Task: Look for space in Duncan, United States from 12th July, 2023 to 16th July, 2023 for 8 adults in price range Rs.10000 to Rs.16000. Place can be private room with 8 bedrooms having 8 beds and 8 bathrooms. Property type can be house, flat, guest house. Amenities needed are: wifi, TV, free parkinig on premises, gym, breakfast. Booking option can be shelf check-in. Required host language is English.
Action: Mouse moved to (601, 146)
Screenshot: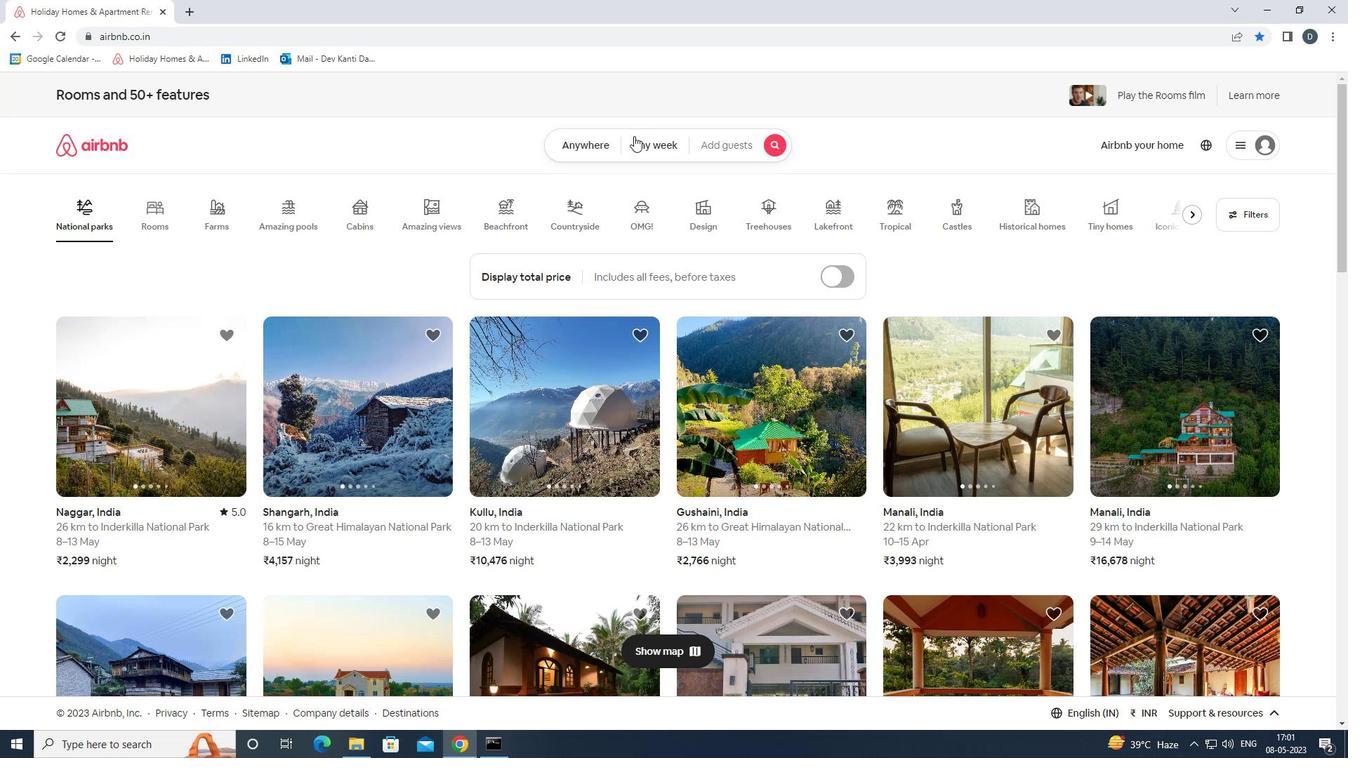 
Action: Mouse pressed left at (601, 146)
Screenshot: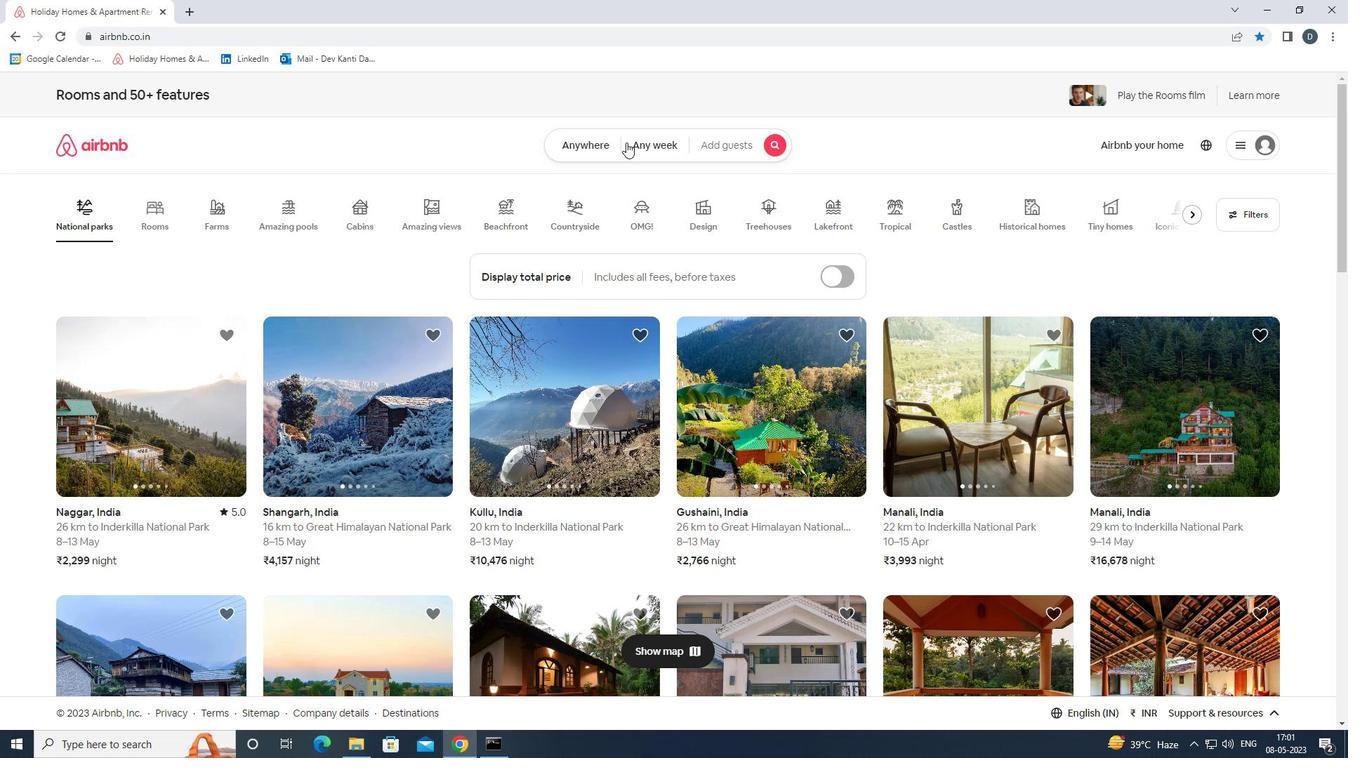 
Action: Mouse moved to (424, 200)
Screenshot: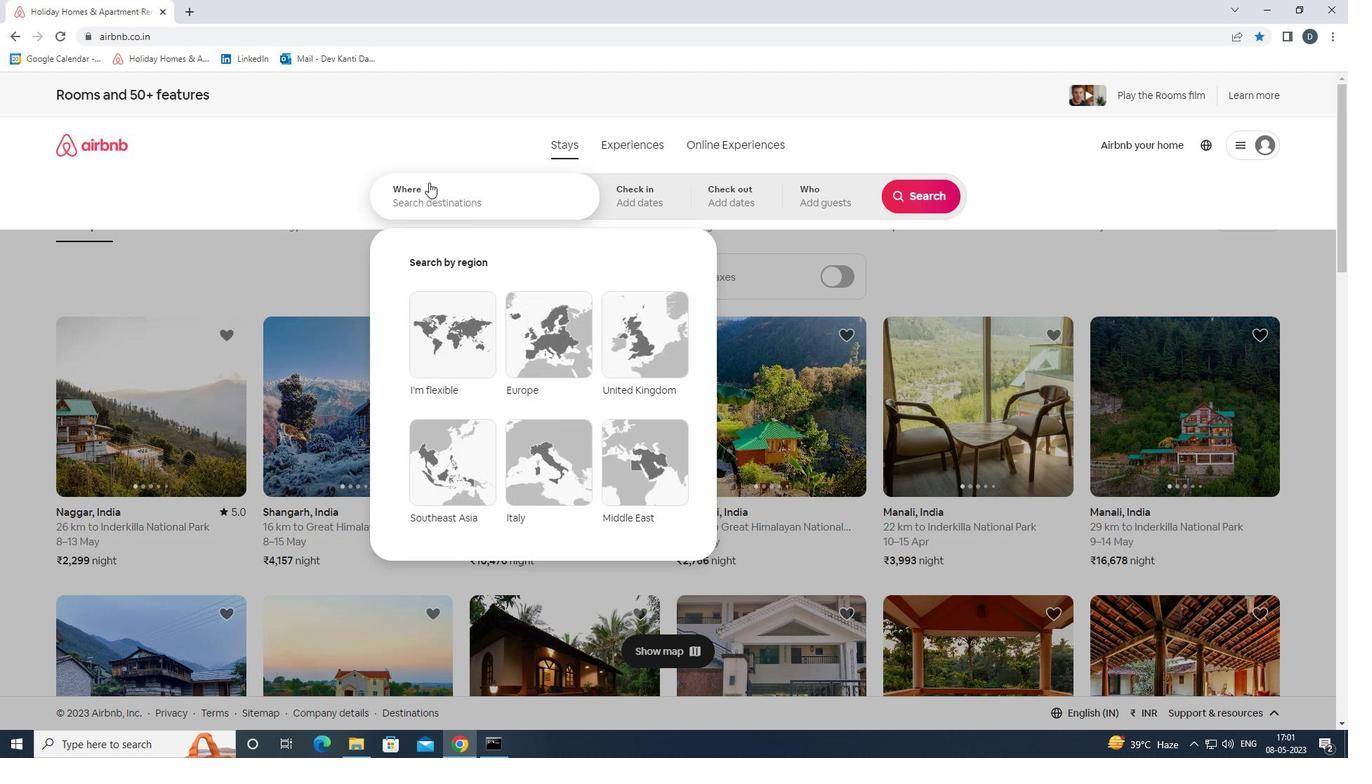 
Action: Mouse pressed left at (424, 200)
Screenshot: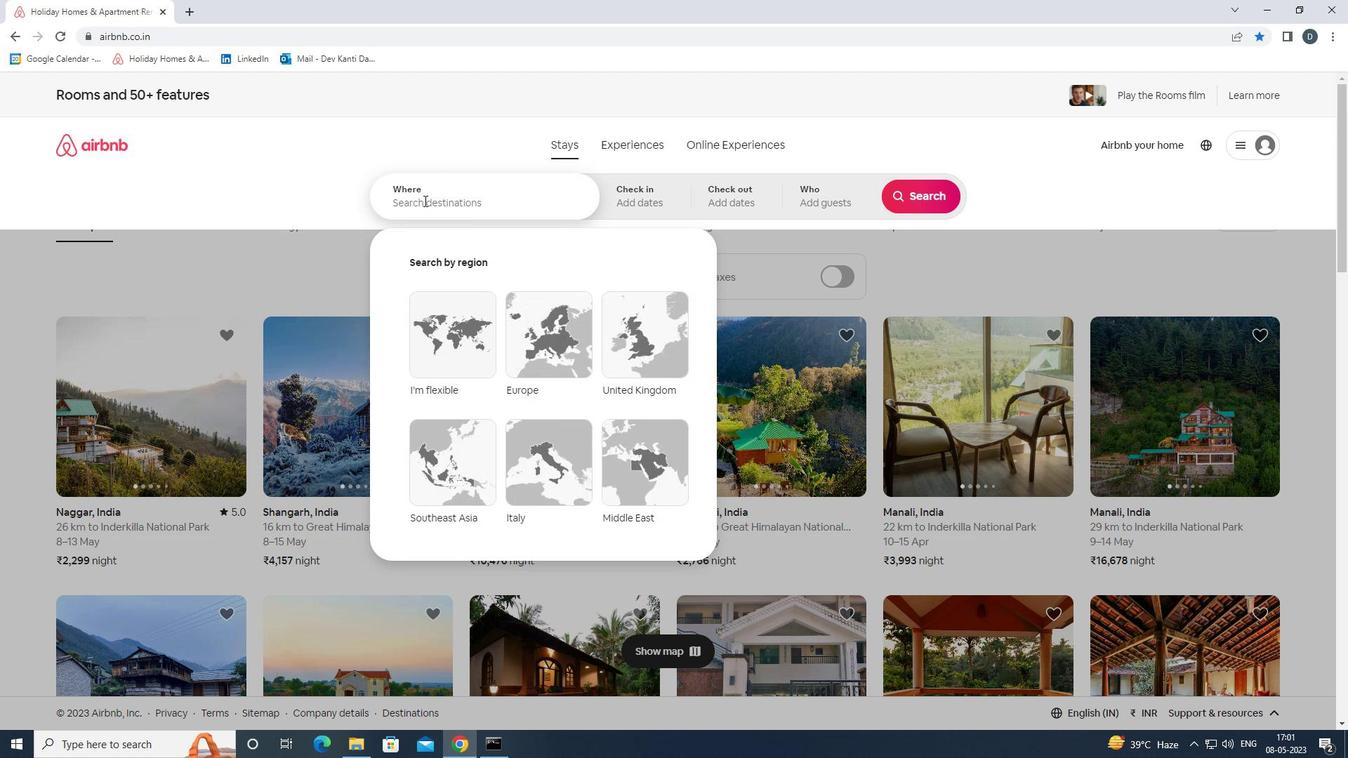 
Action: Mouse moved to (424, 201)
Screenshot: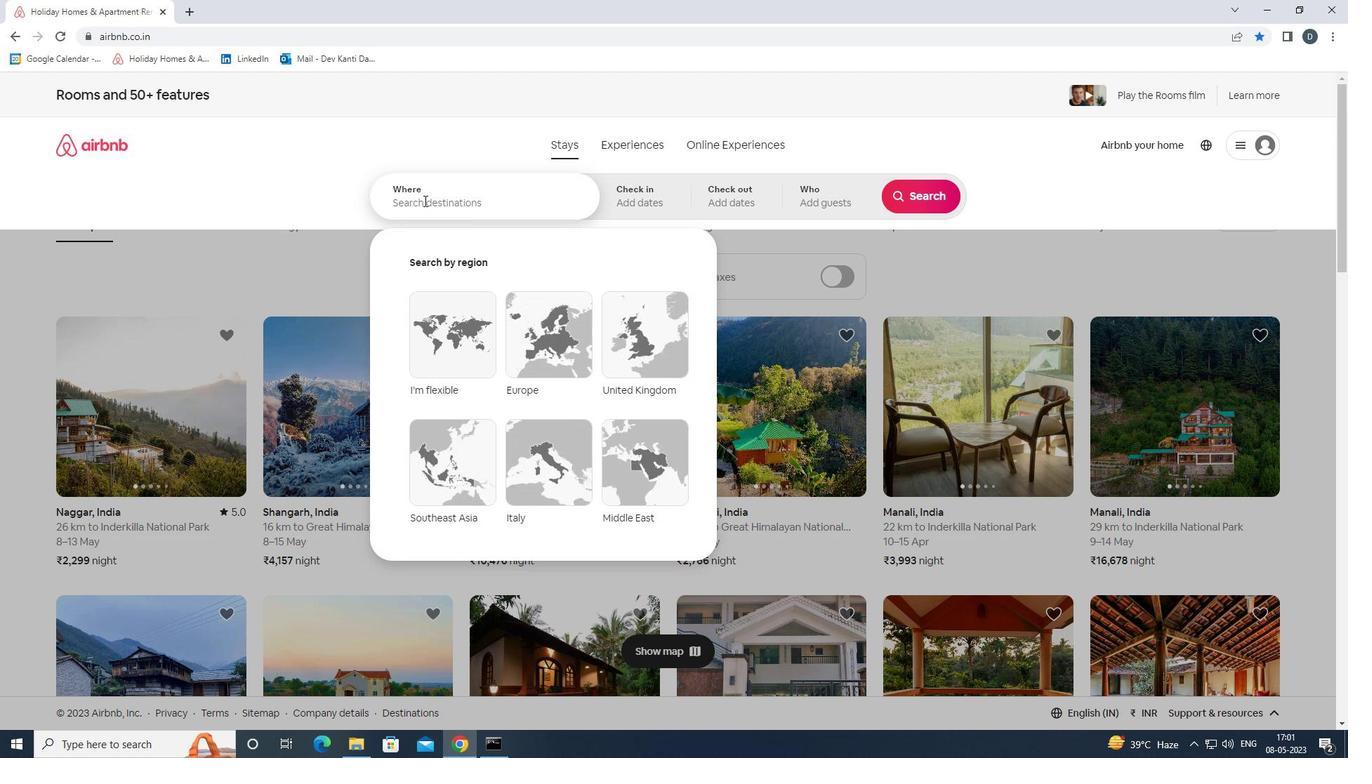 
Action: Key pressed <Key.shift>
Screenshot: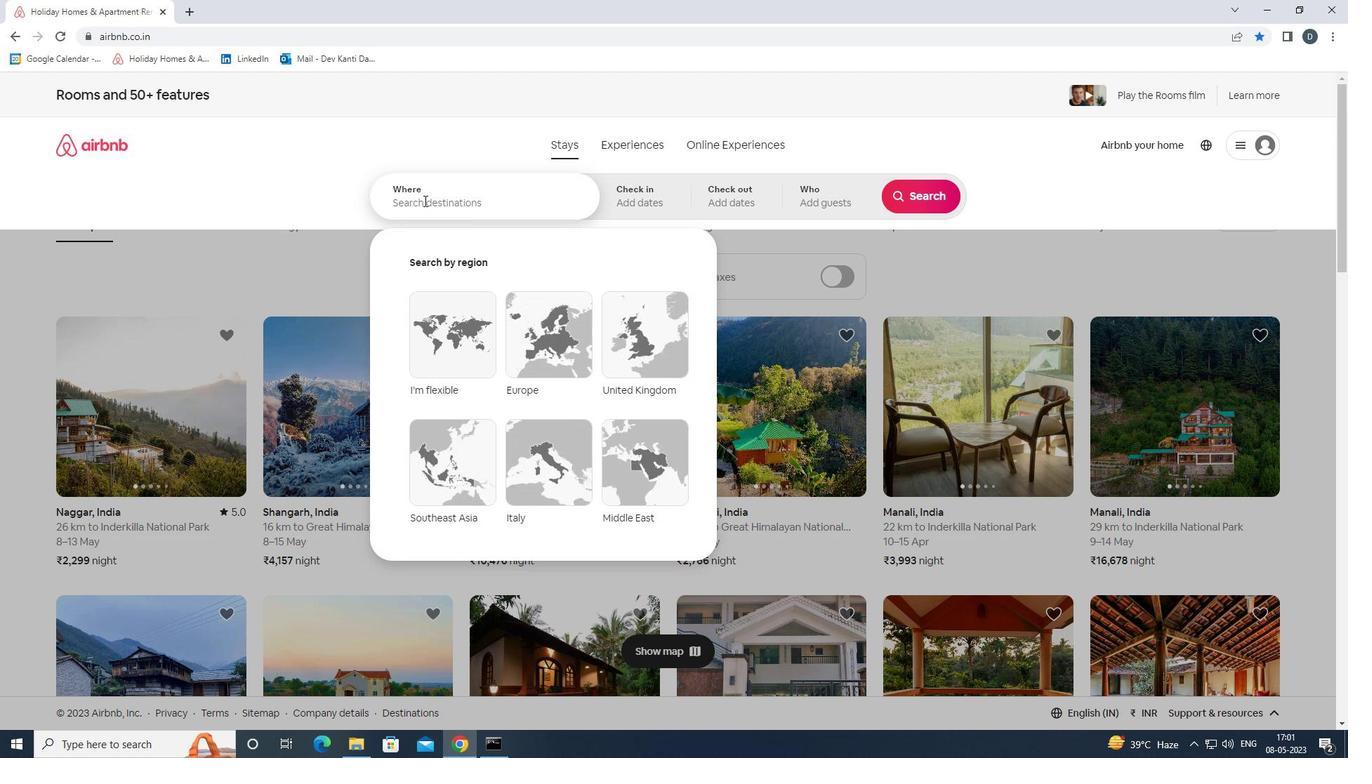 
Action: Mouse moved to (420, 200)
Screenshot: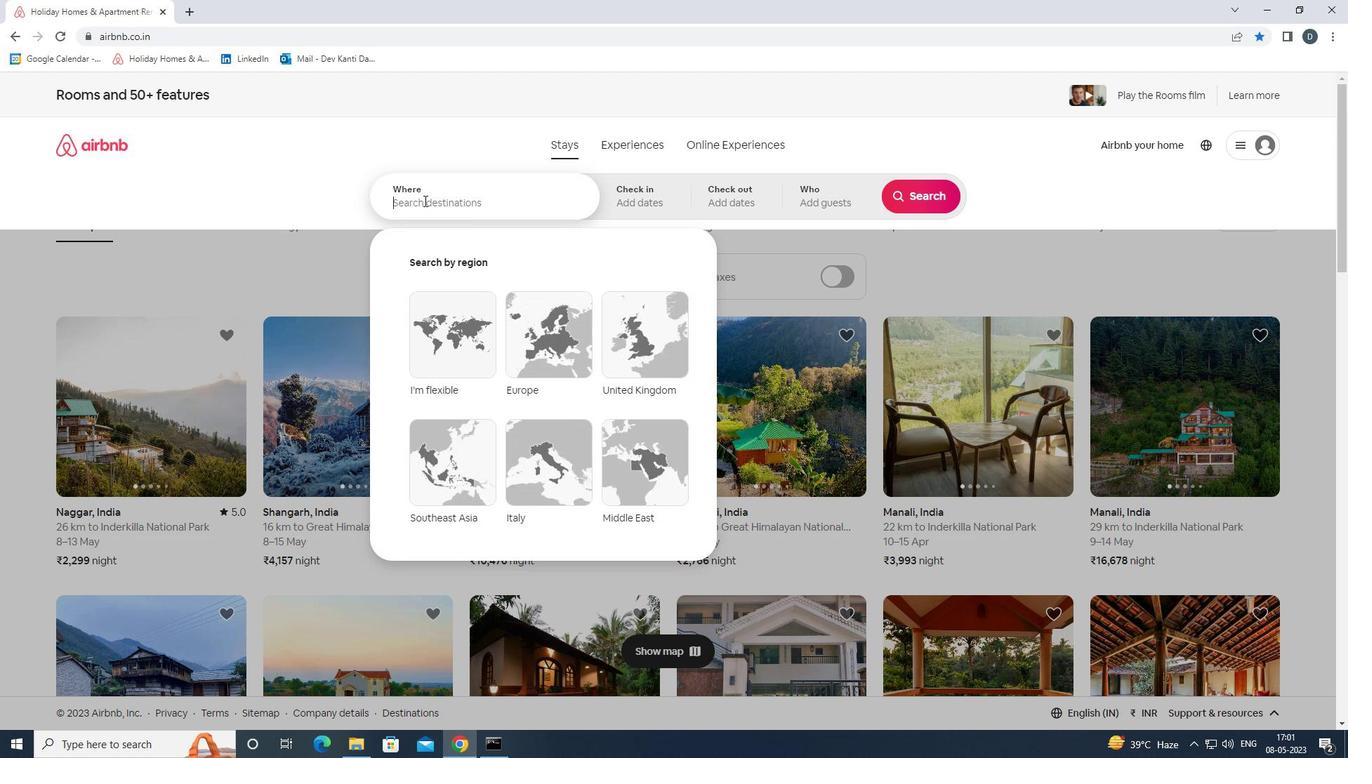 
Action: Key pressed <Key.shift>DUNCAN,<Key.shift>UNITED<Key.space><Key.shift>STATES<Key.enter>
Screenshot: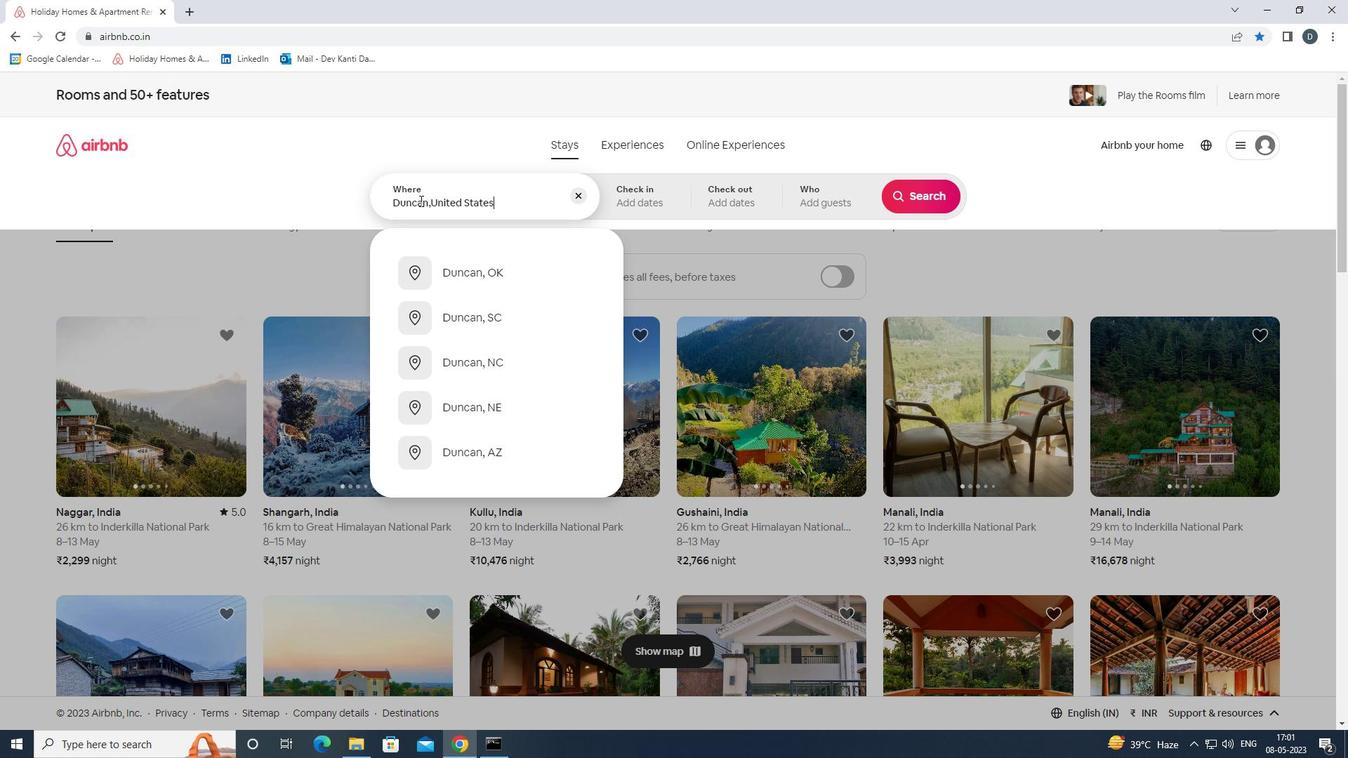 
Action: Mouse moved to (921, 309)
Screenshot: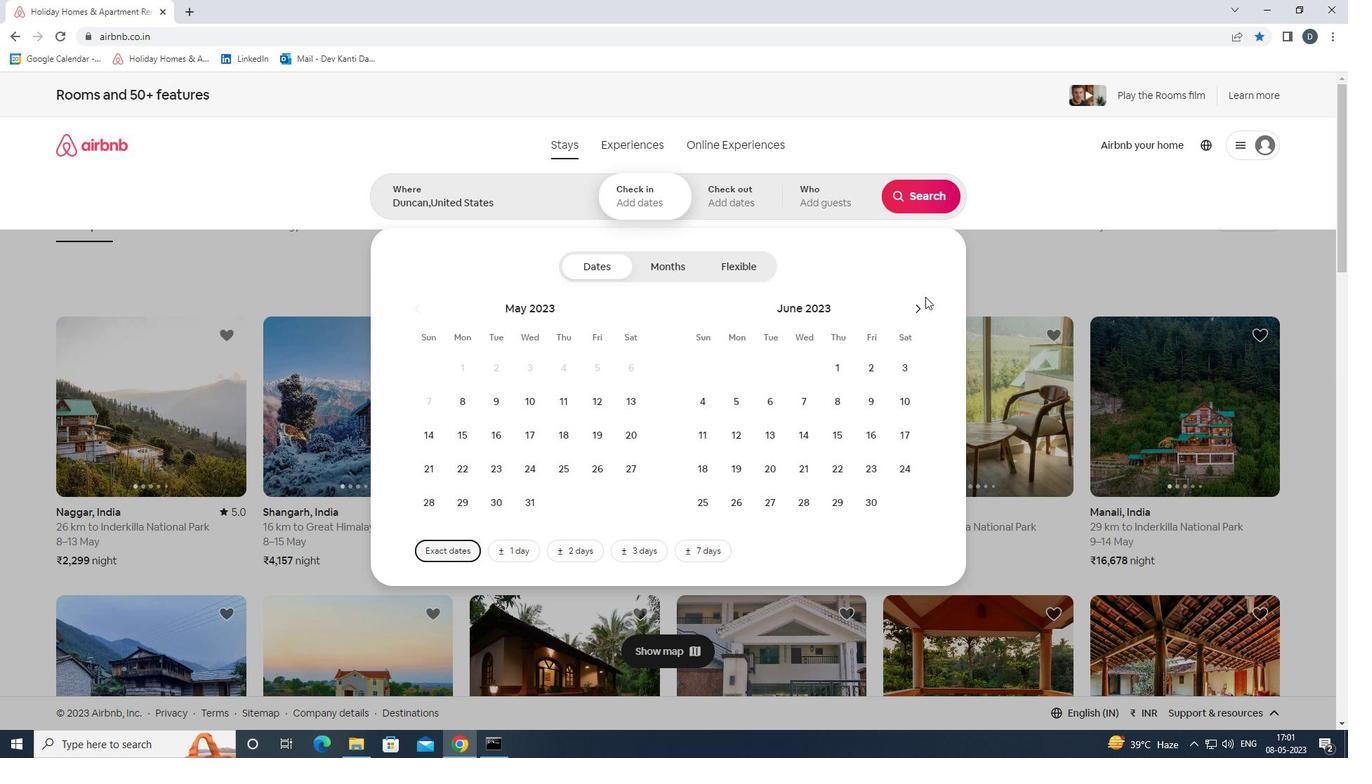 
Action: Mouse pressed left at (921, 309)
Screenshot: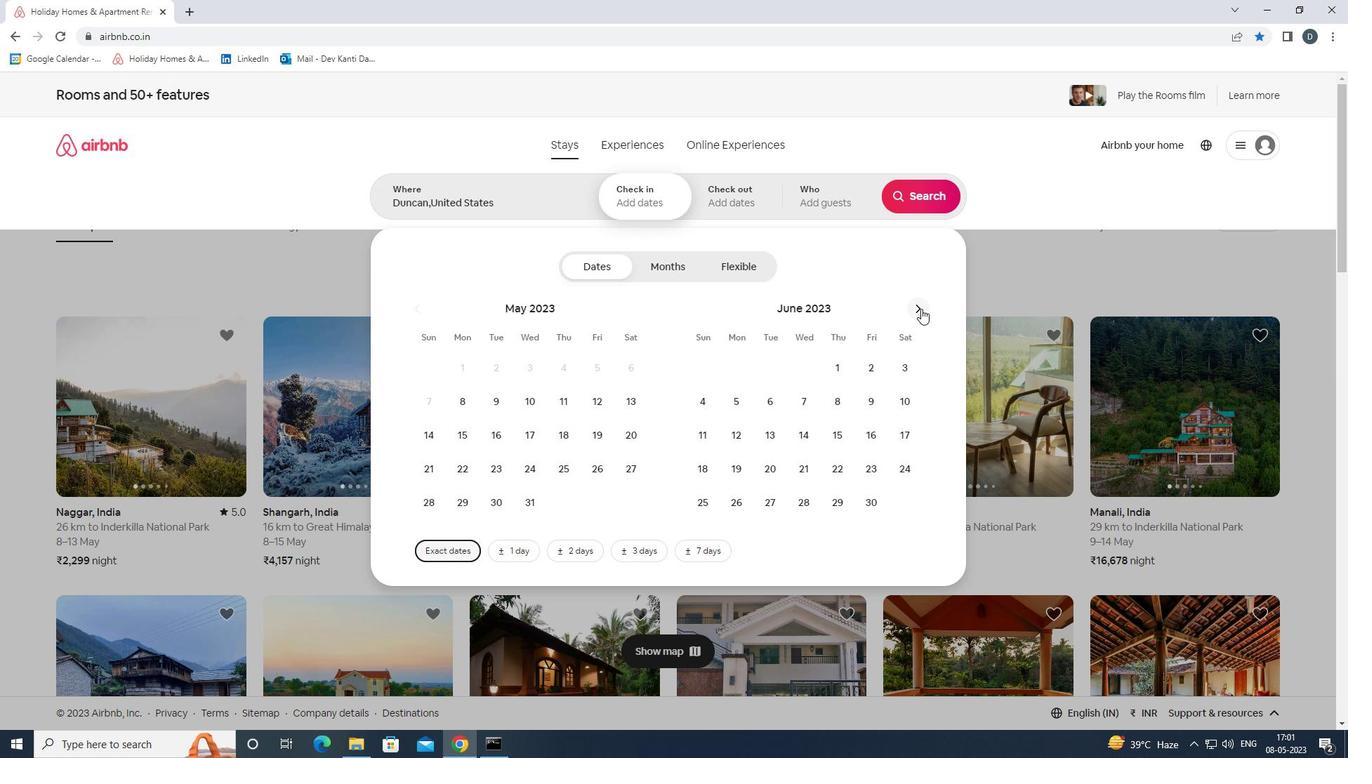 
Action: Mouse pressed left at (921, 309)
Screenshot: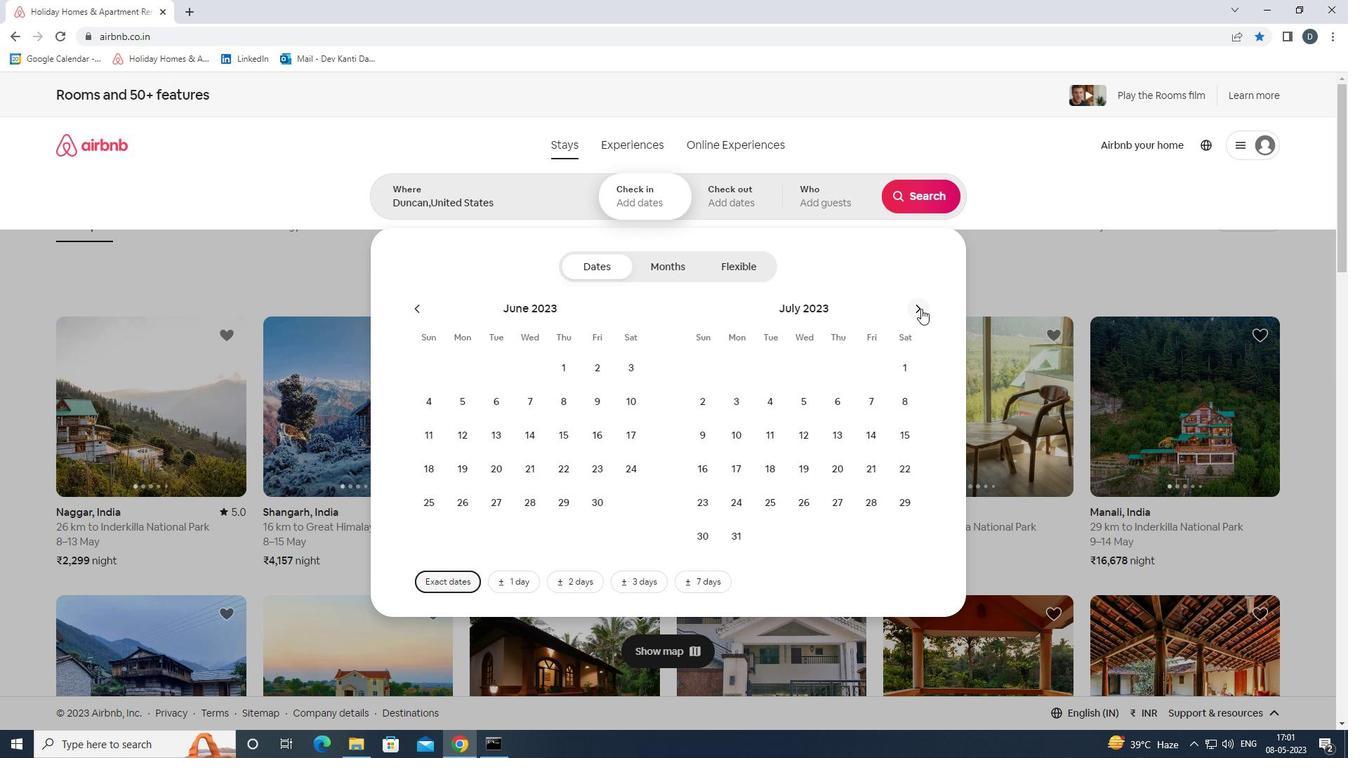 
Action: Mouse moved to (534, 436)
Screenshot: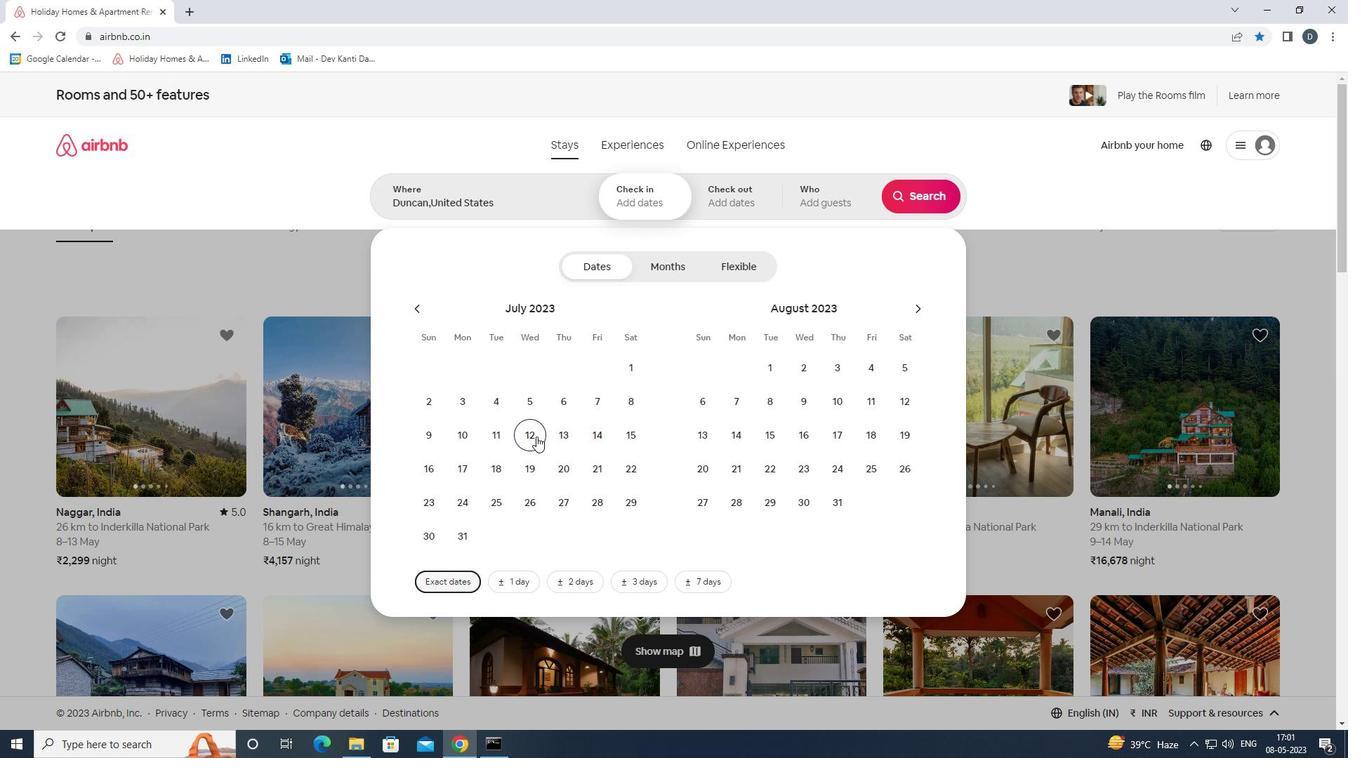 
Action: Mouse pressed left at (534, 436)
Screenshot: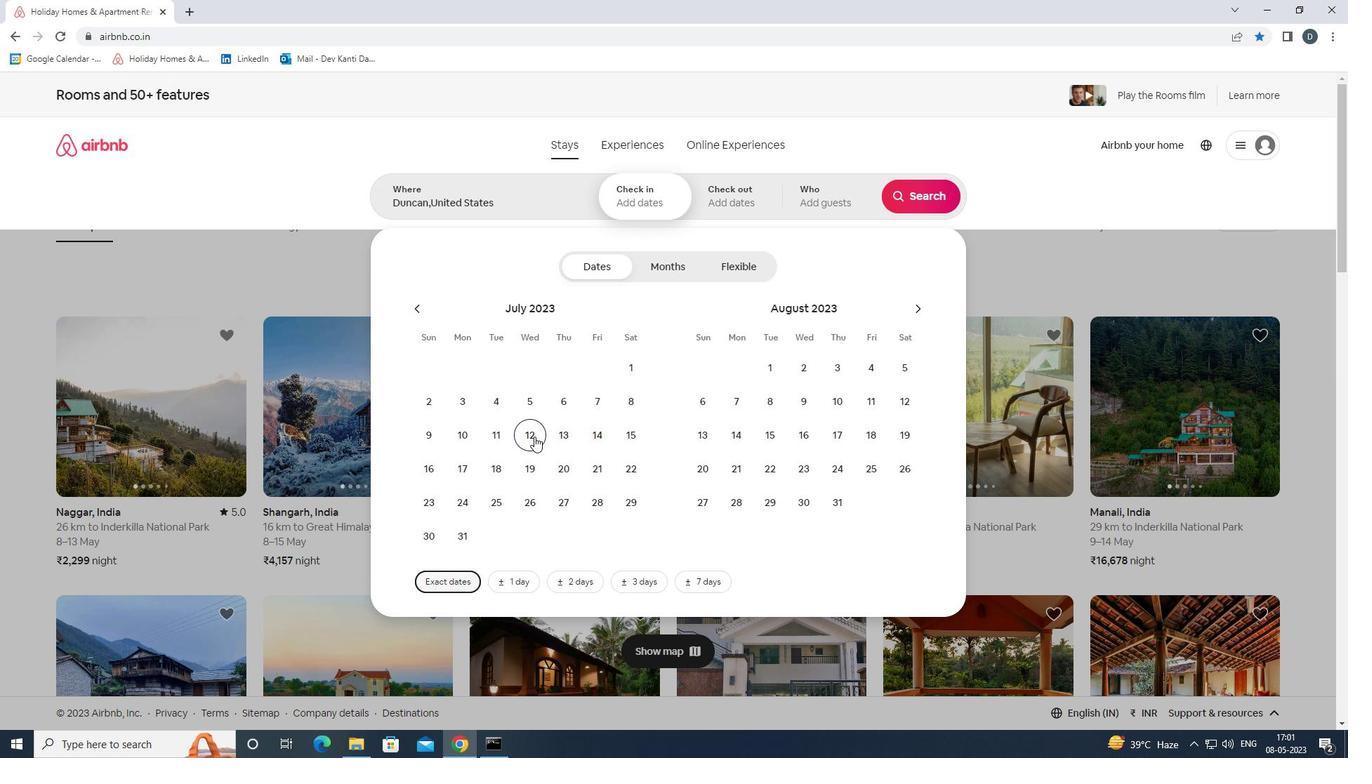 
Action: Mouse moved to (428, 471)
Screenshot: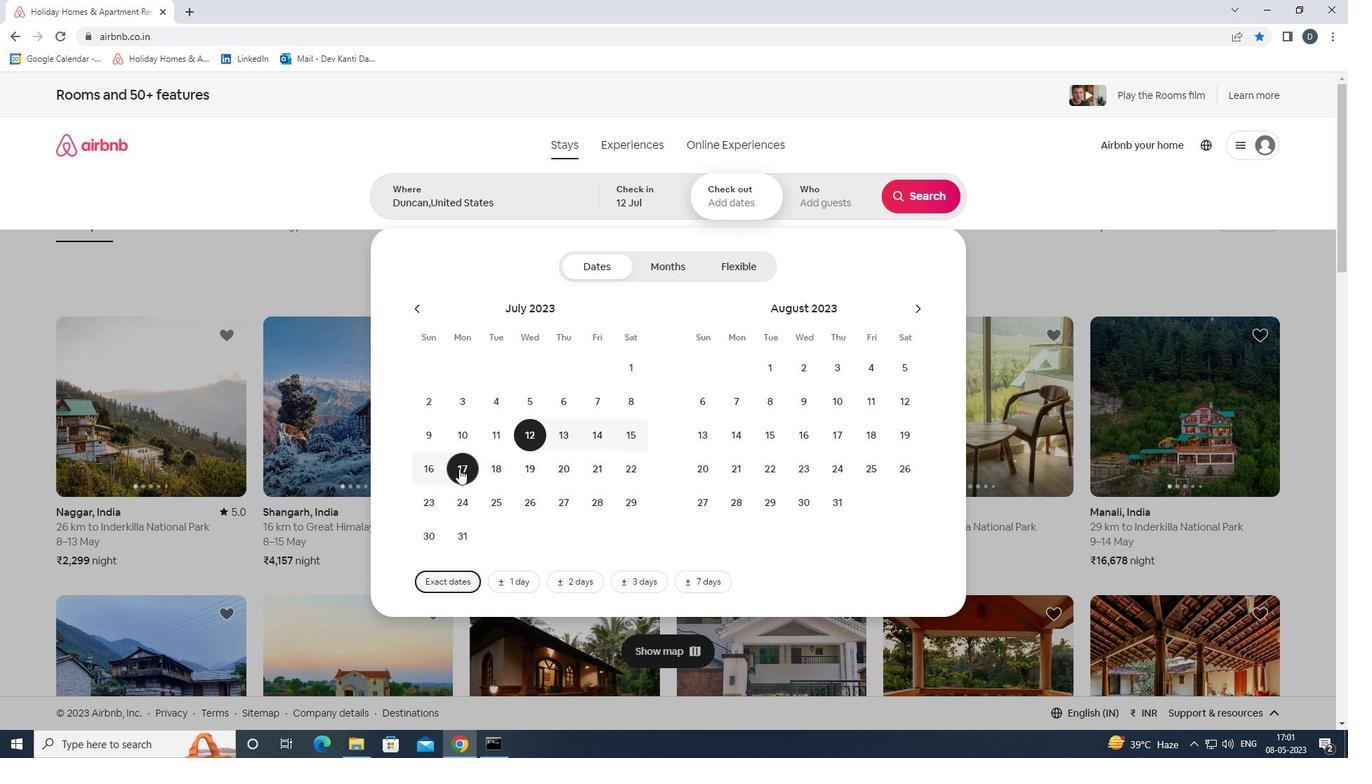 
Action: Mouse pressed left at (428, 471)
Screenshot: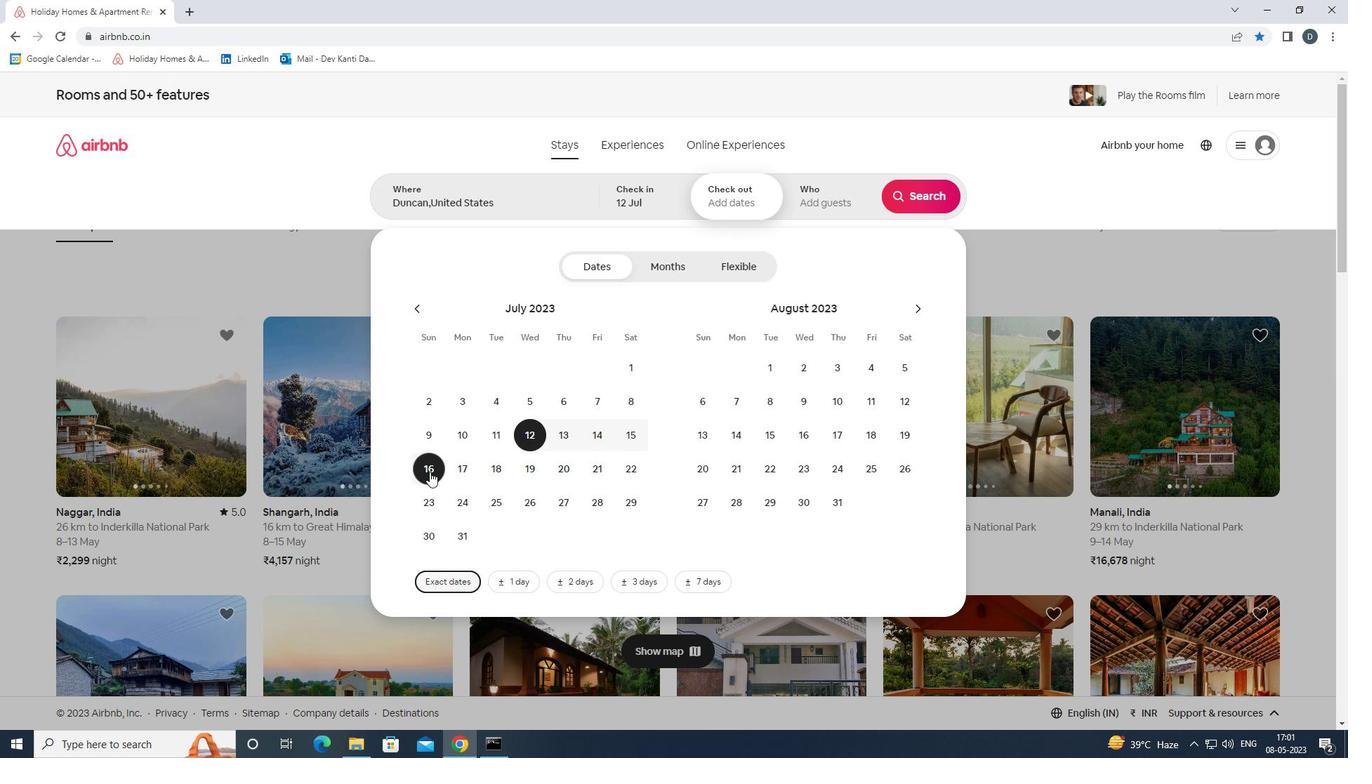 
Action: Mouse moved to (820, 196)
Screenshot: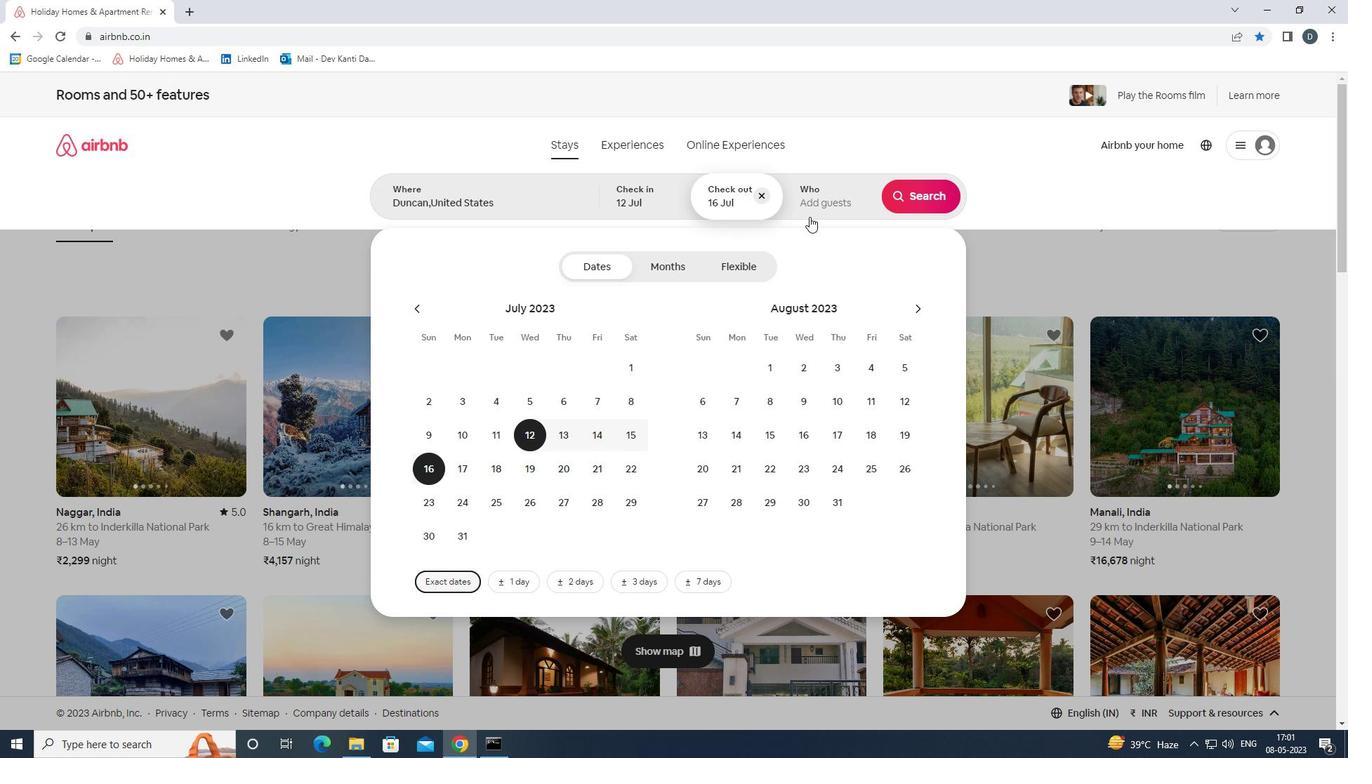 
Action: Mouse pressed left at (820, 196)
Screenshot: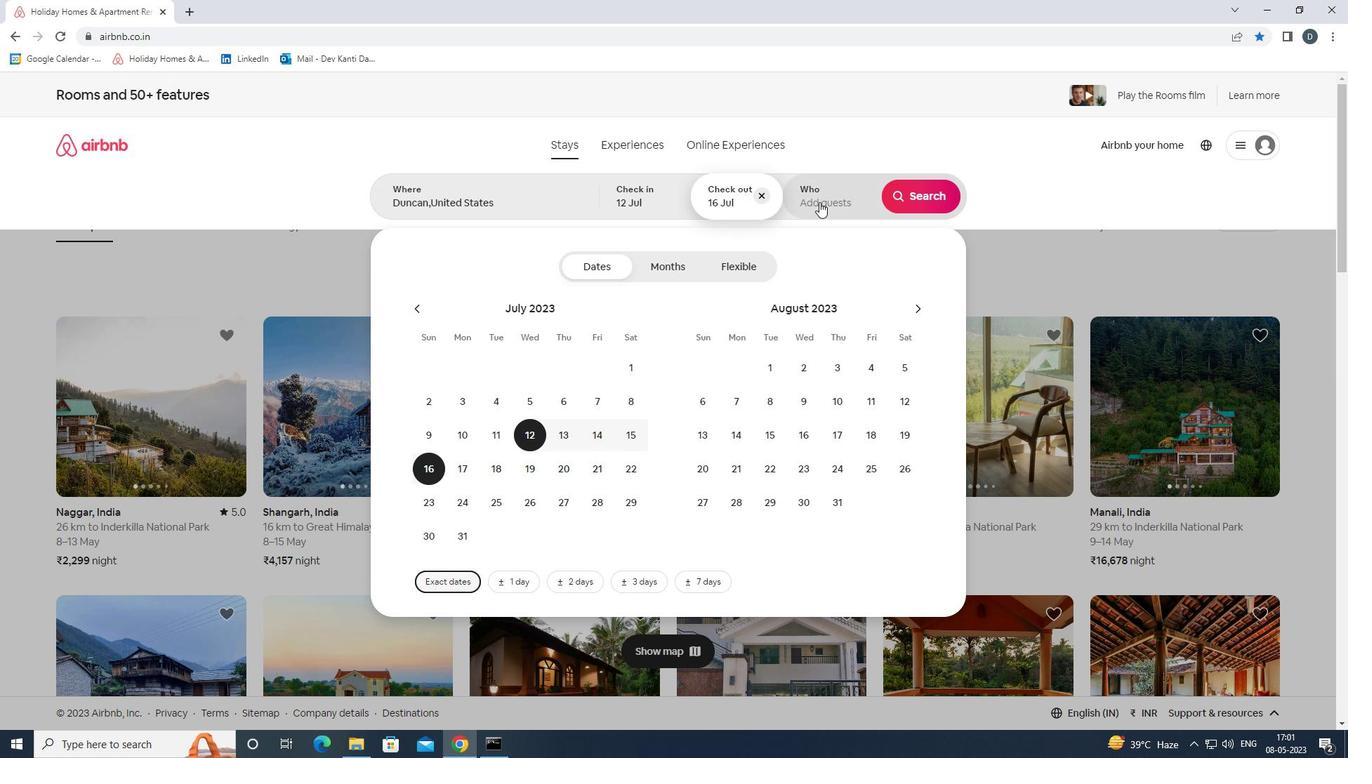 
Action: Mouse moved to (920, 275)
Screenshot: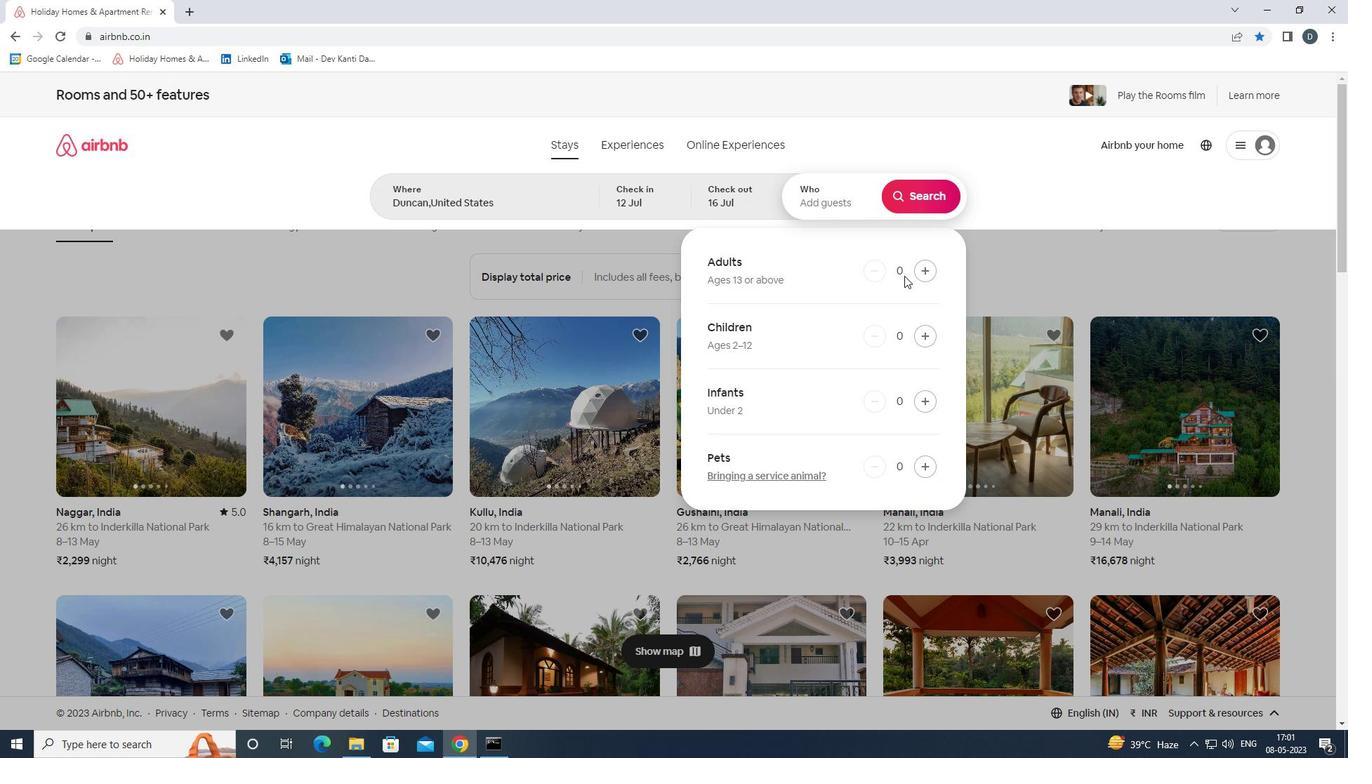 
Action: Mouse pressed left at (920, 275)
Screenshot: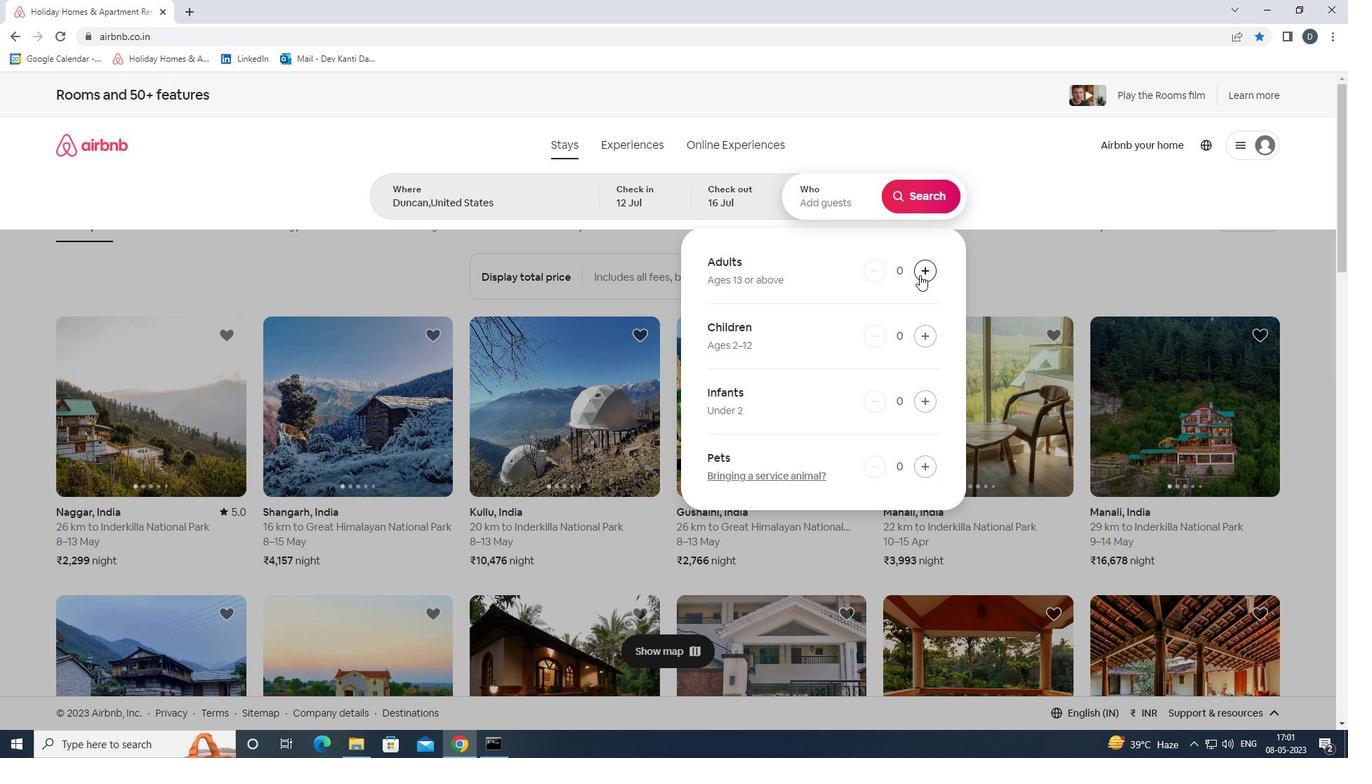 
Action: Mouse moved to (920, 276)
Screenshot: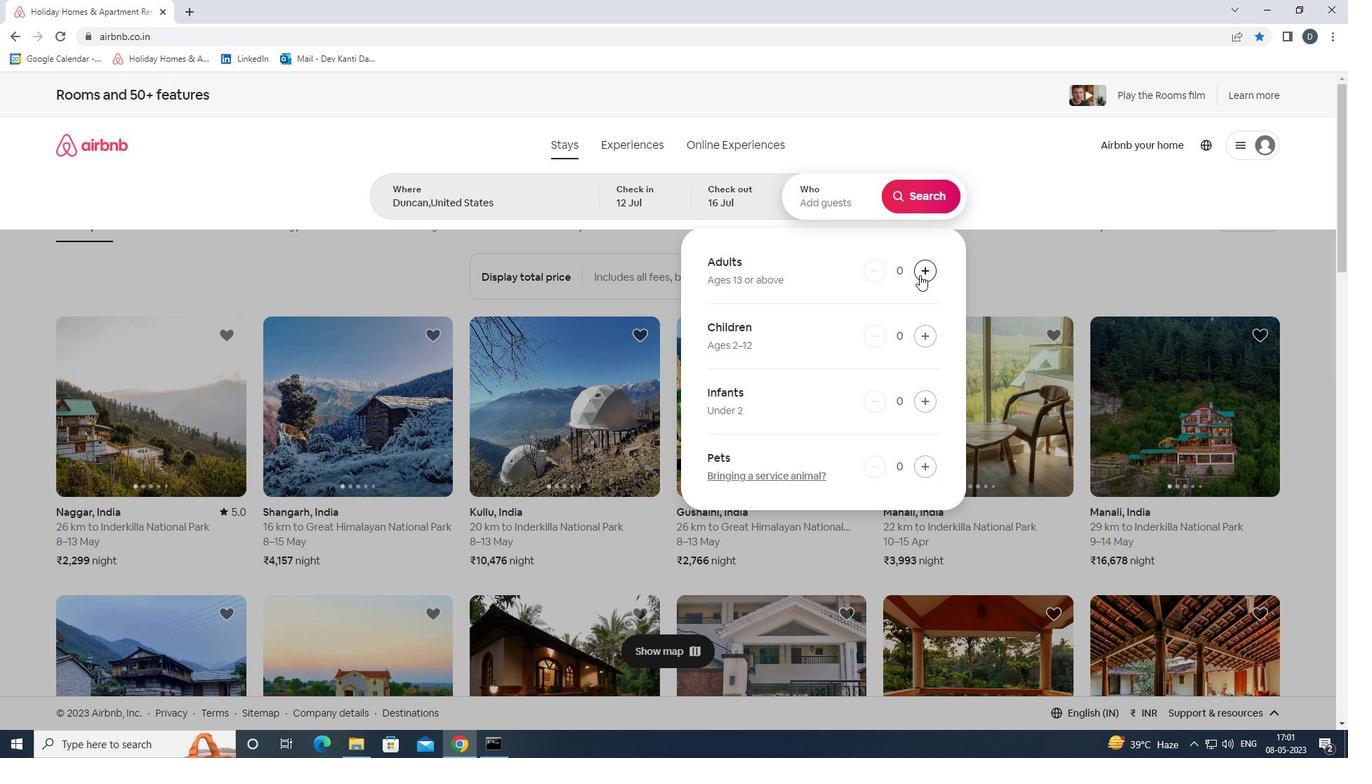 
Action: Mouse pressed left at (920, 276)
Screenshot: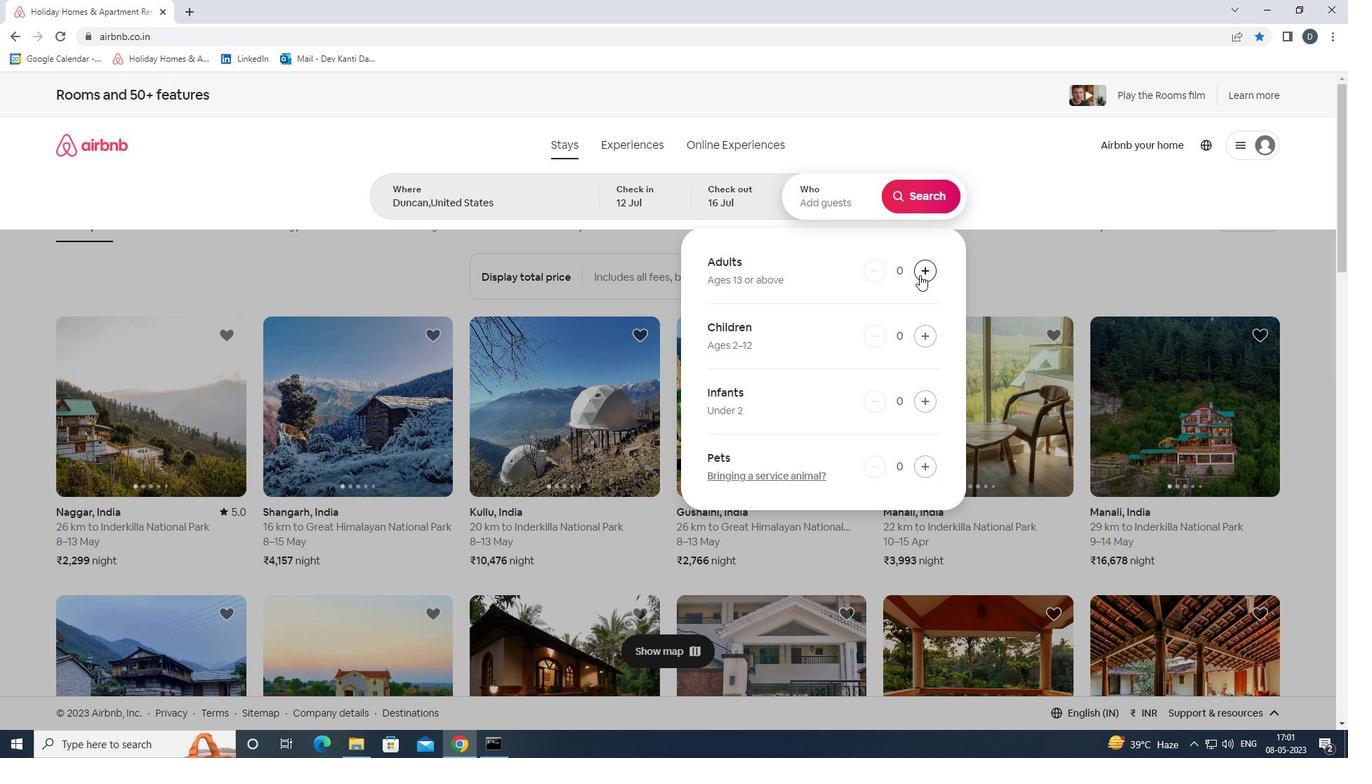 
Action: Mouse pressed left at (920, 276)
Screenshot: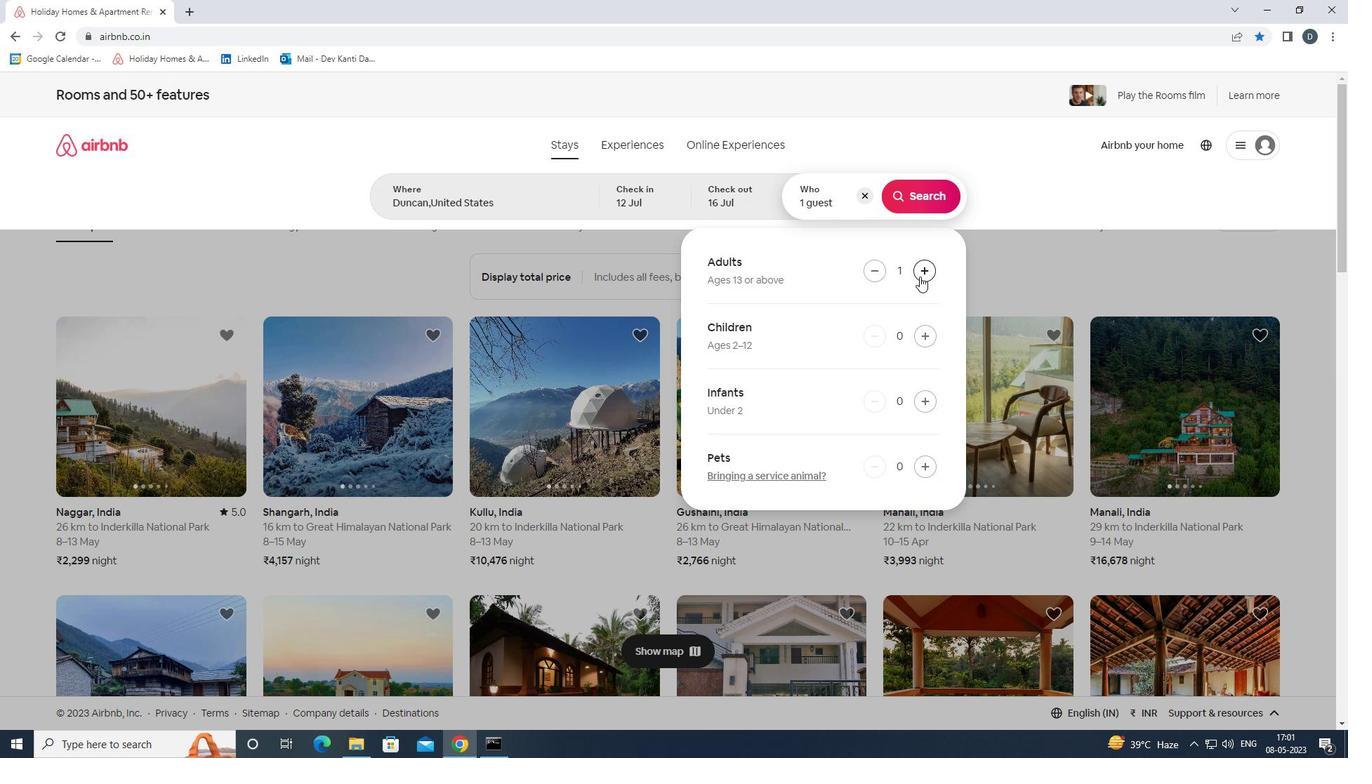 
Action: Mouse pressed left at (920, 276)
Screenshot: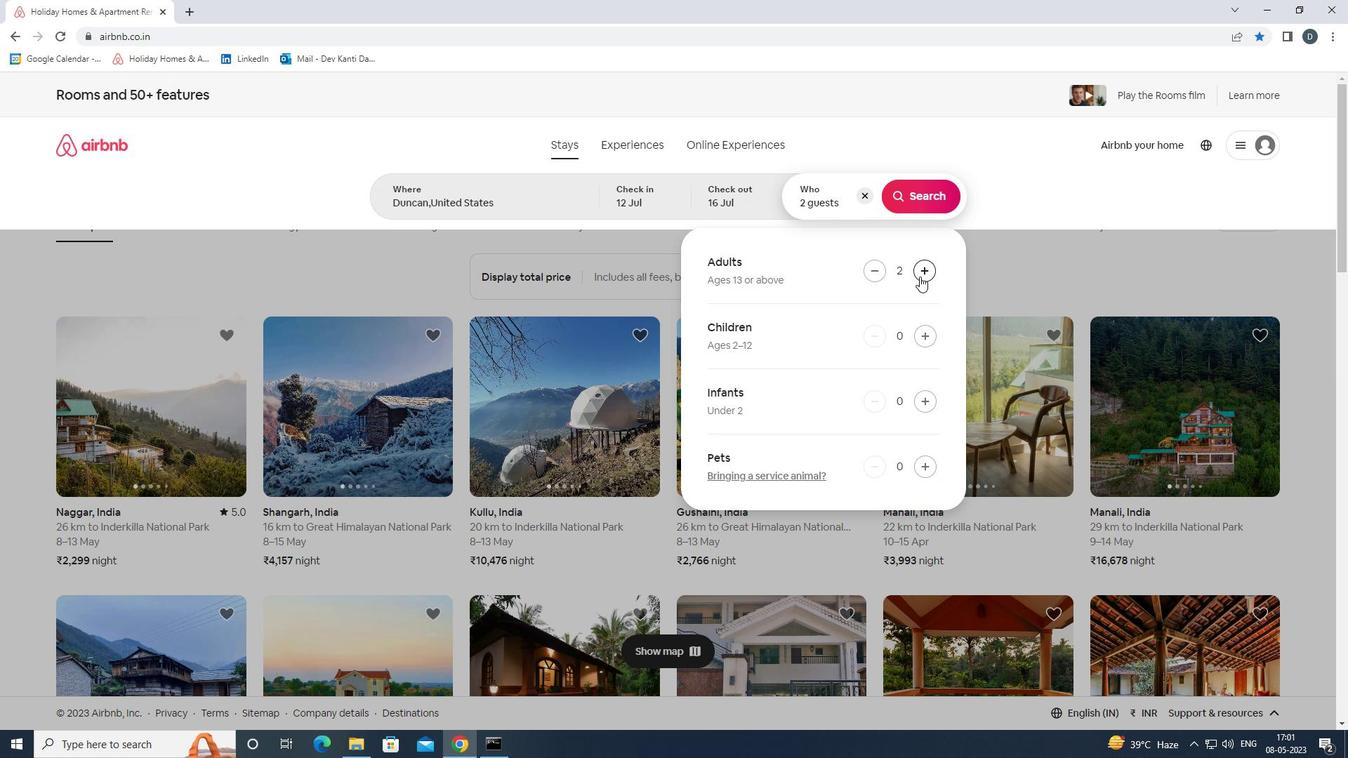 
Action: Mouse pressed left at (920, 276)
Screenshot: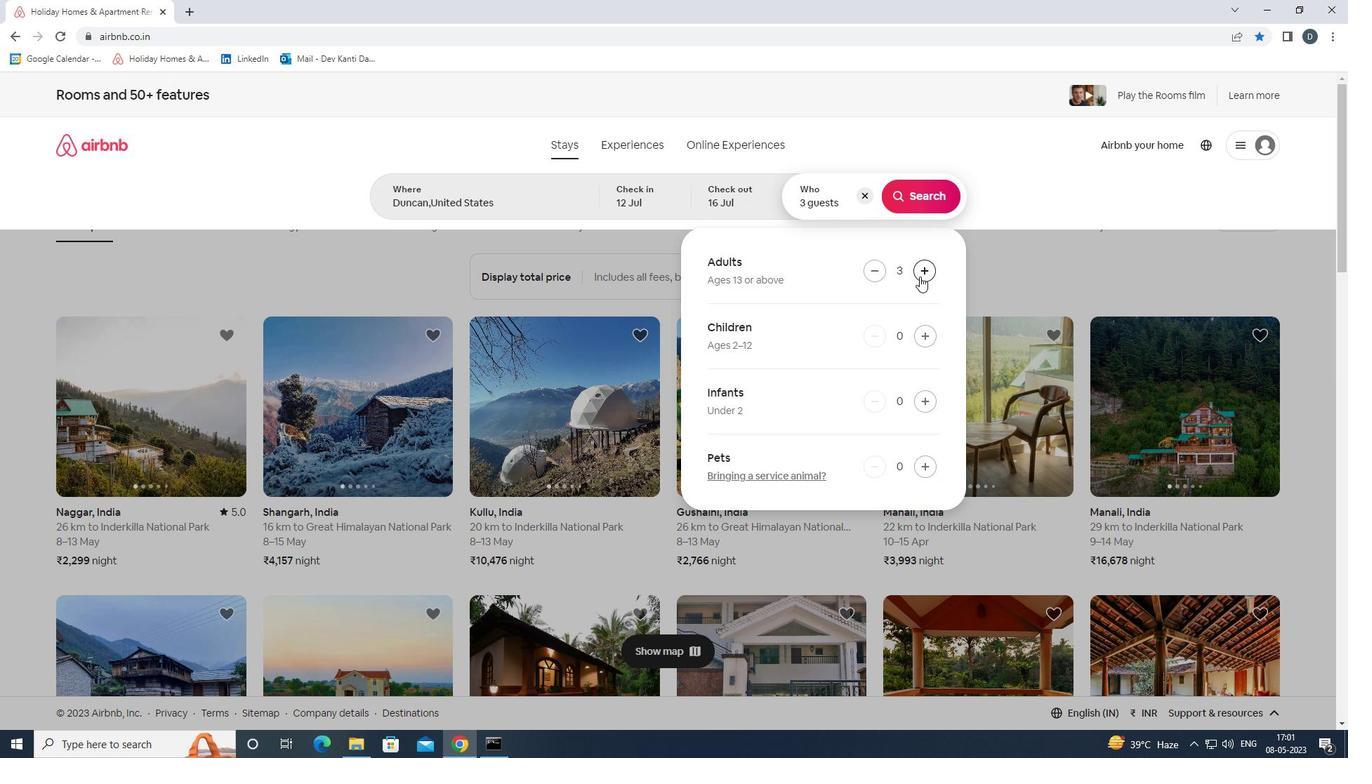 
Action: Mouse pressed left at (920, 276)
Screenshot: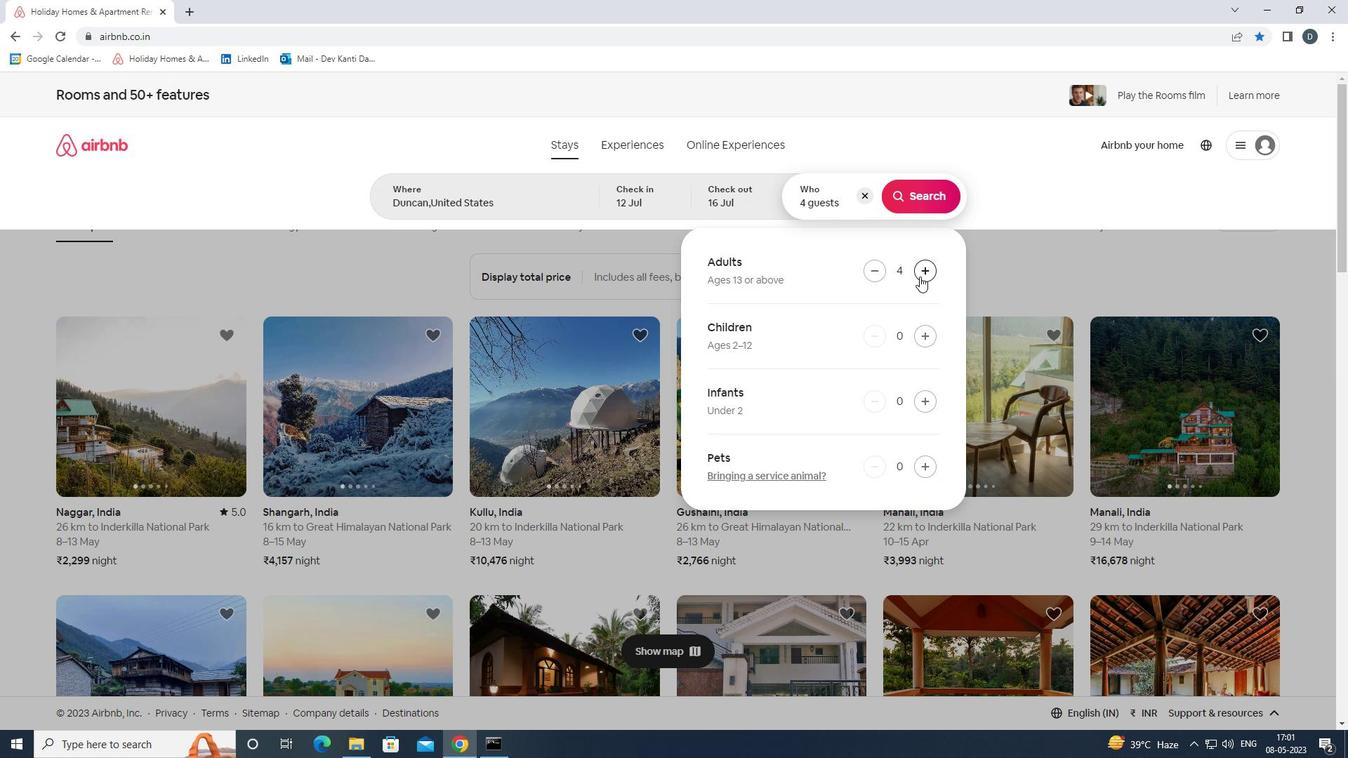 
Action: Mouse pressed left at (920, 276)
Screenshot: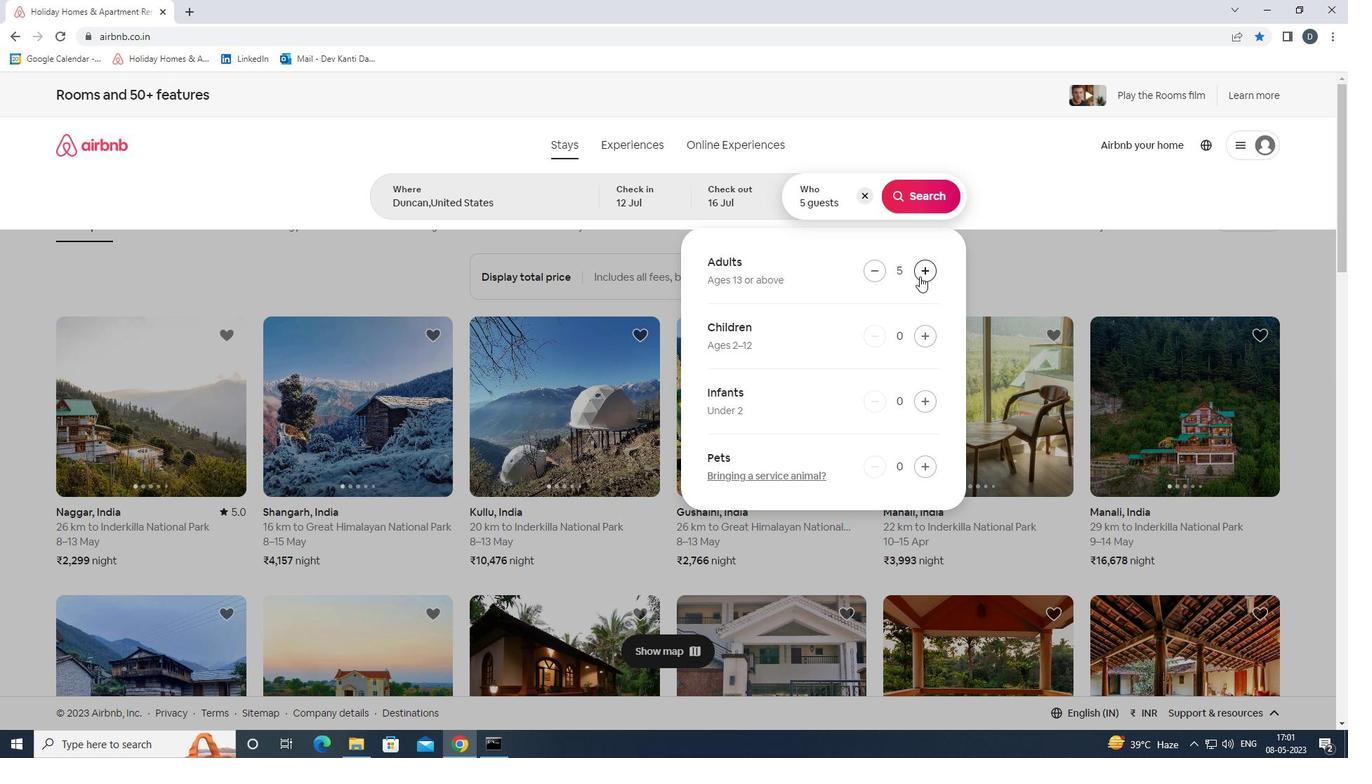 
Action: Mouse pressed left at (920, 276)
Screenshot: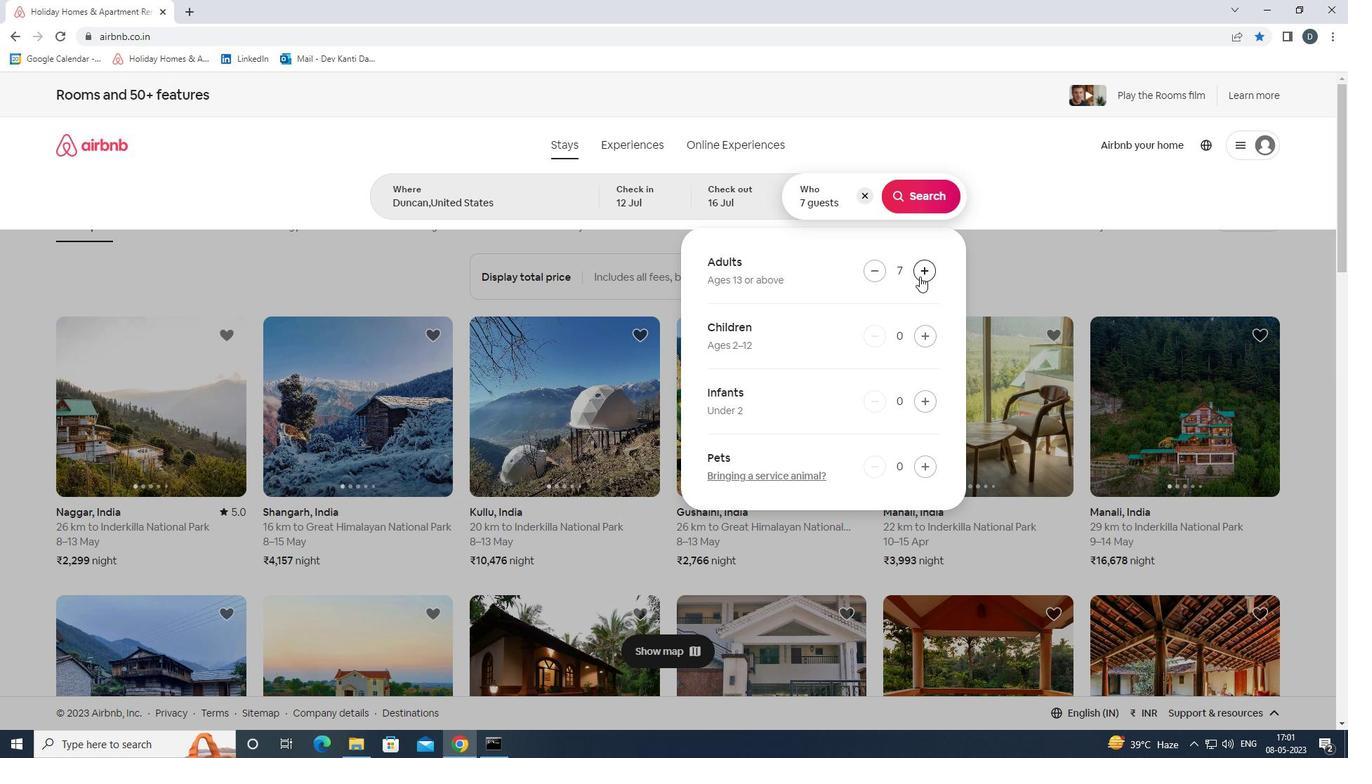 
Action: Mouse moved to (928, 202)
Screenshot: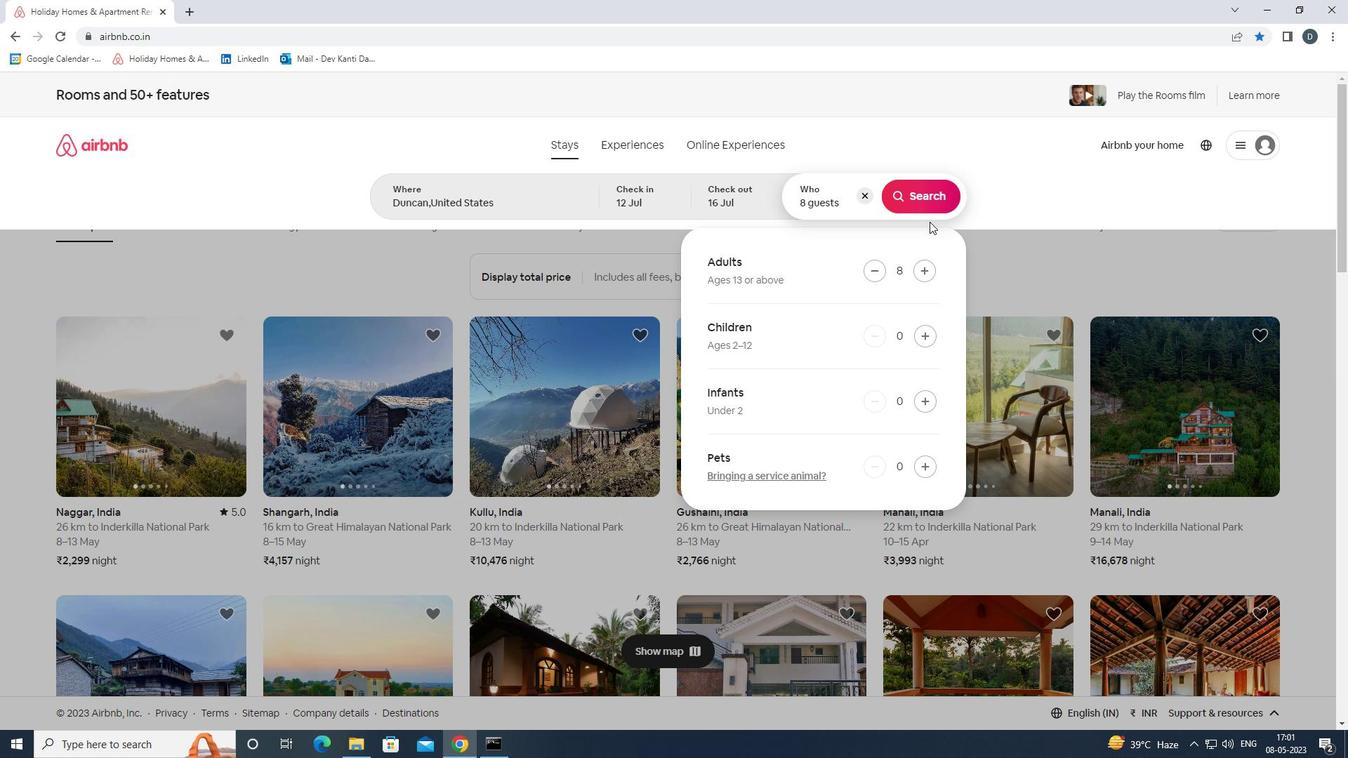 
Action: Mouse pressed left at (928, 202)
Screenshot: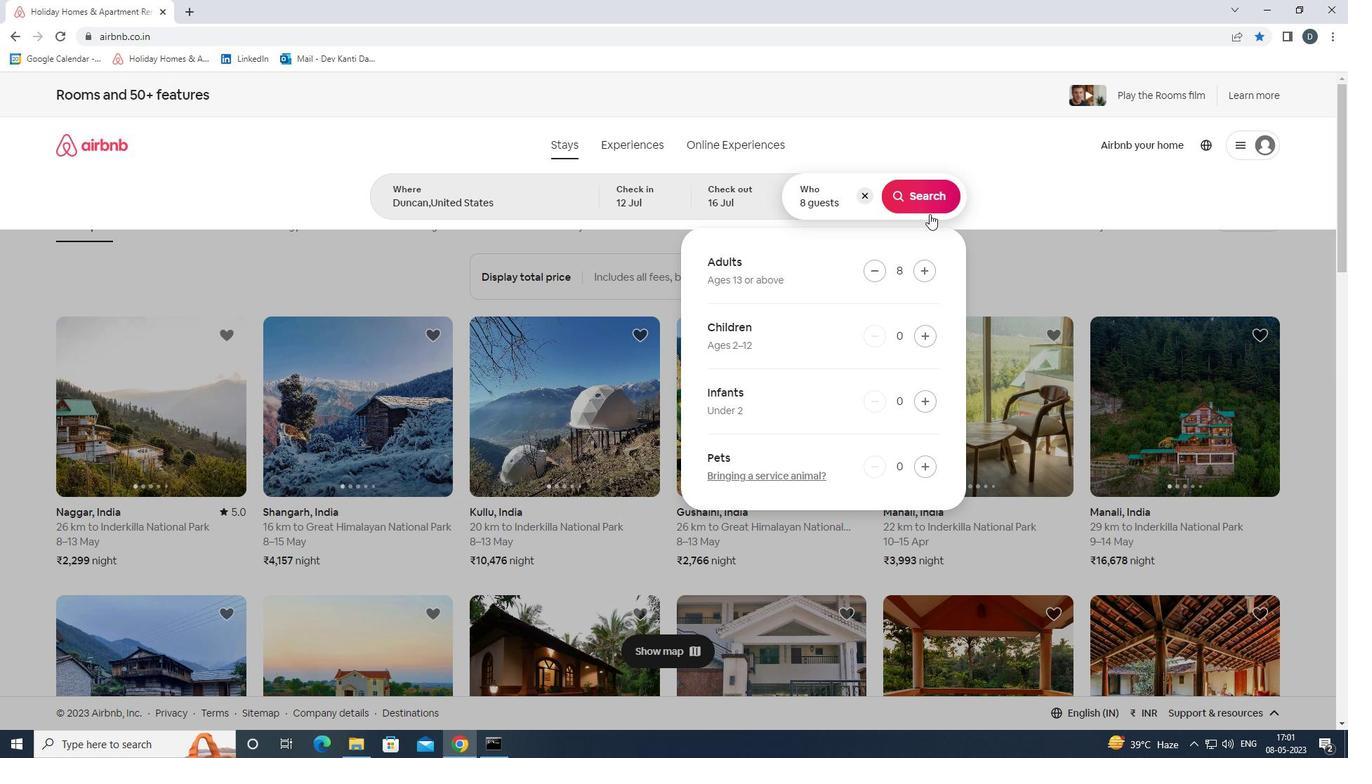 
Action: Mouse moved to (1300, 155)
Screenshot: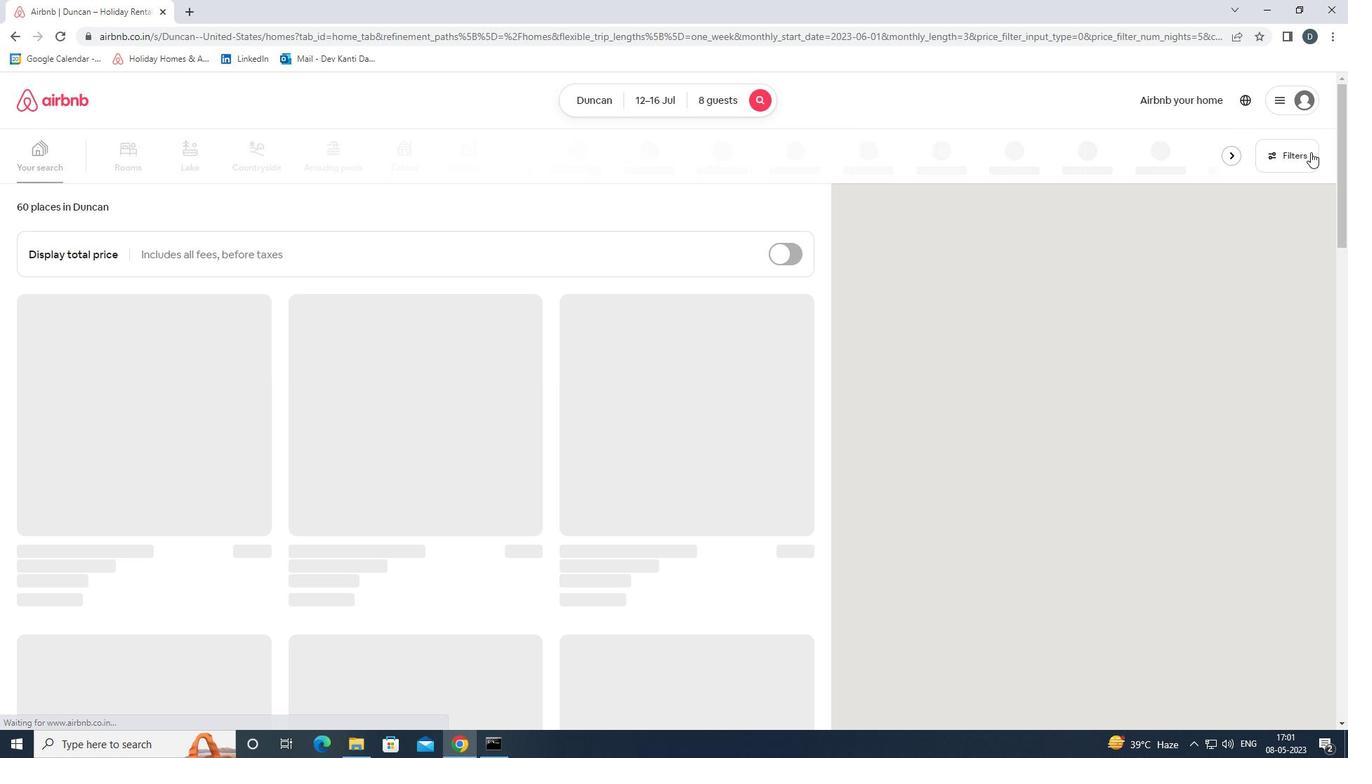 
Action: Mouse pressed left at (1300, 155)
Screenshot: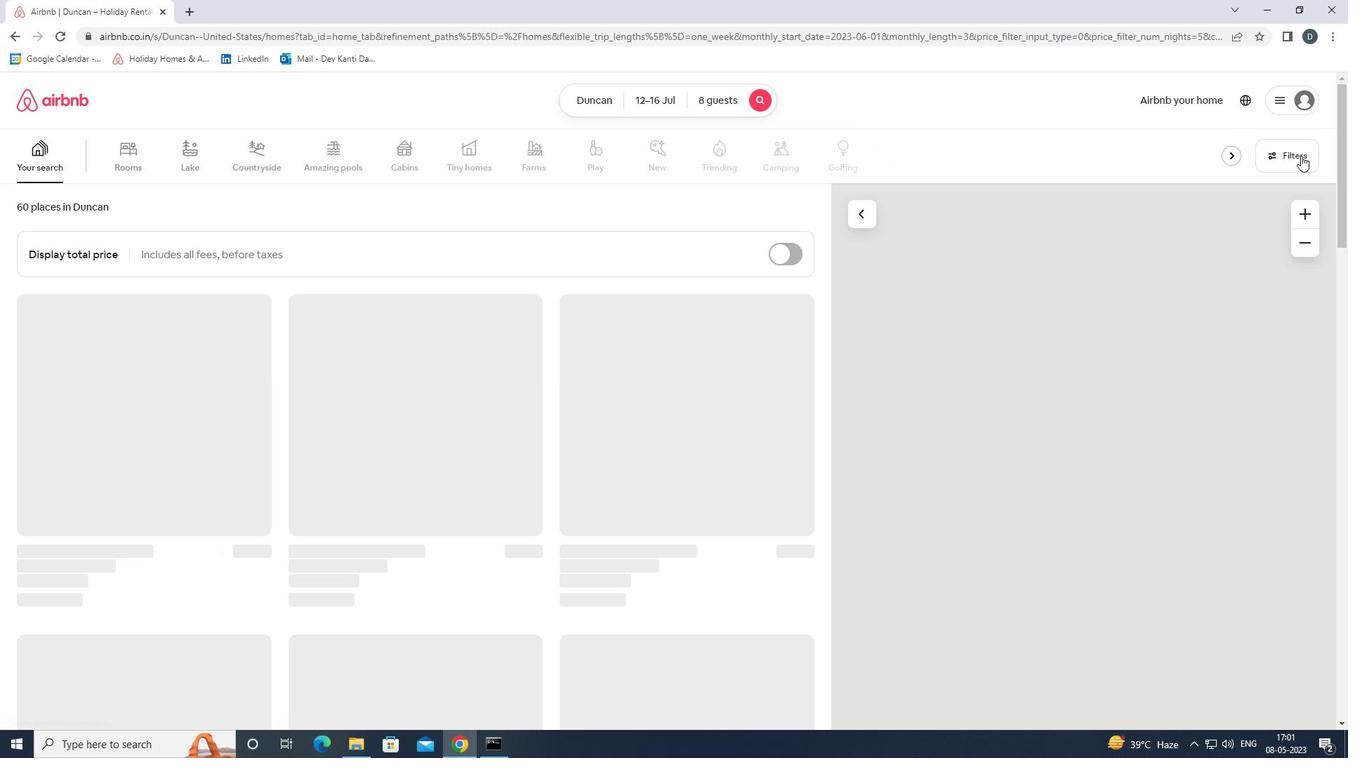 
Action: Mouse moved to (509, 503)
Screenshot: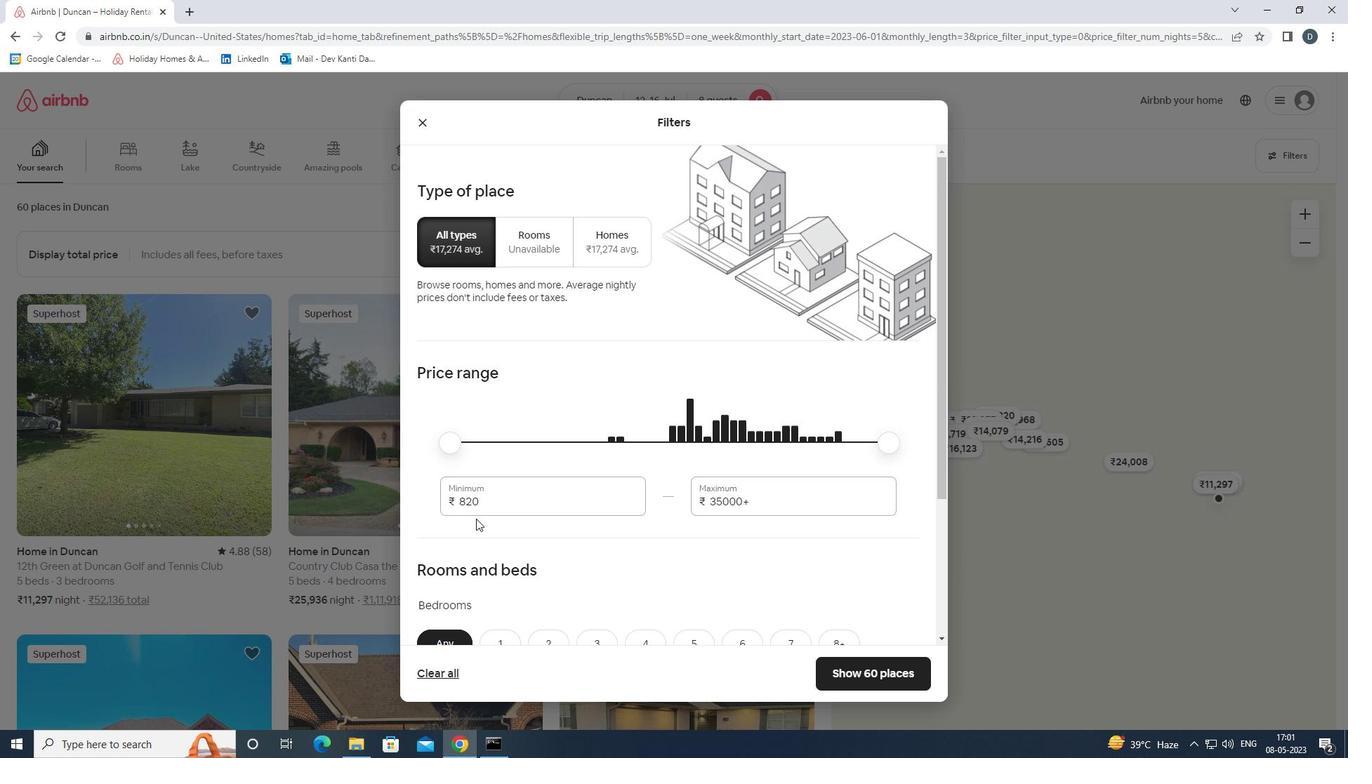 
Action: Mouse pressed left at (509, 503)
Screenshot: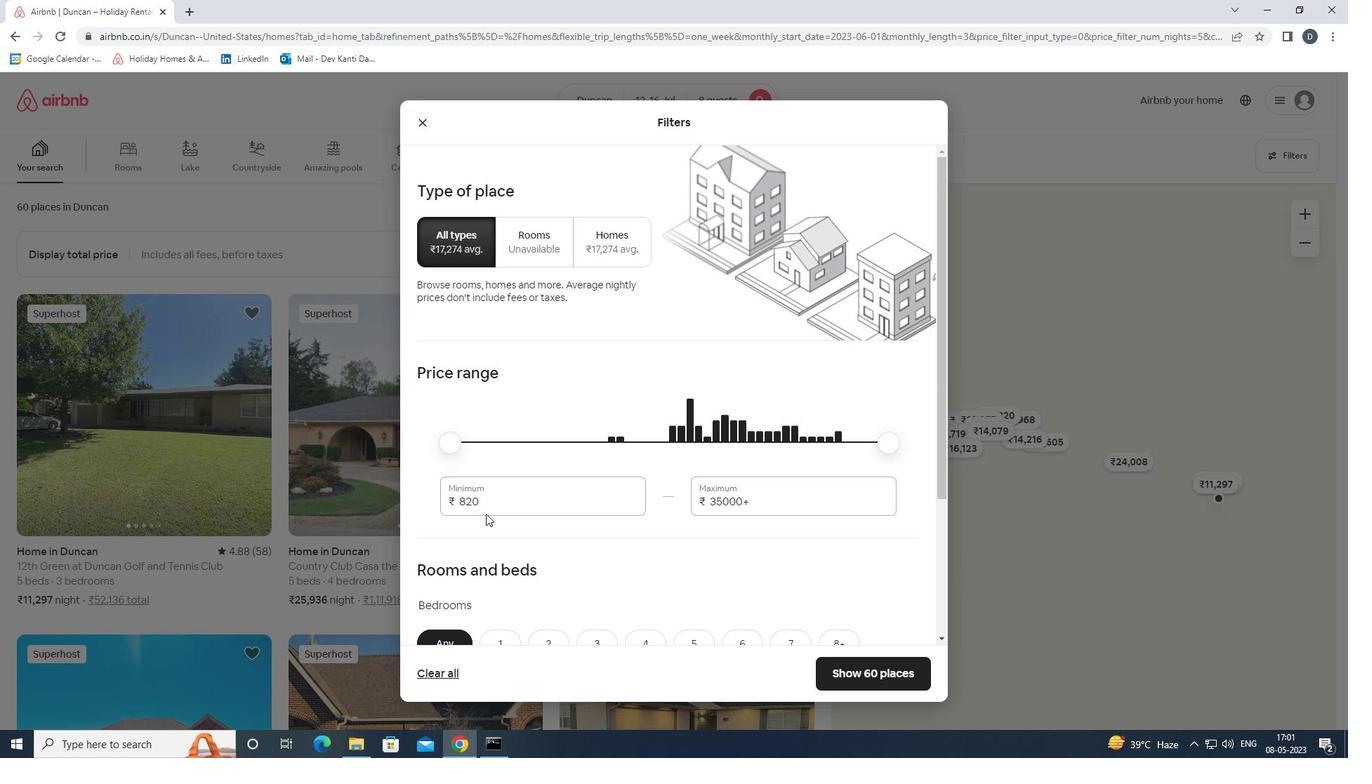 
Action: Mouse pressed left at (509, 503)
Screenshot: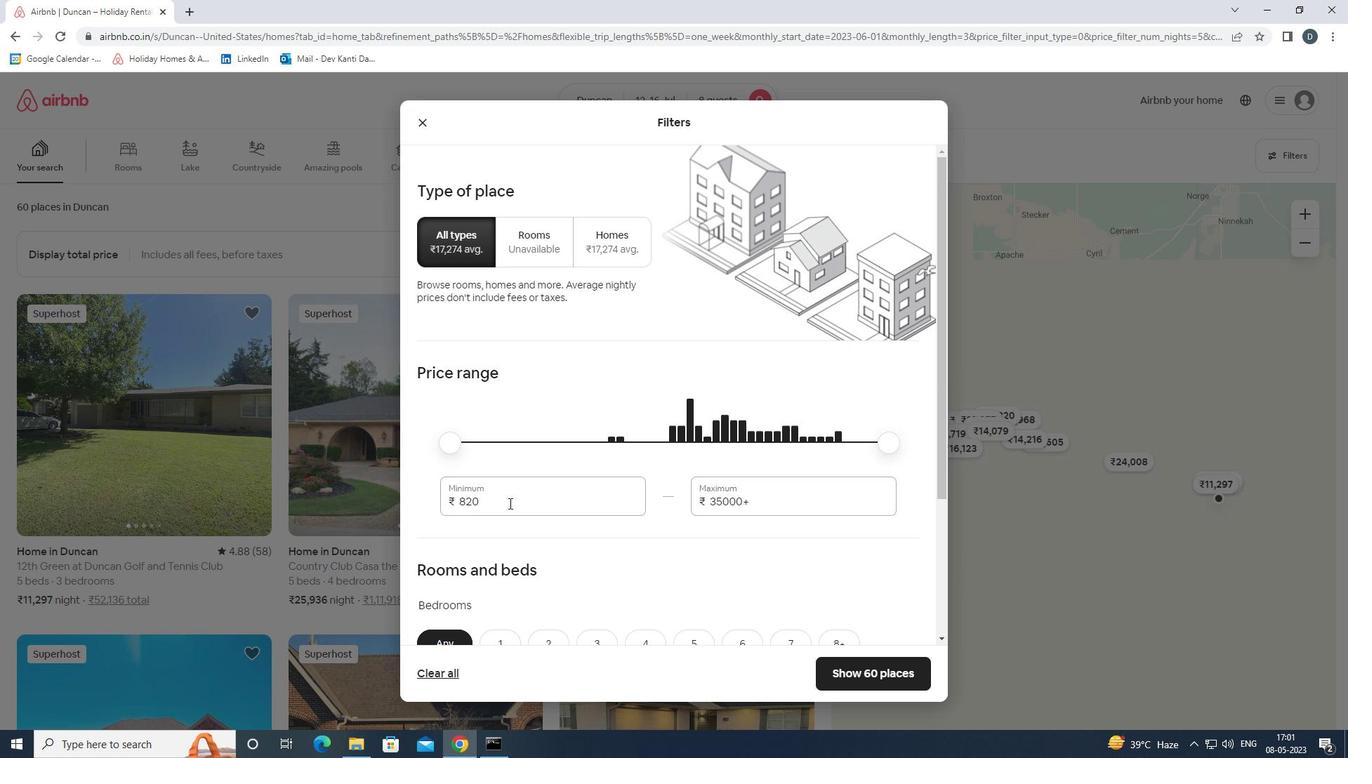 
Action: Mouse moved to (509, 502)
Screenshot: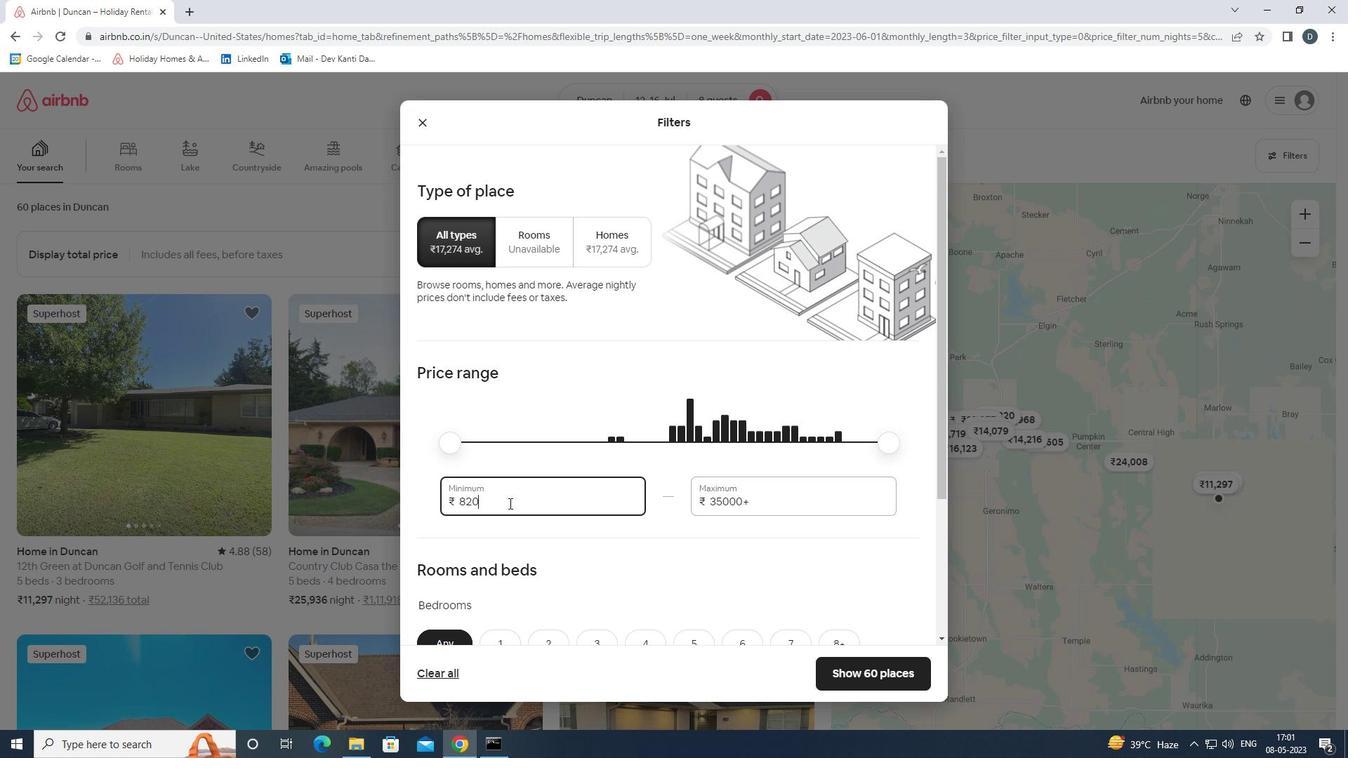 
Action: Key pressed 10000<Key.tab>16000
Screenshot: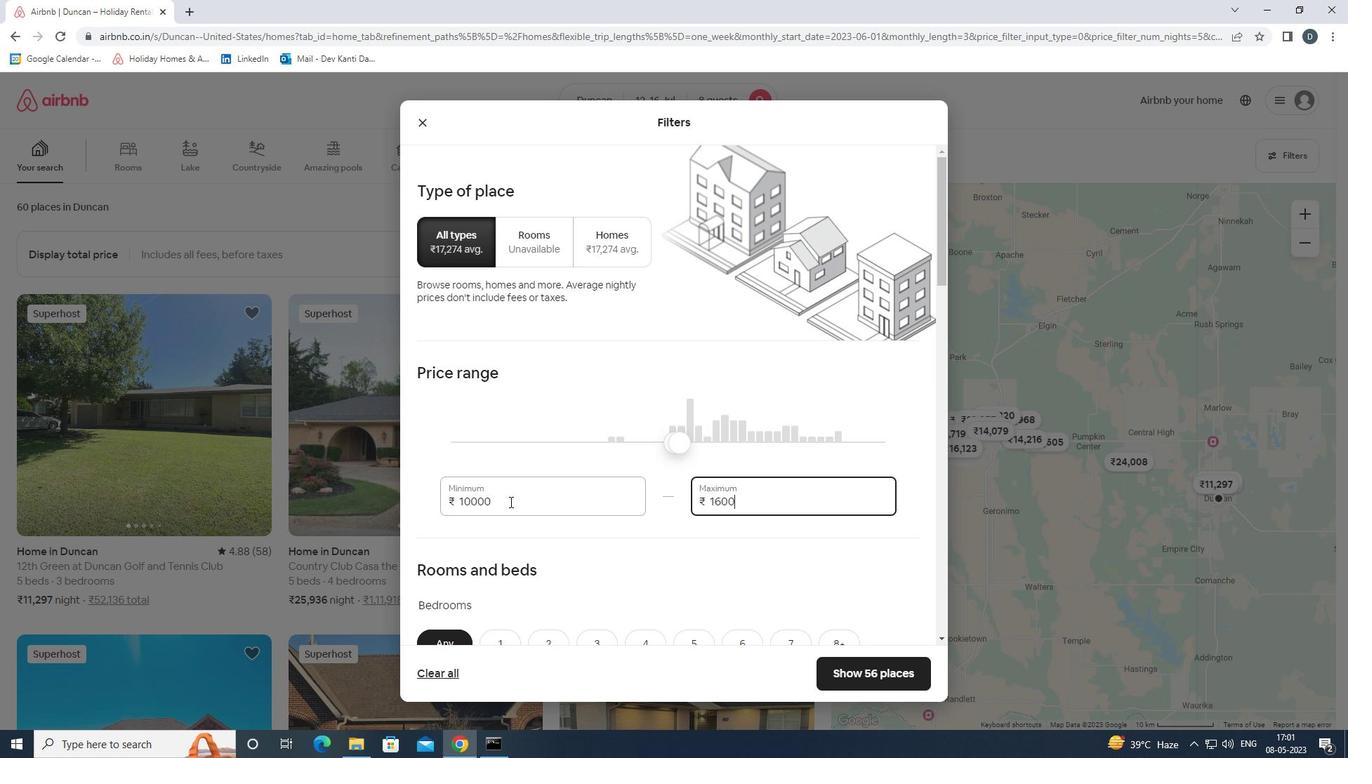 
Action: Mouse moved to (516, 503)
Screenshot: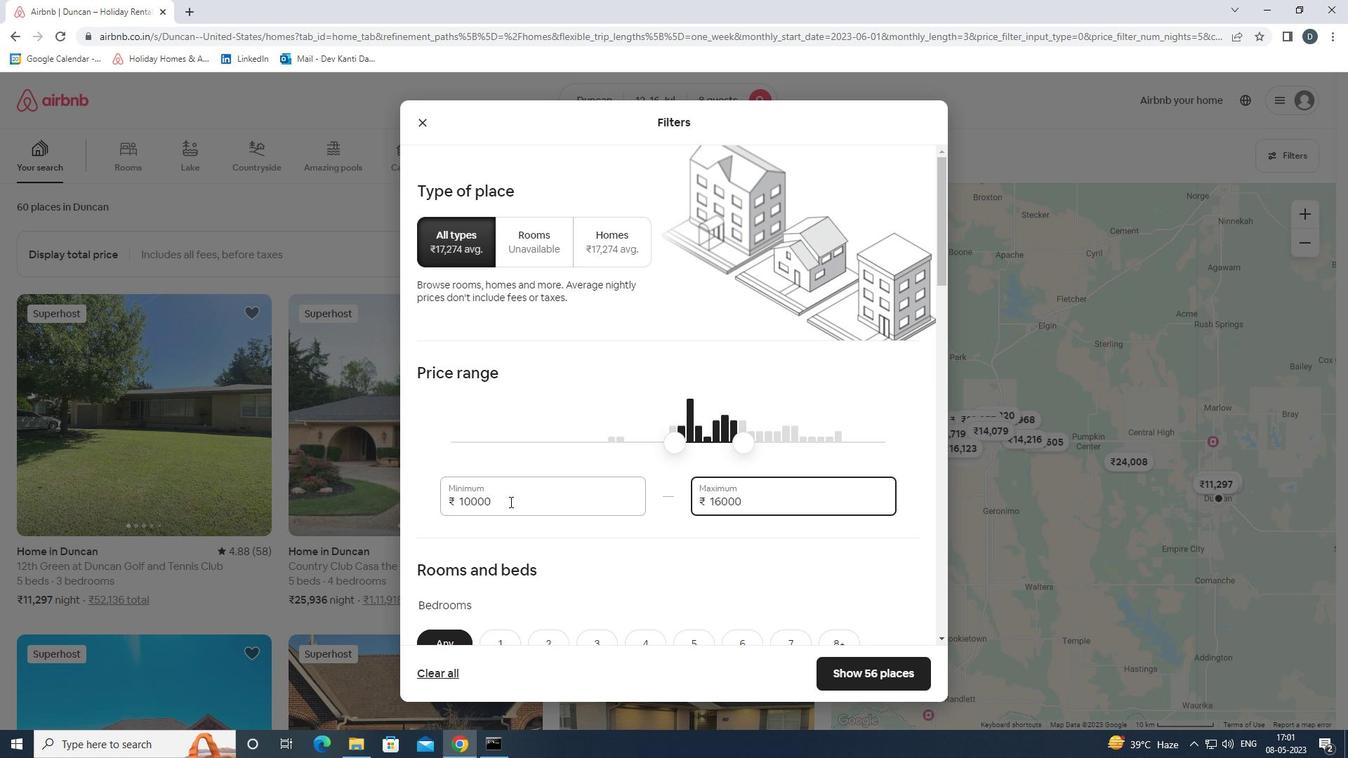 
Action: Mouse scrolled (516, 502) with delta (0, 0)
Screenshot: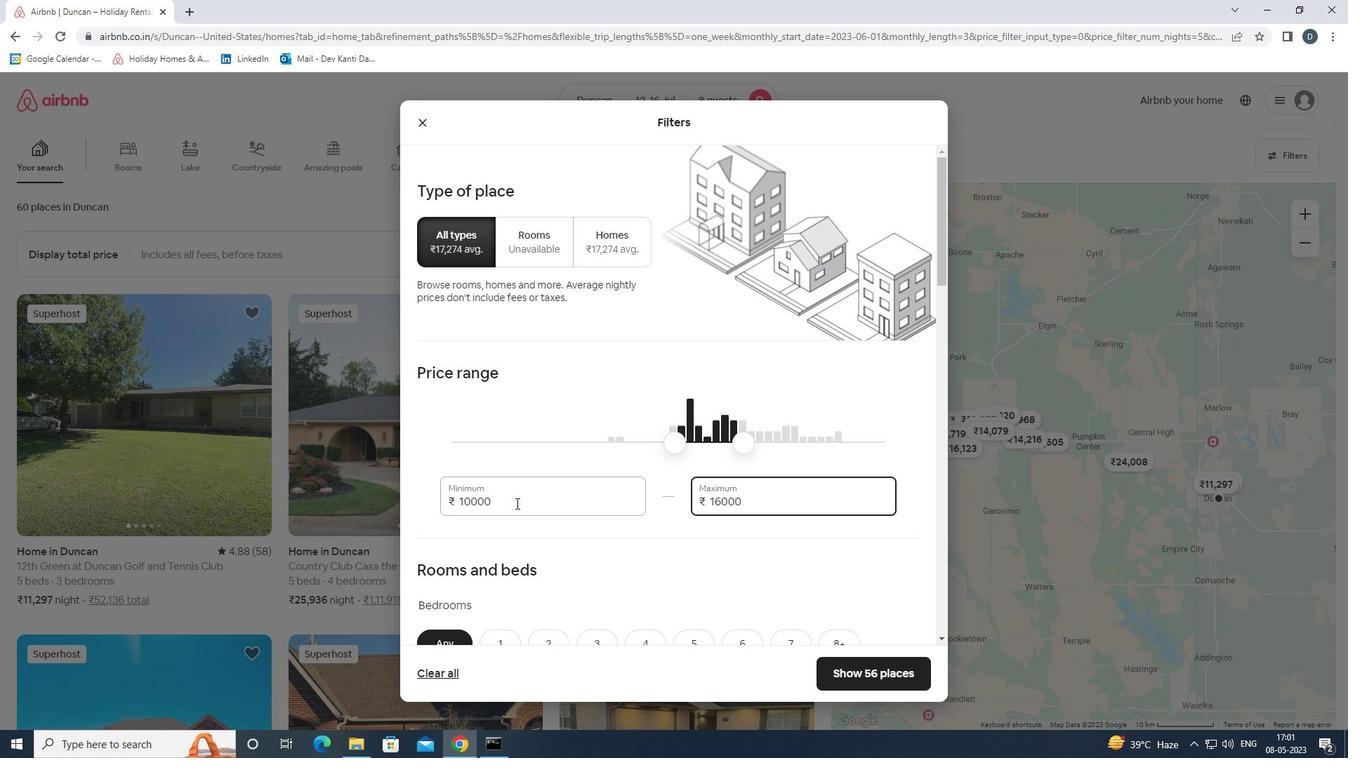 
Action: Mouse scrolled (516, 502) with delta (0, 0)
Screenshot: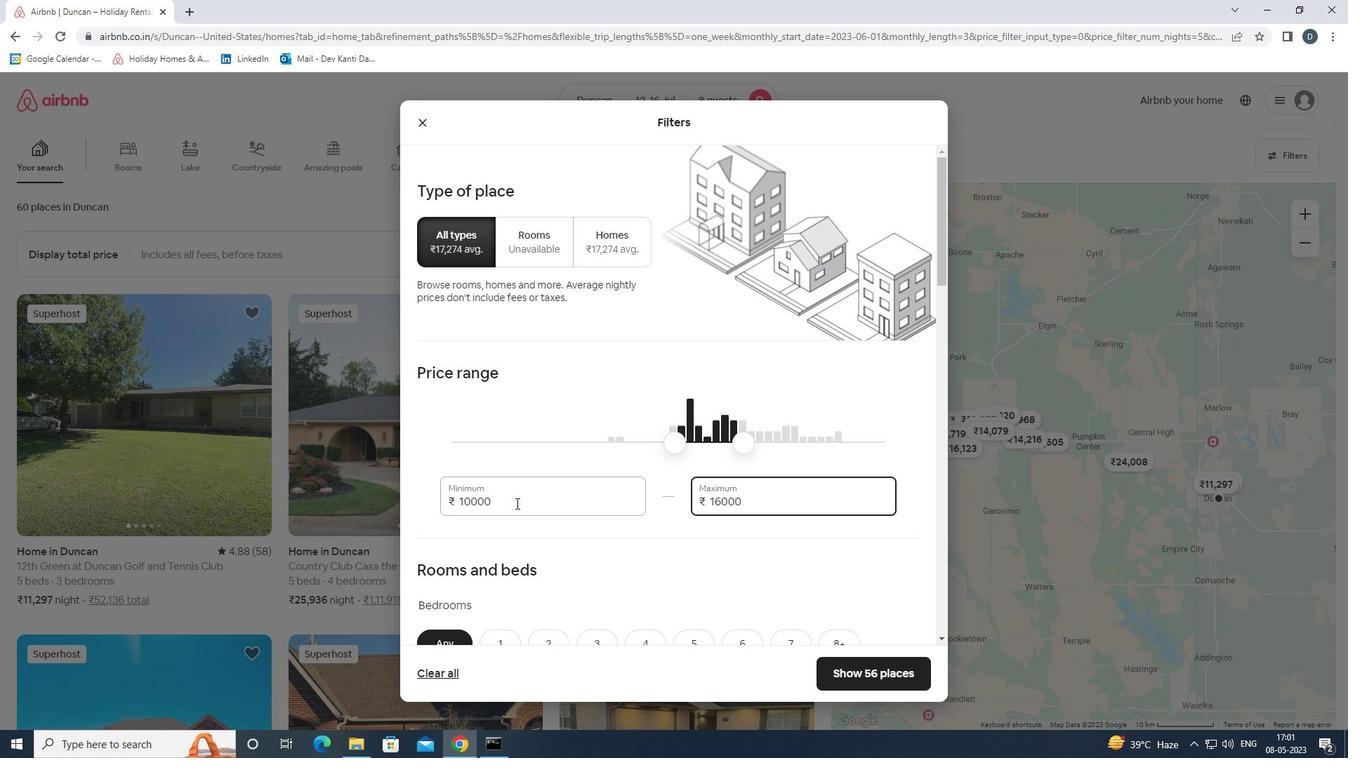 
Action: Mouse scrolled (516, 502) with delta (0, 0)
Screenshot: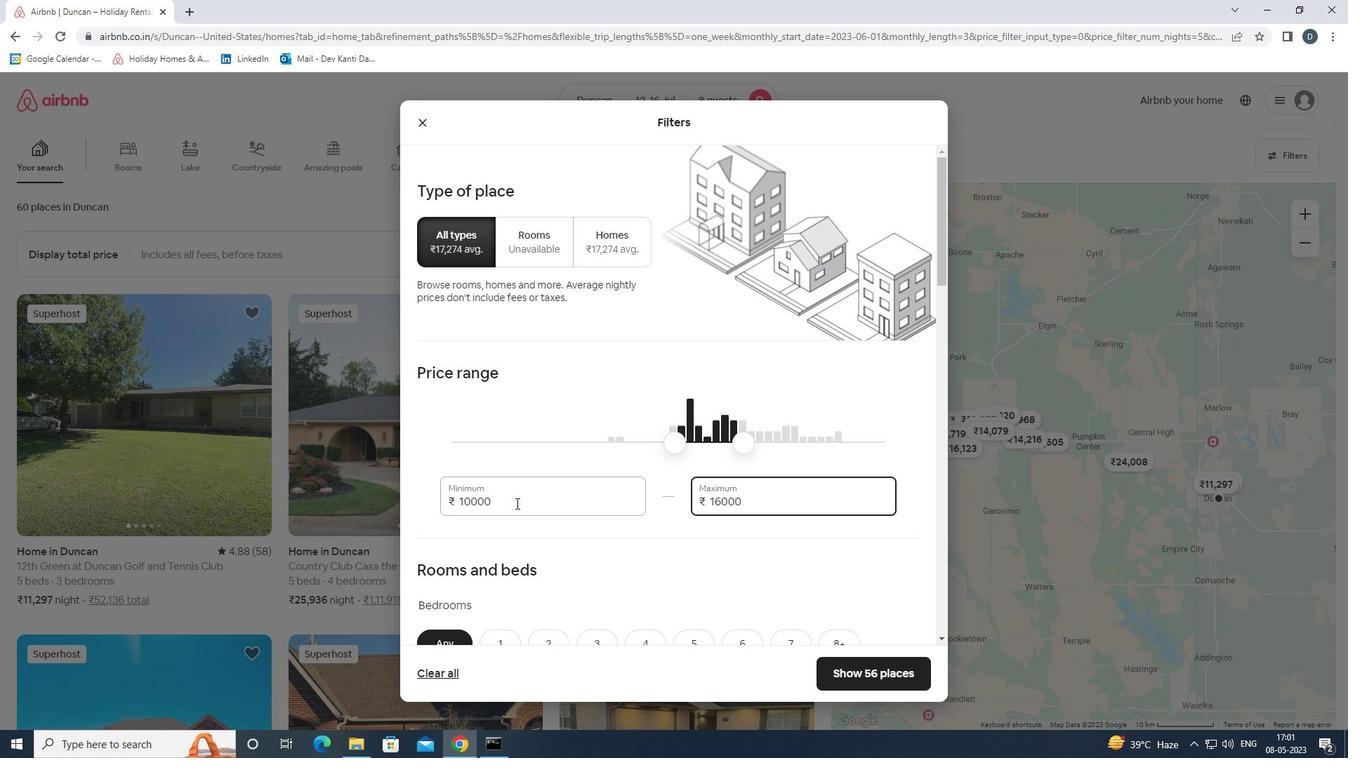 
Action: Mouse moved to (549, 479)
Screenshot: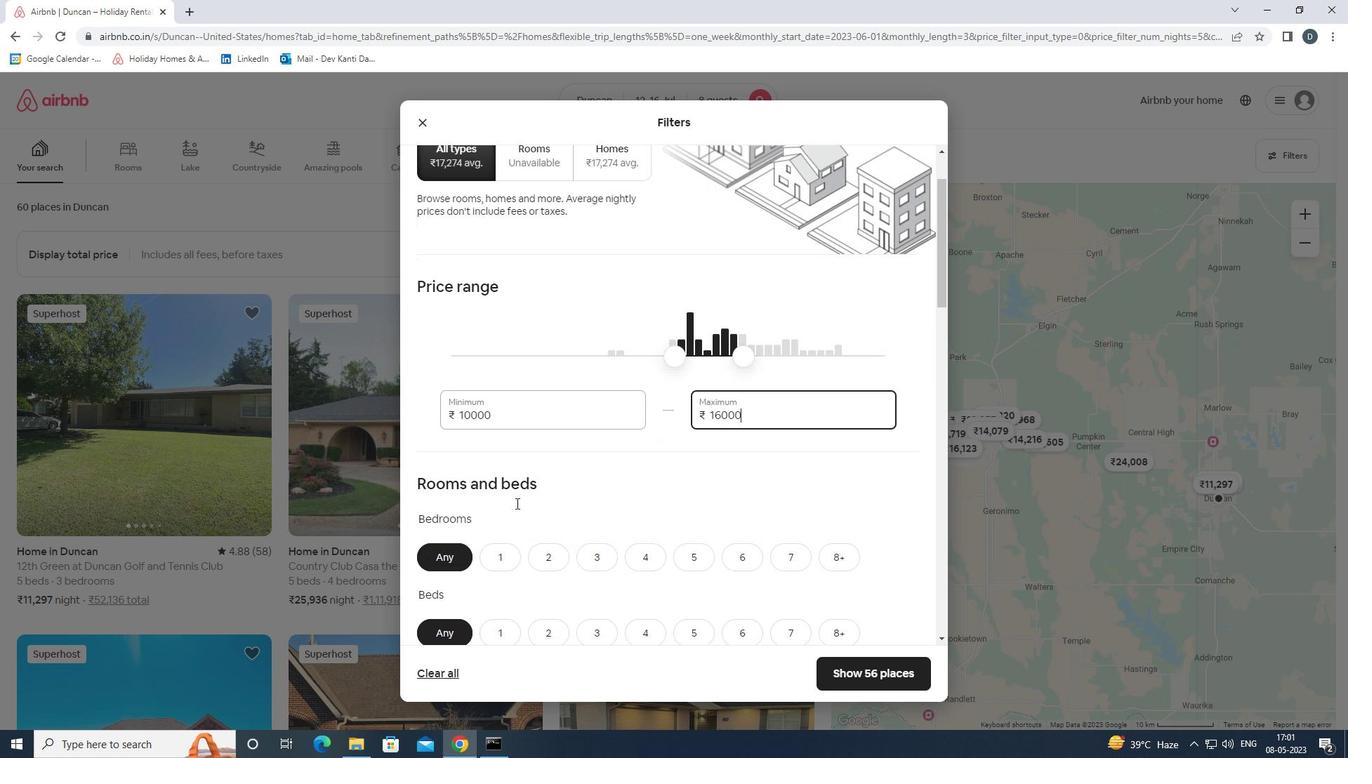 
Action: Mouse scrolled (549, 478) with delta (0, 0)
Screenshot: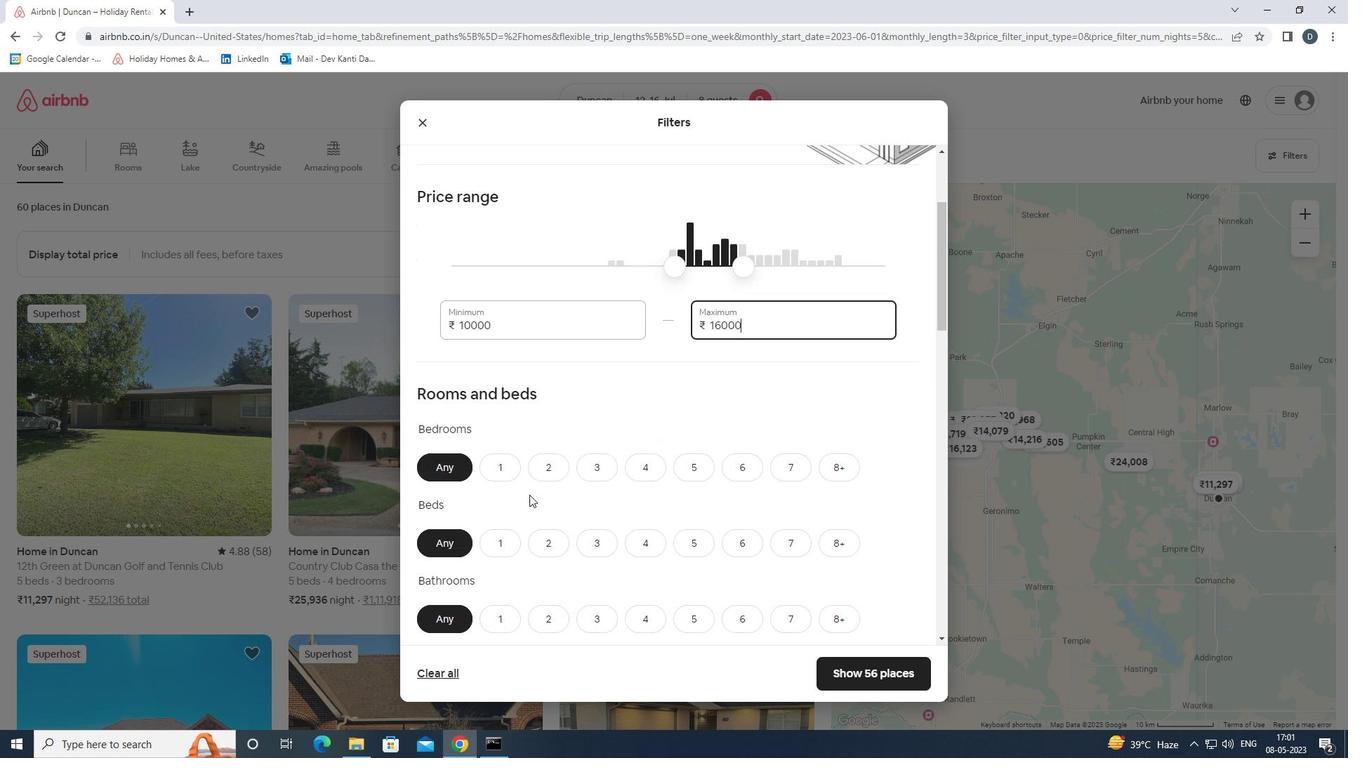 
Action: Mouse moved to (840, 368)
Screenshot: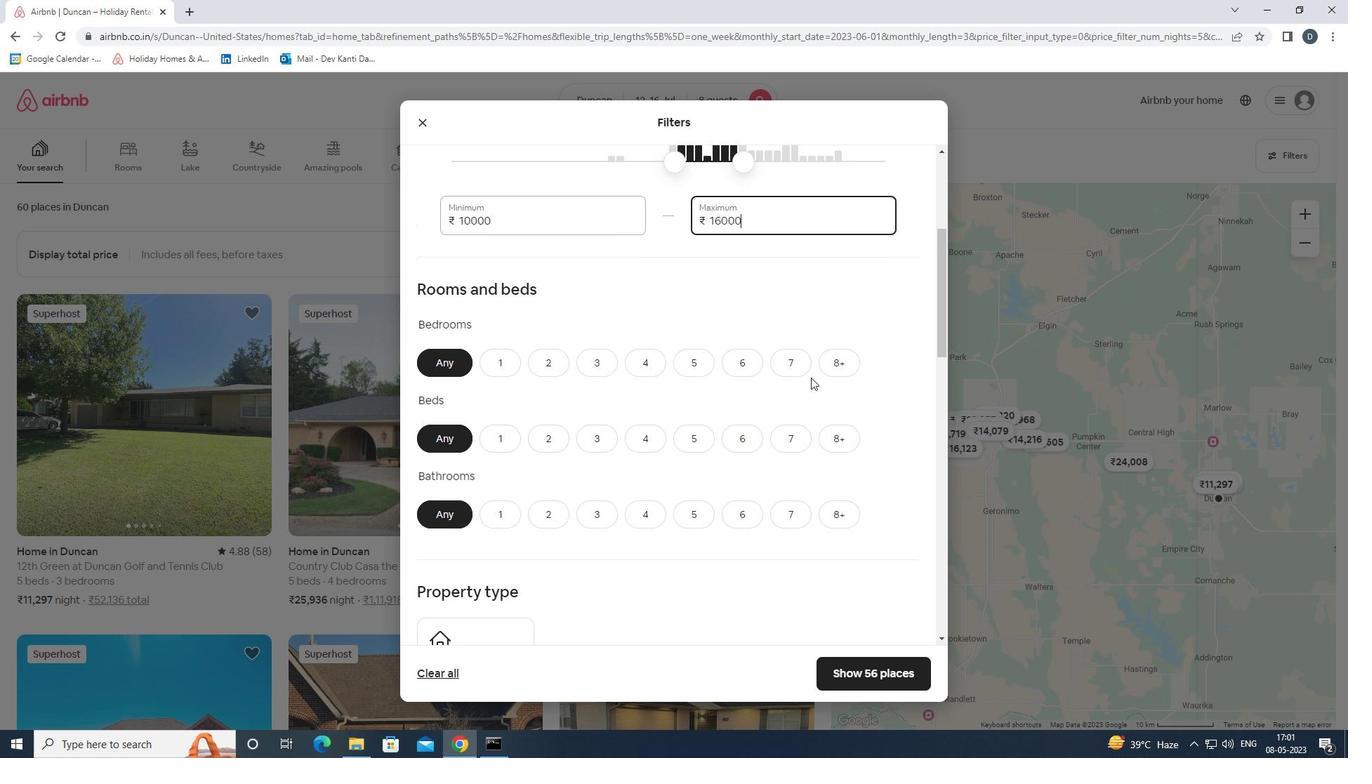 
Action: Mouse pressed left at (840, 368)
Screenshot: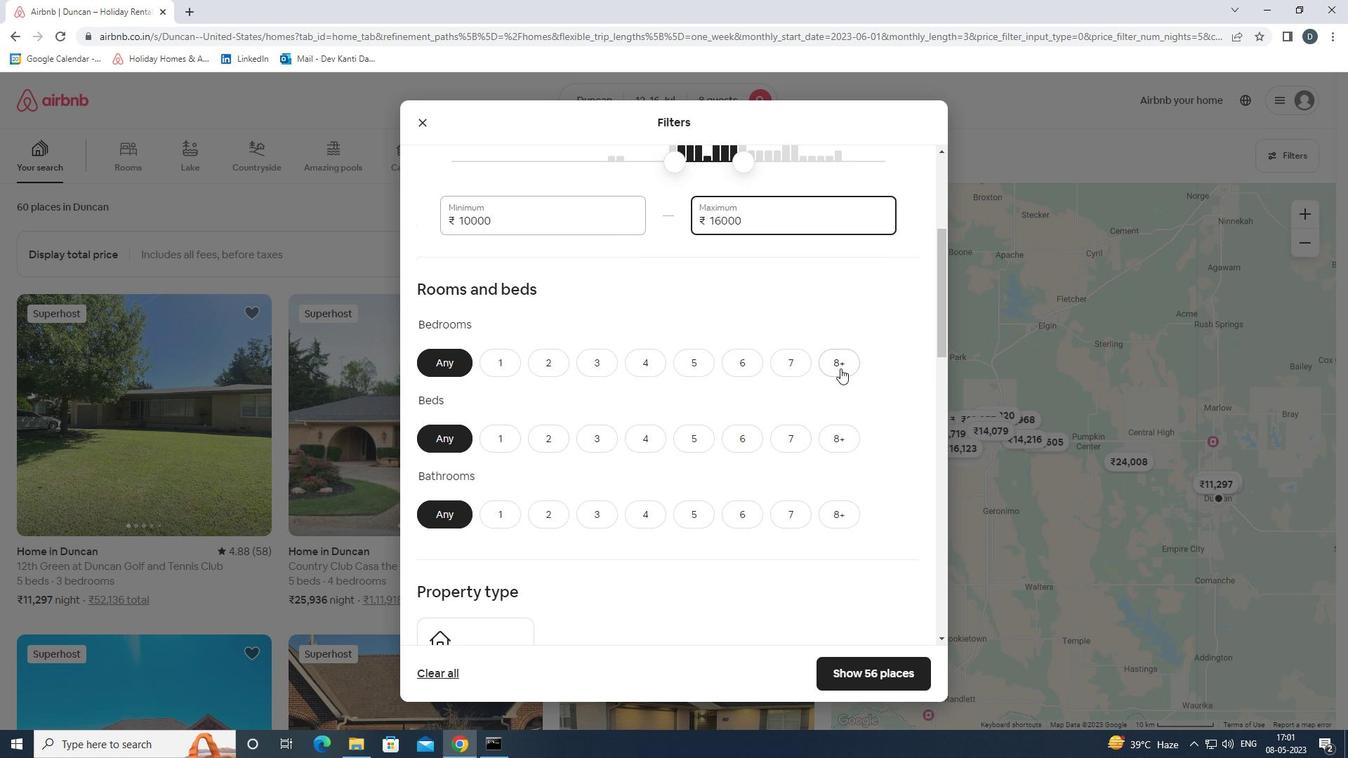 
Action: Mouse moved to (843, 442)
Screenshot: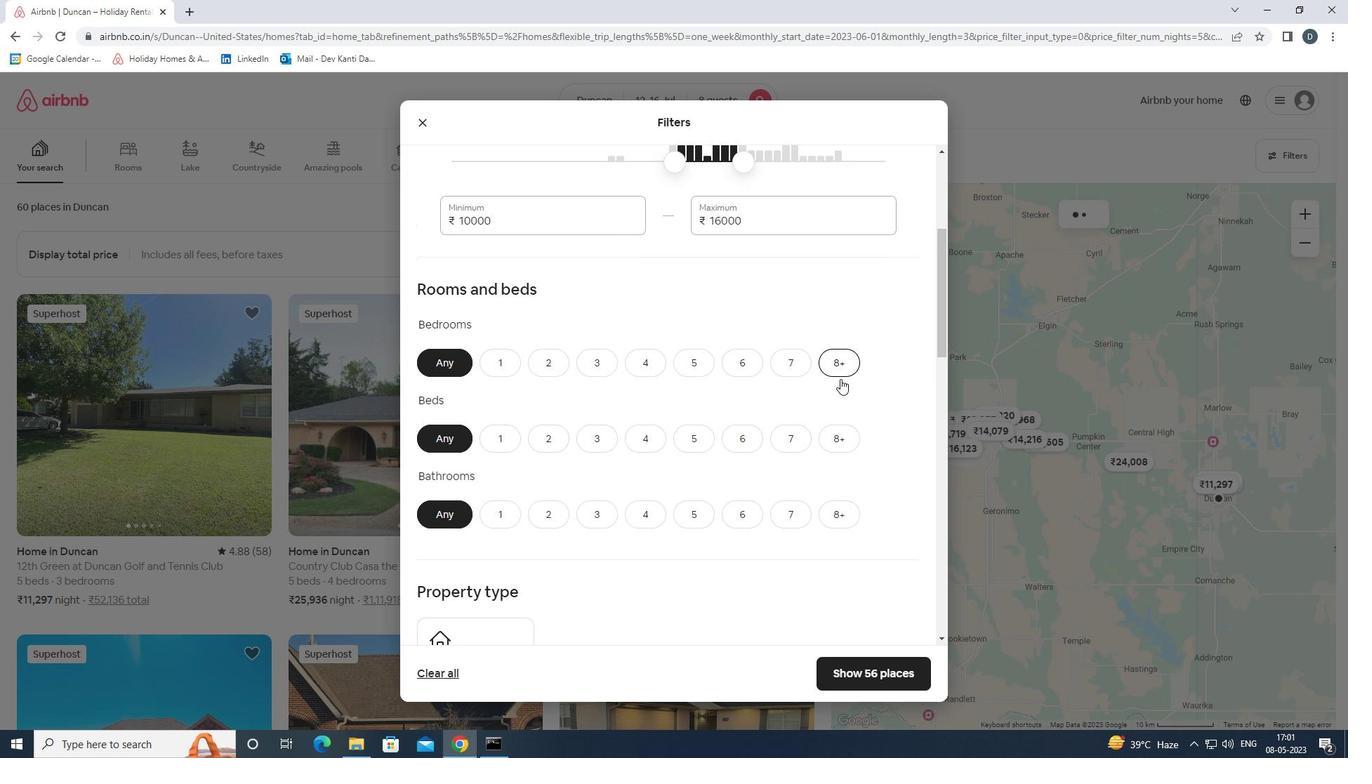 
Action: Mouse pressed left at (843, 442)
Screenshot: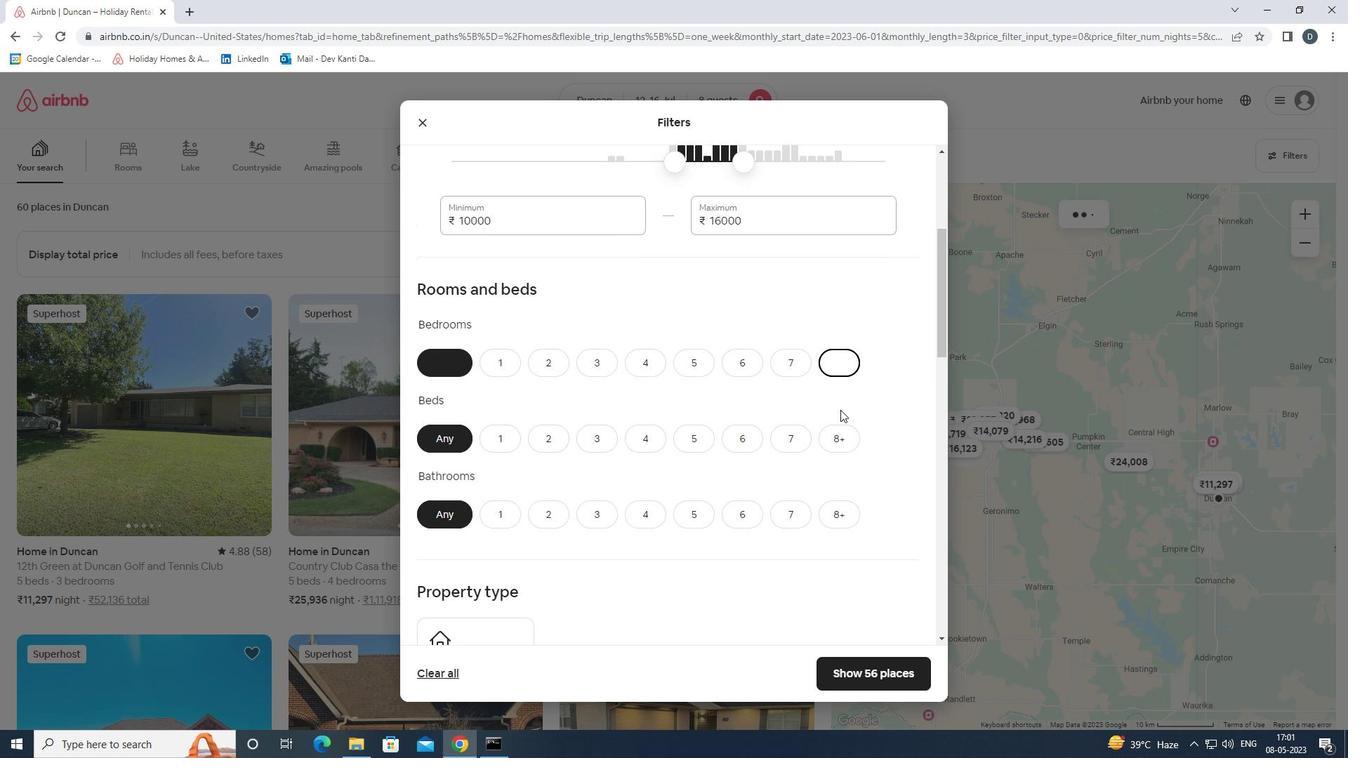 
Action: Mouse moved to (847, 512)
Screenshot: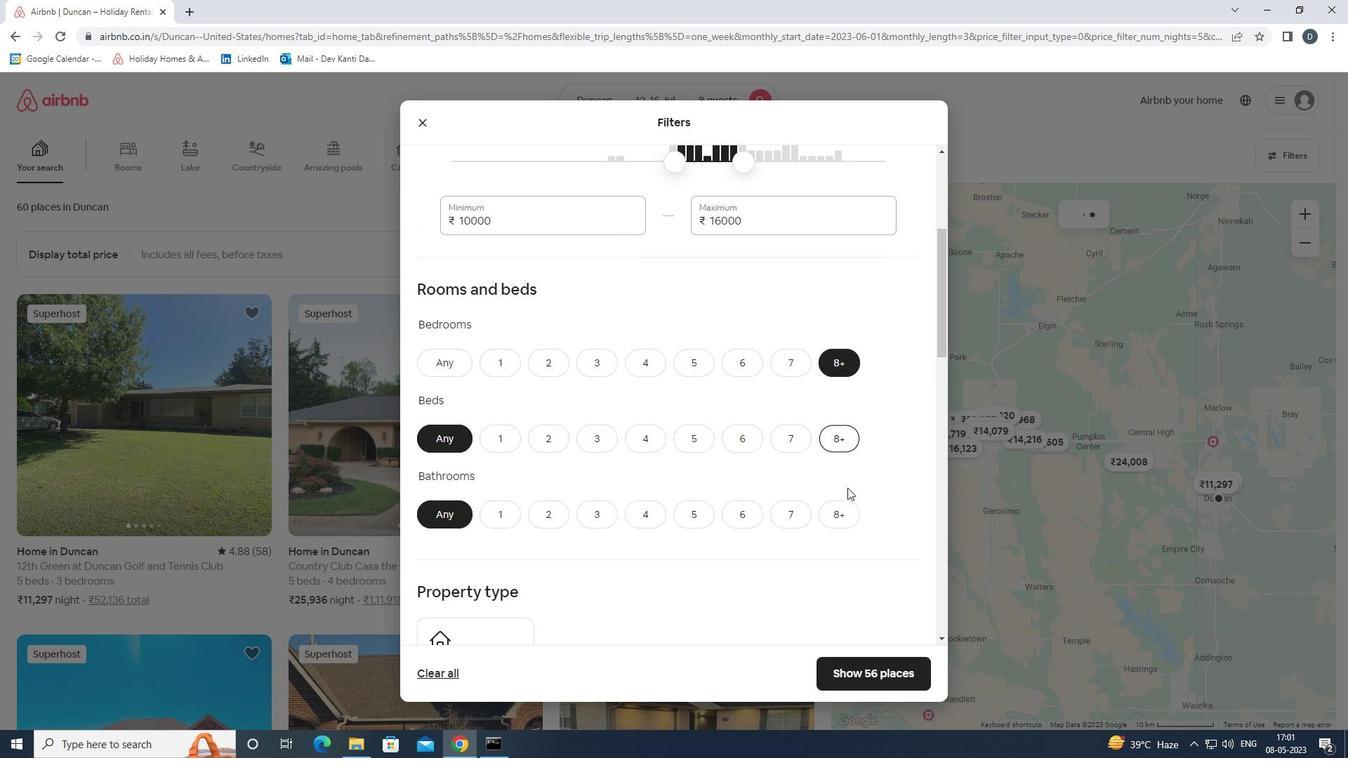 
Action: Mouse pressed left at (847, 512)
Screenshot: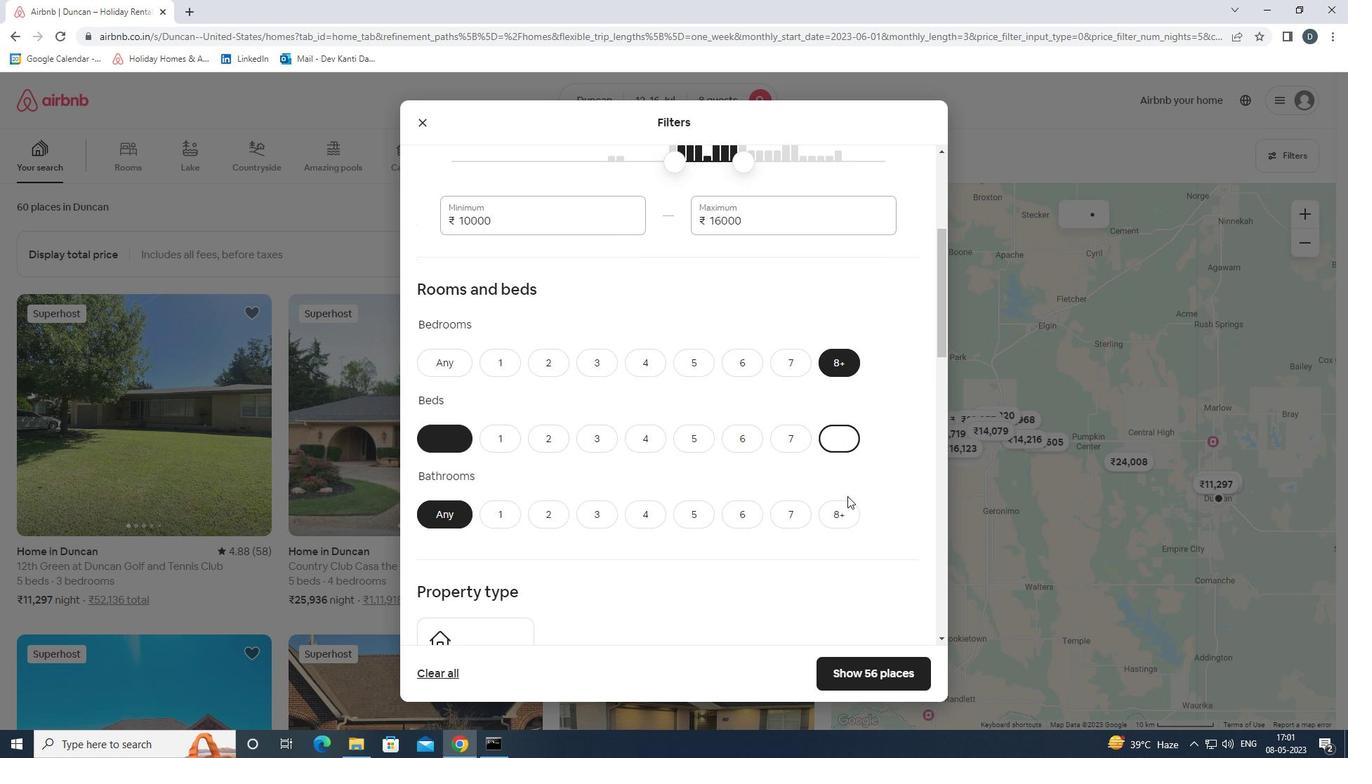 
Action: Mouse moved to (847, 512)
Screenshot: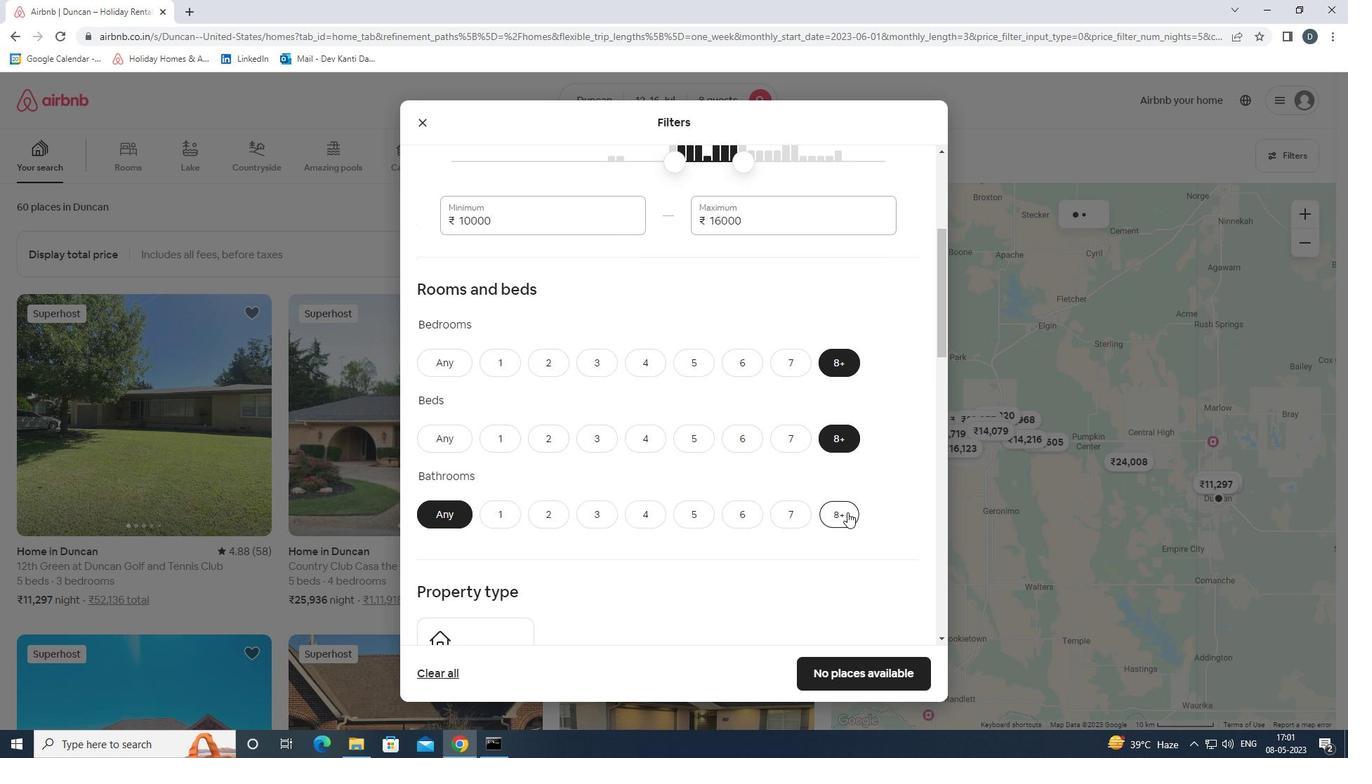 
Action: Mouse scrolled (847, 512) with delta (0, 0)
Screenshot: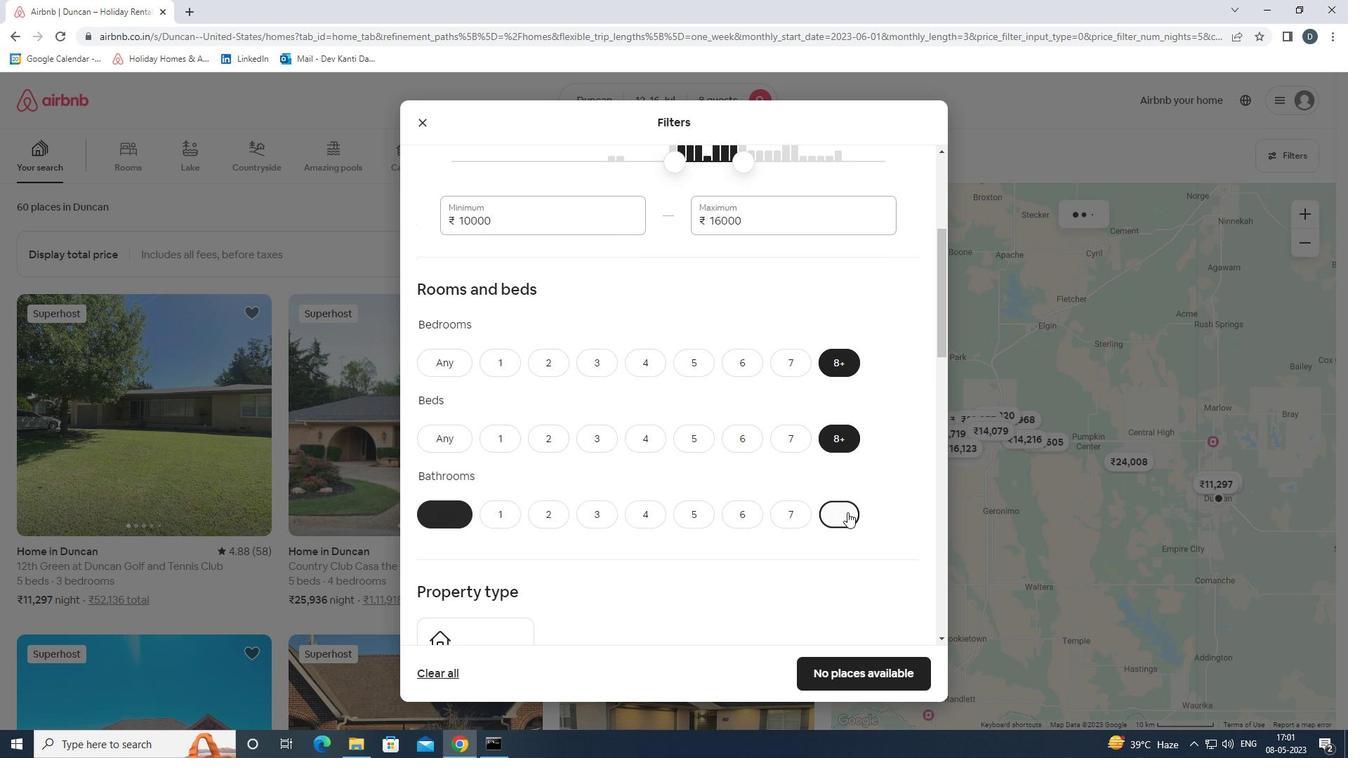 
Action: Mouse scrolled (847, 512) with delta (0, 0)
Screenshot: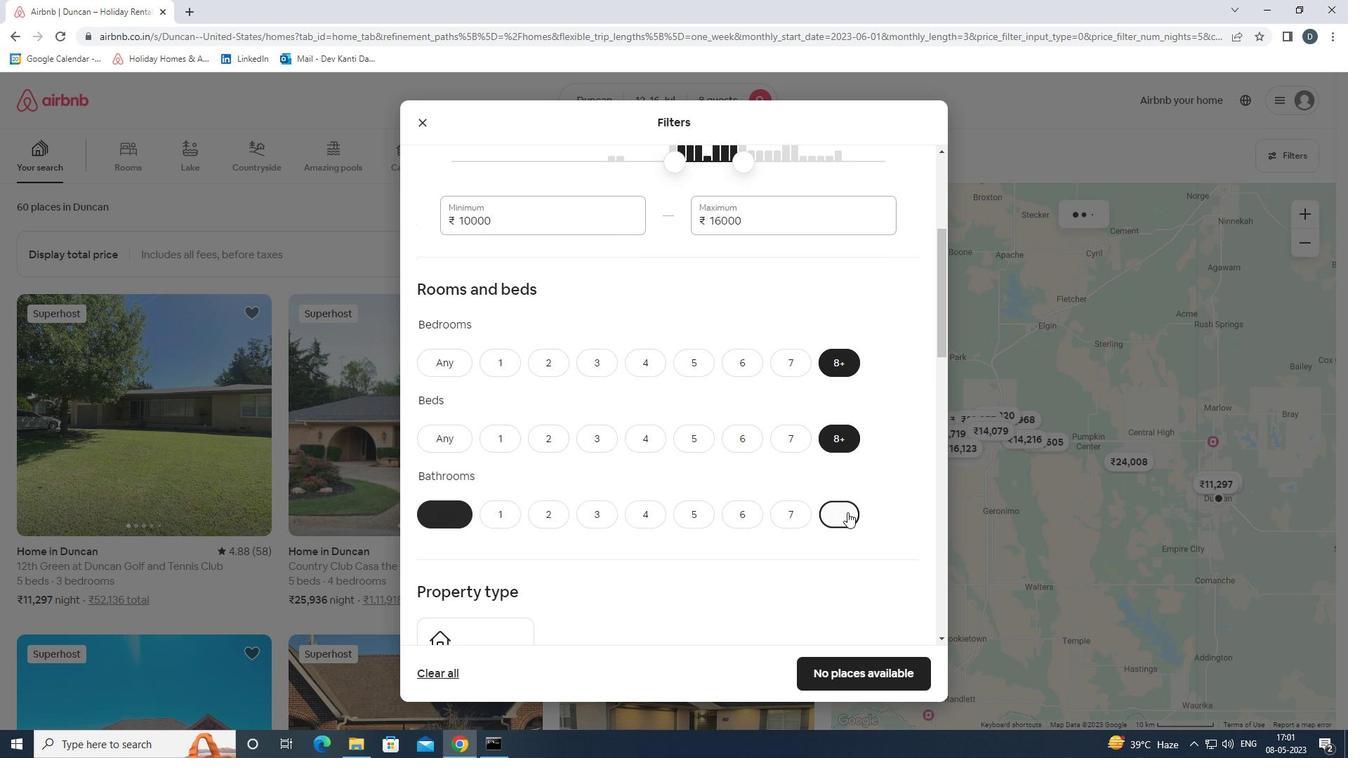
Action: Mouse scrolled (847, 512) with delta (0, 0)
Screenshot: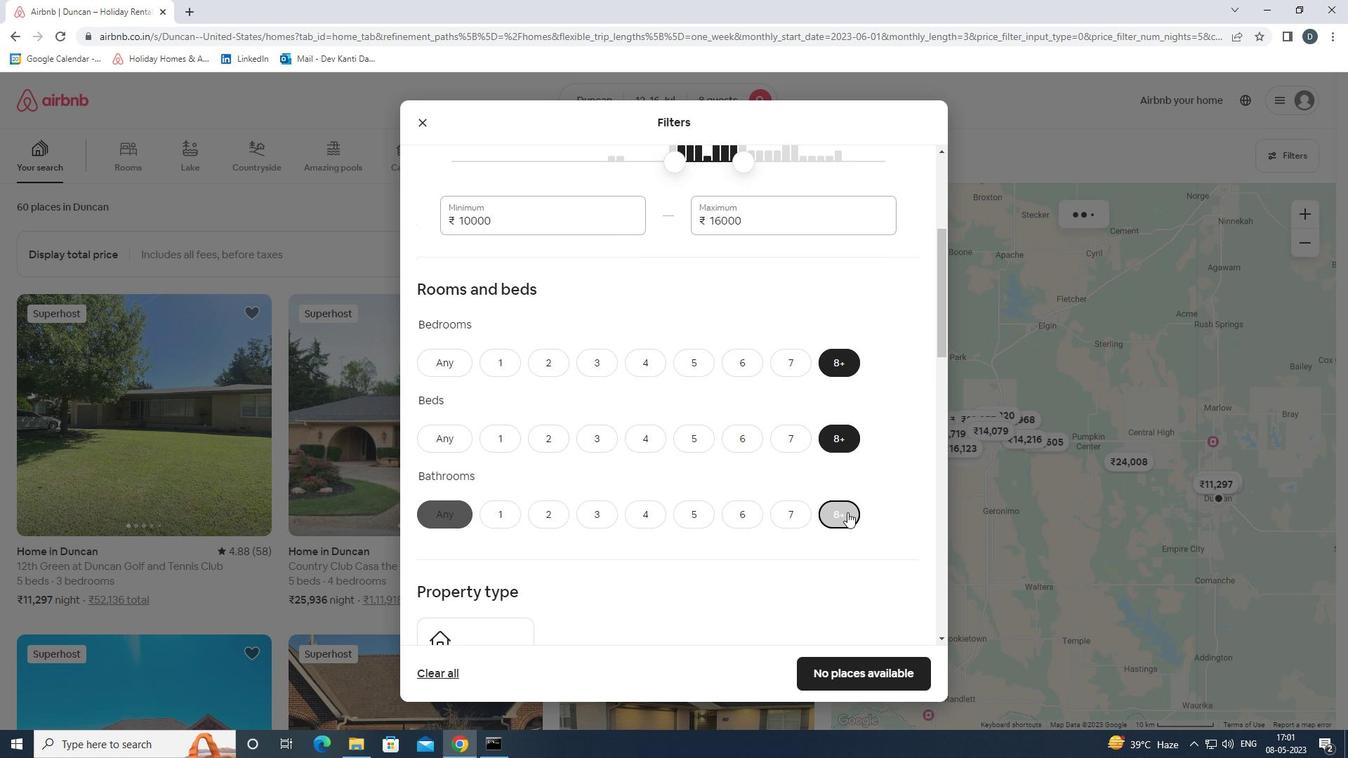 
Action: Mouse moved to (481, 440)
Screenshot: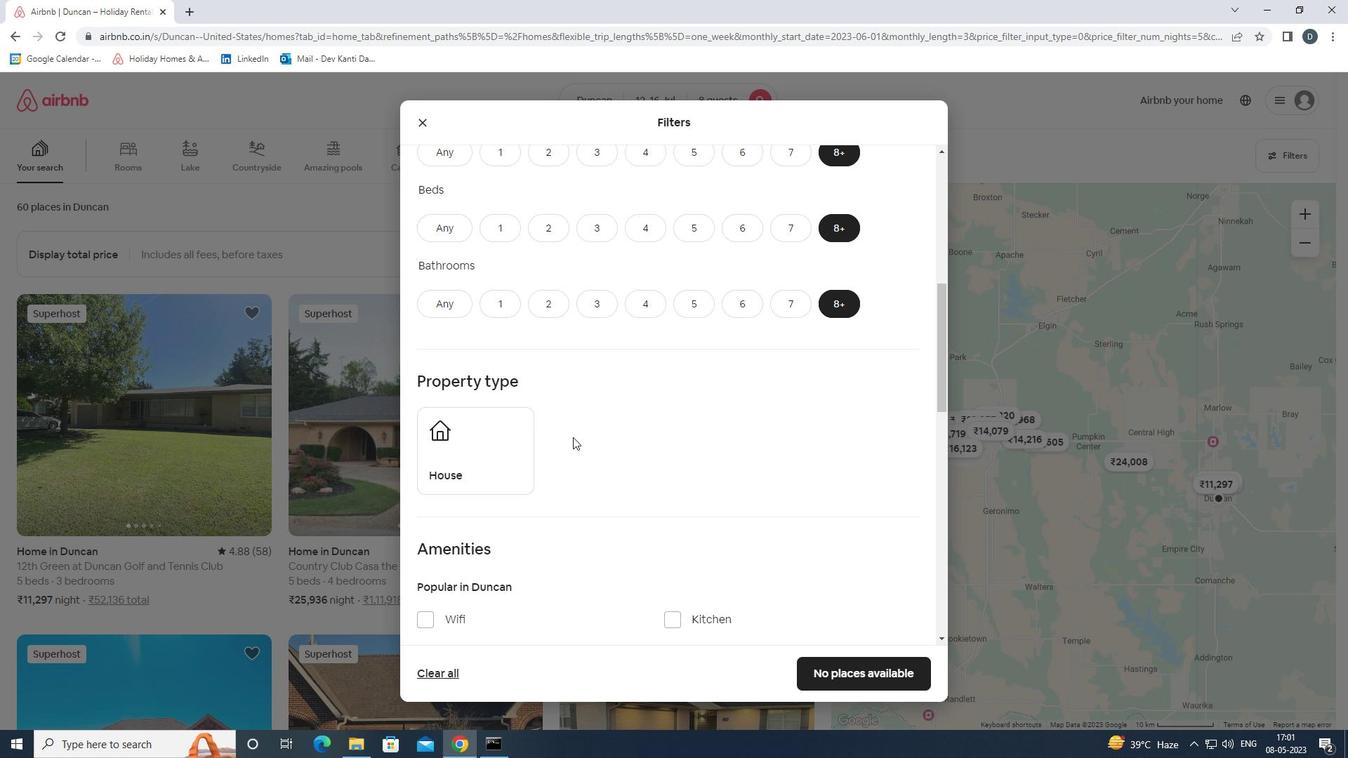 
Action: Mouse pressed left at (481, 440)
Screenshot: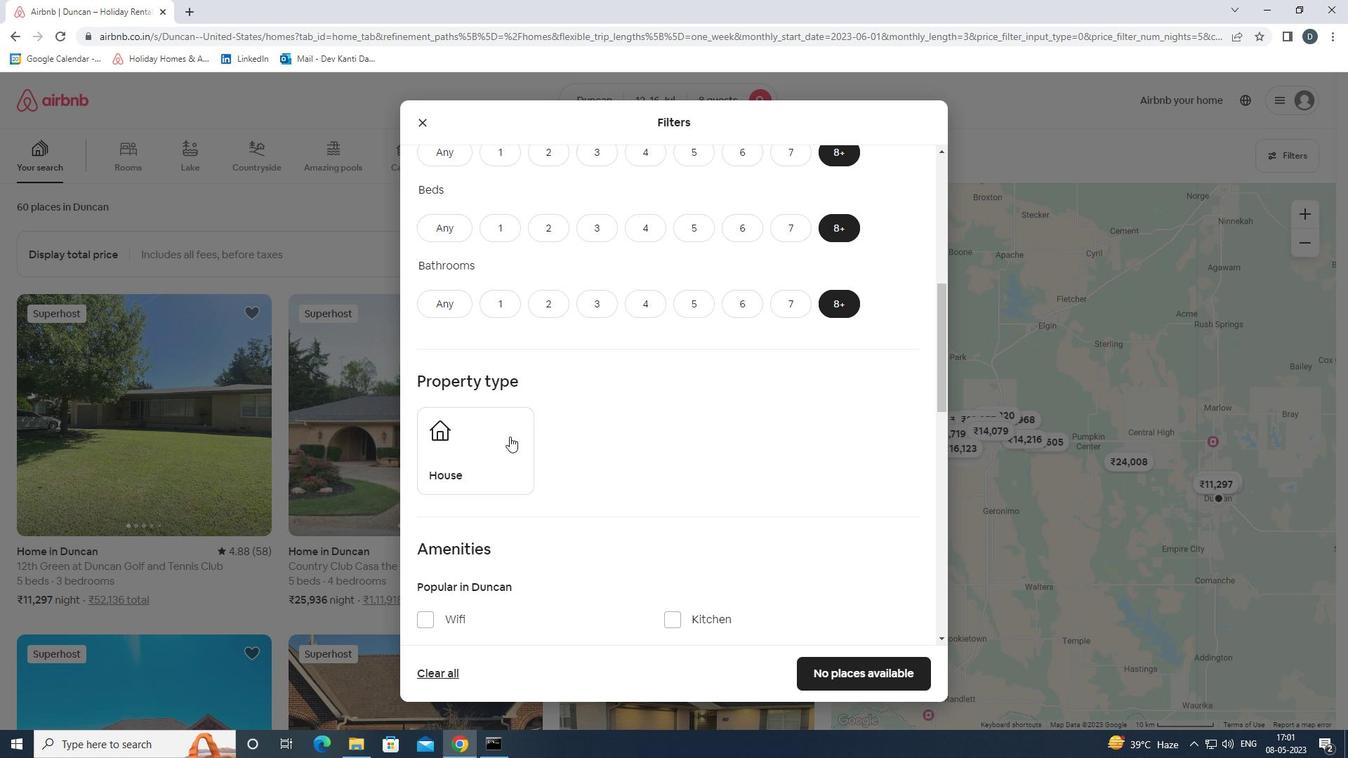 
Action: Mouse moved to (744, 450)
Screenshot: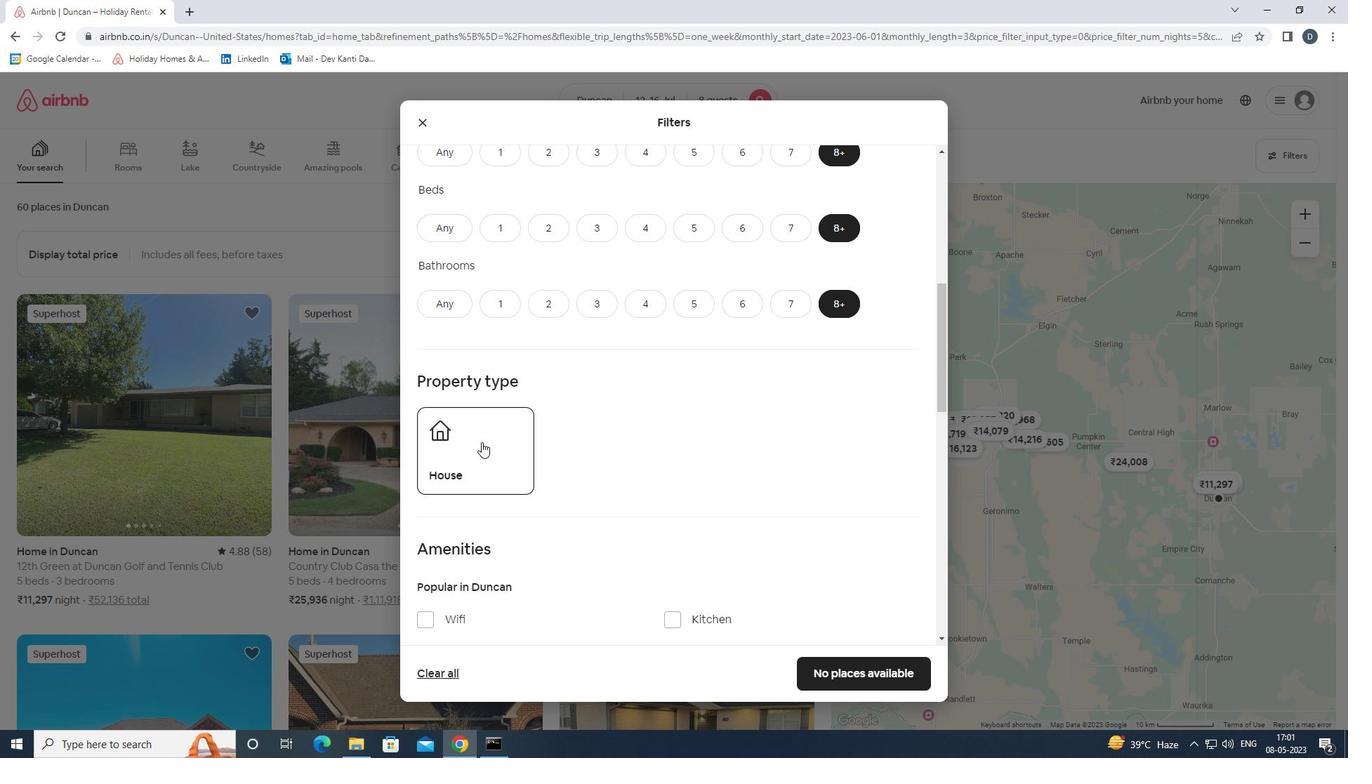 
Action: Mouse scrolled (744, 449) with delta (0, 0)
Screenshot: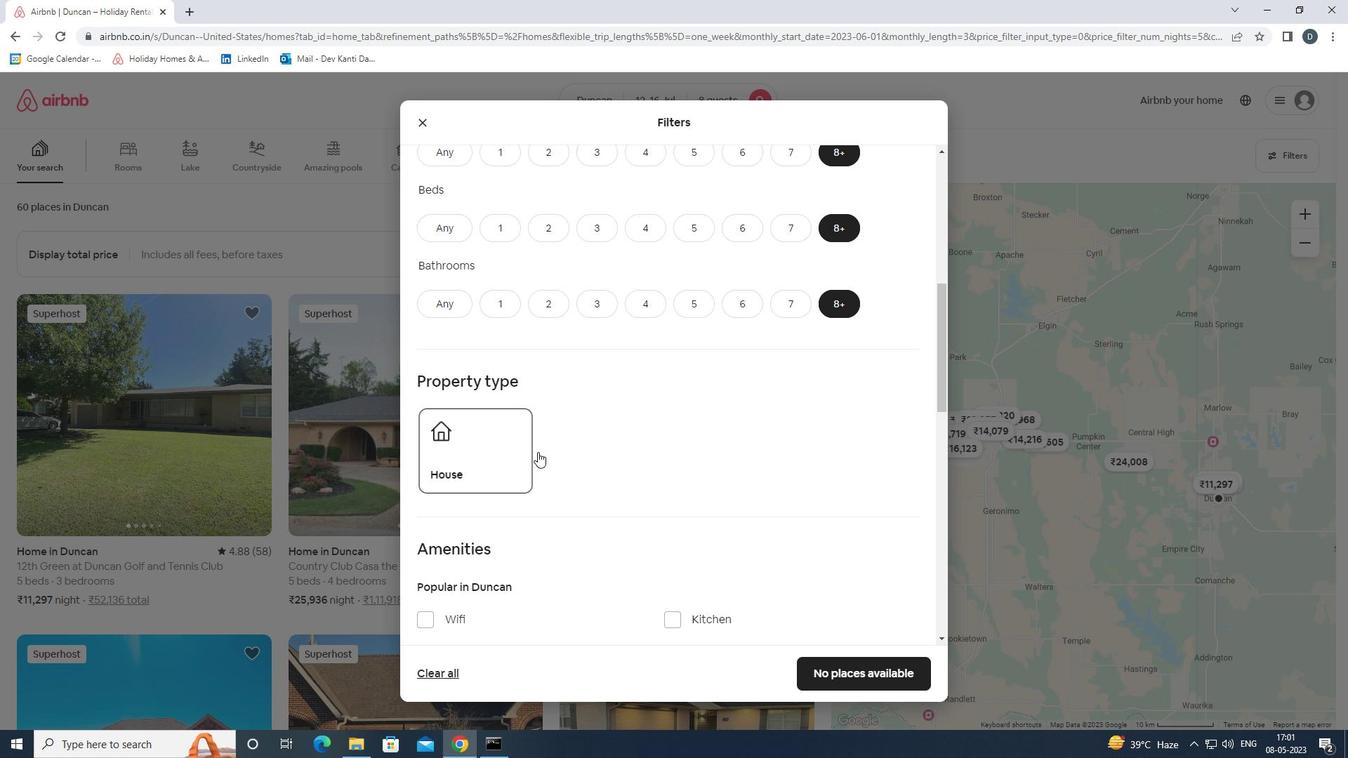 
Action: Mouse scrolled (744, 449) with delta (0, 0)
Screenshot: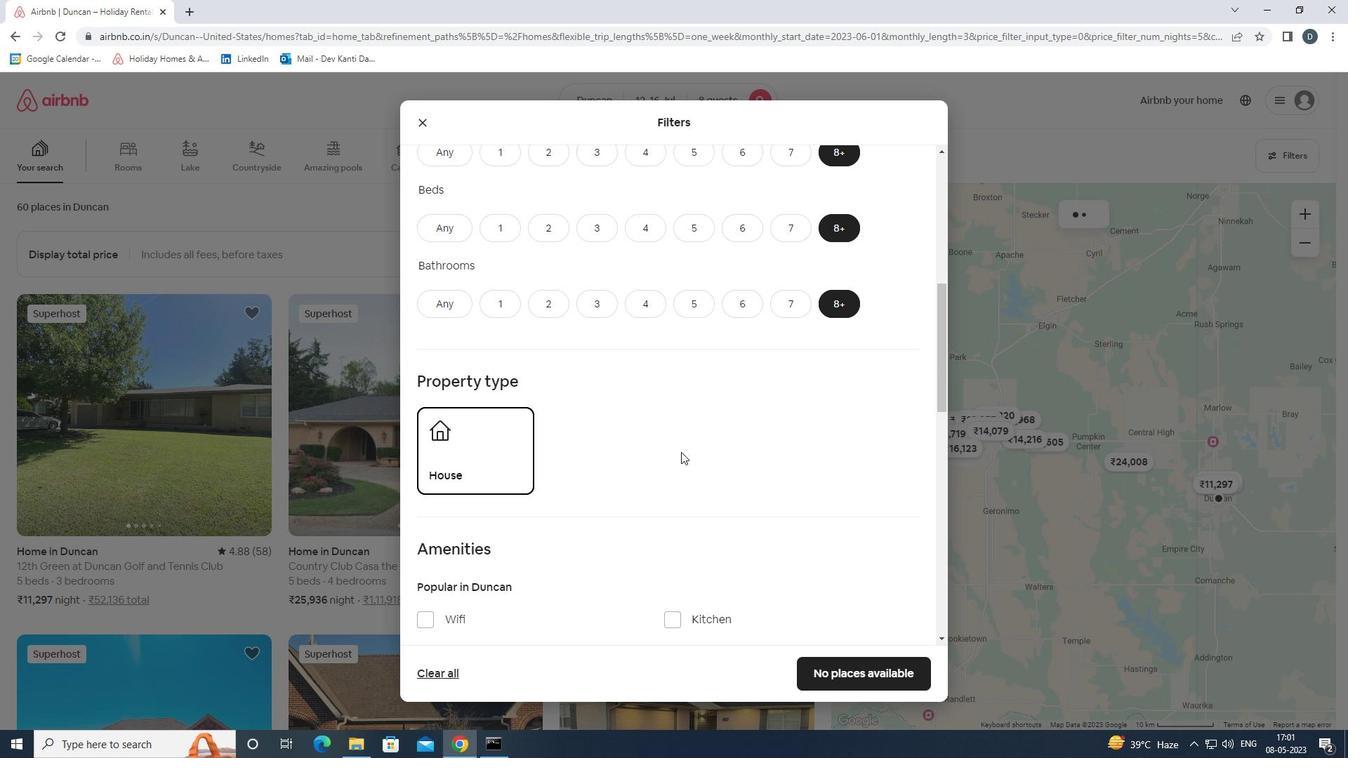 
Action: Mouse scrolled (744, 449) with delta (0, 0)
Screenshot: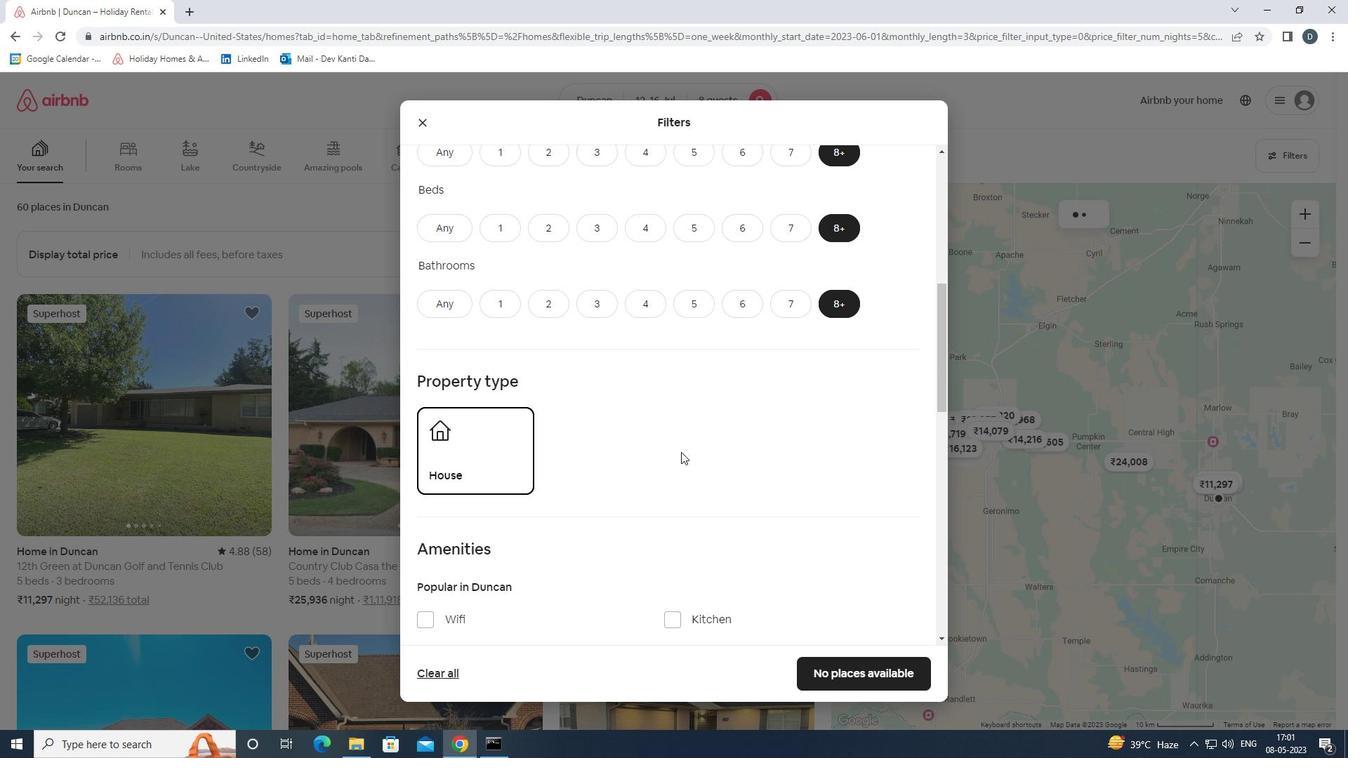 
Action: Mouse scrolled (744, 449) with delta (0, 0)
Screenshot: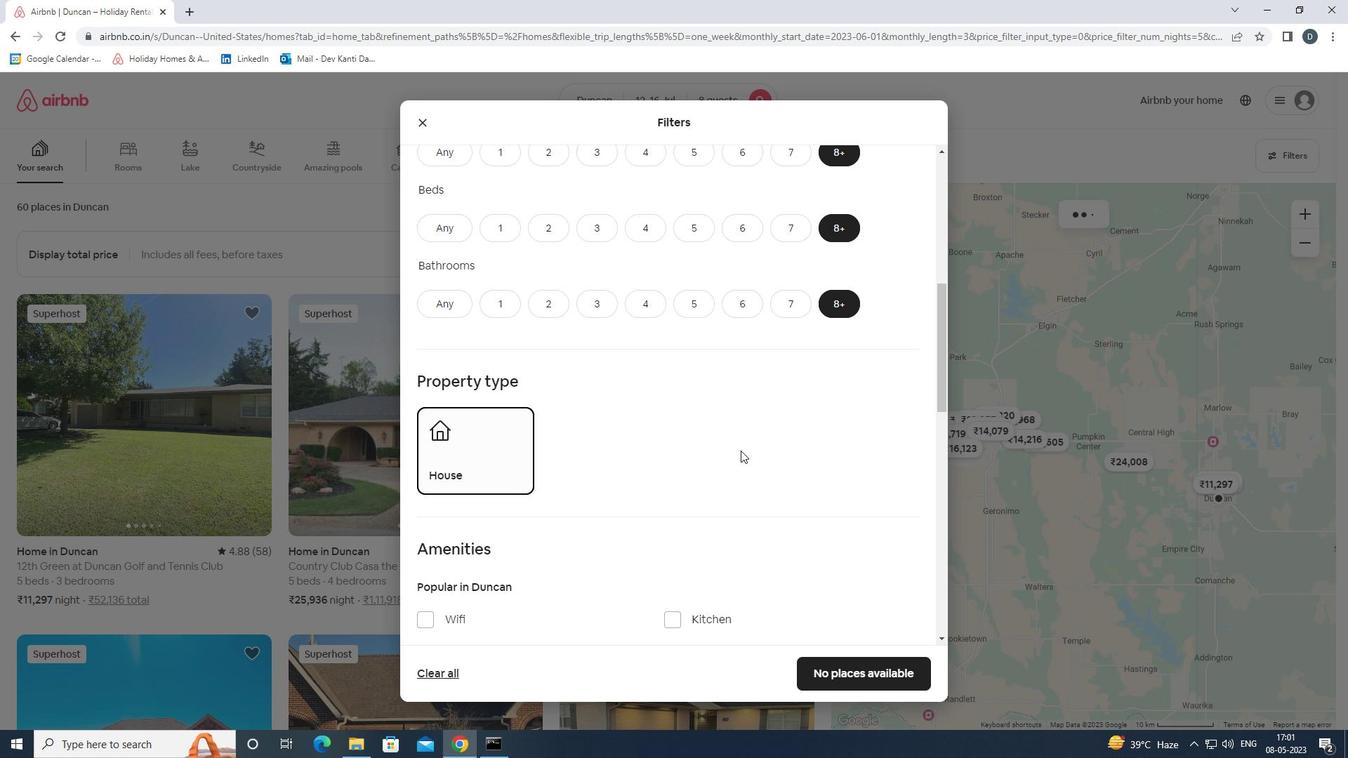 
Action: Mouse moved to (427, 325)
Screenshot: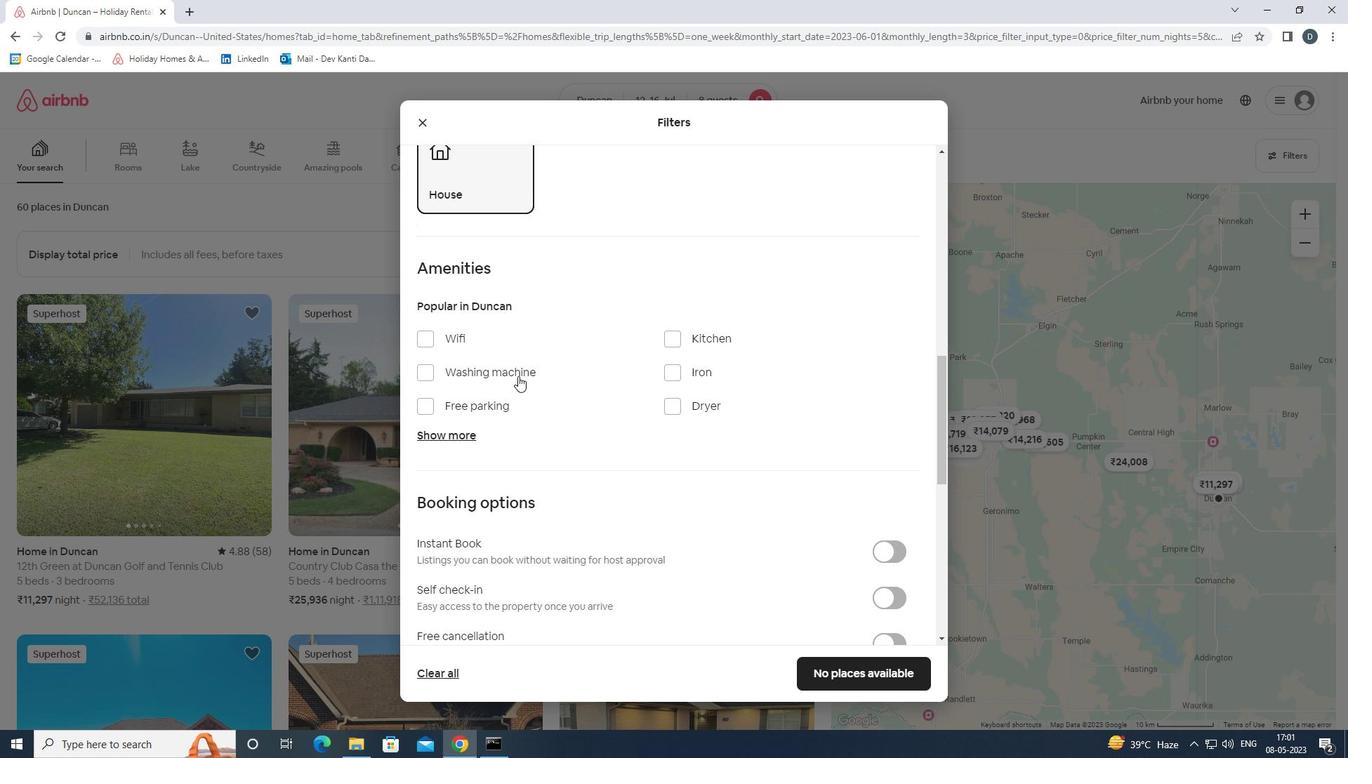 
Action: Mouse pressed left at (427, 325)
Screenshot: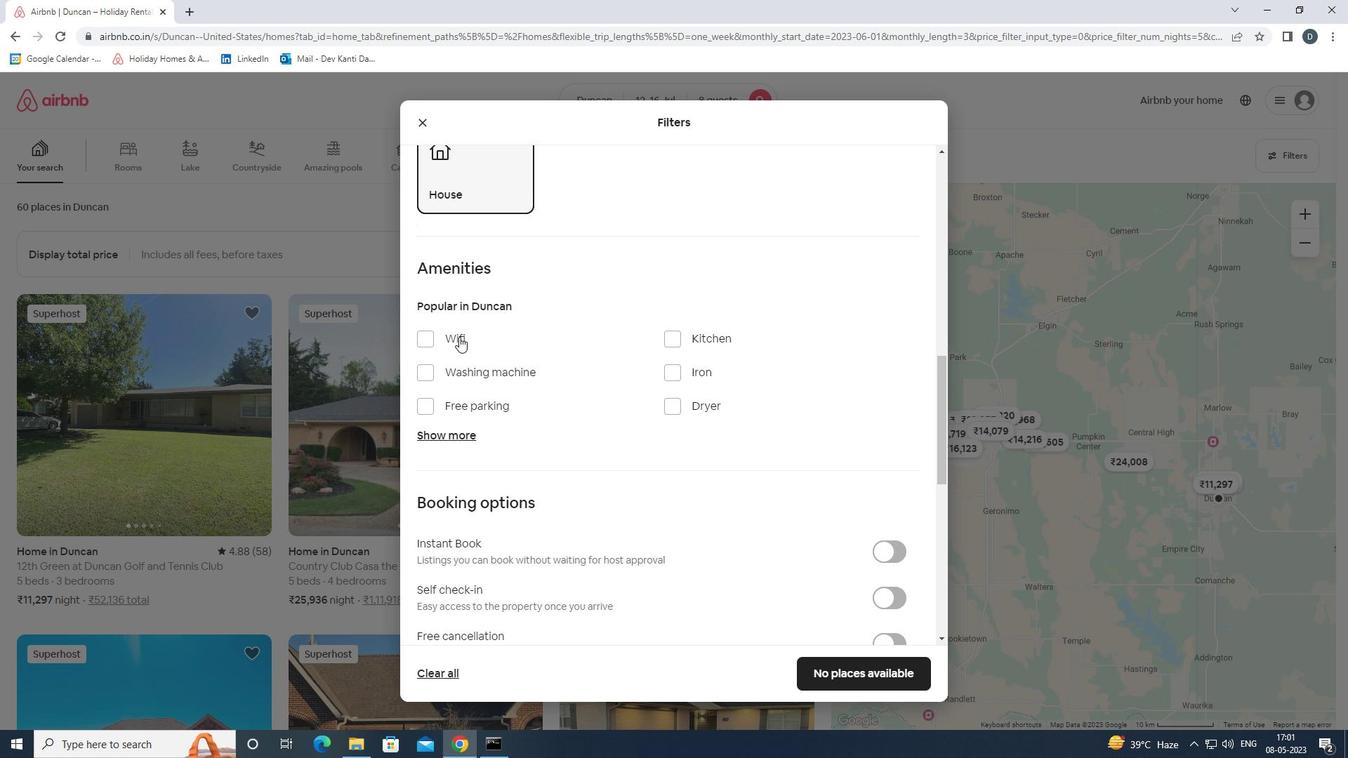 
Action: Mouse moved to (435, 332)
Screenshot: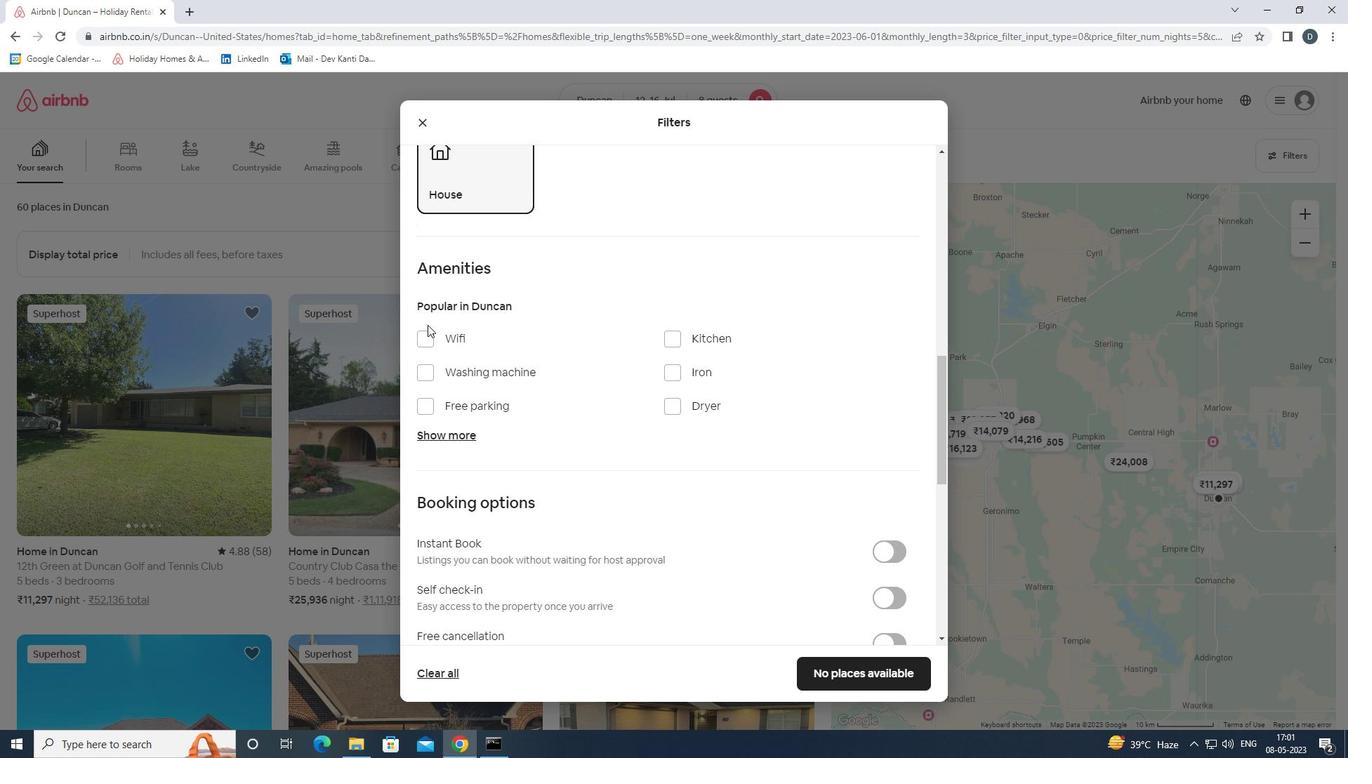 
Action: Mouse pressed left at (435, 332)
Screenshot: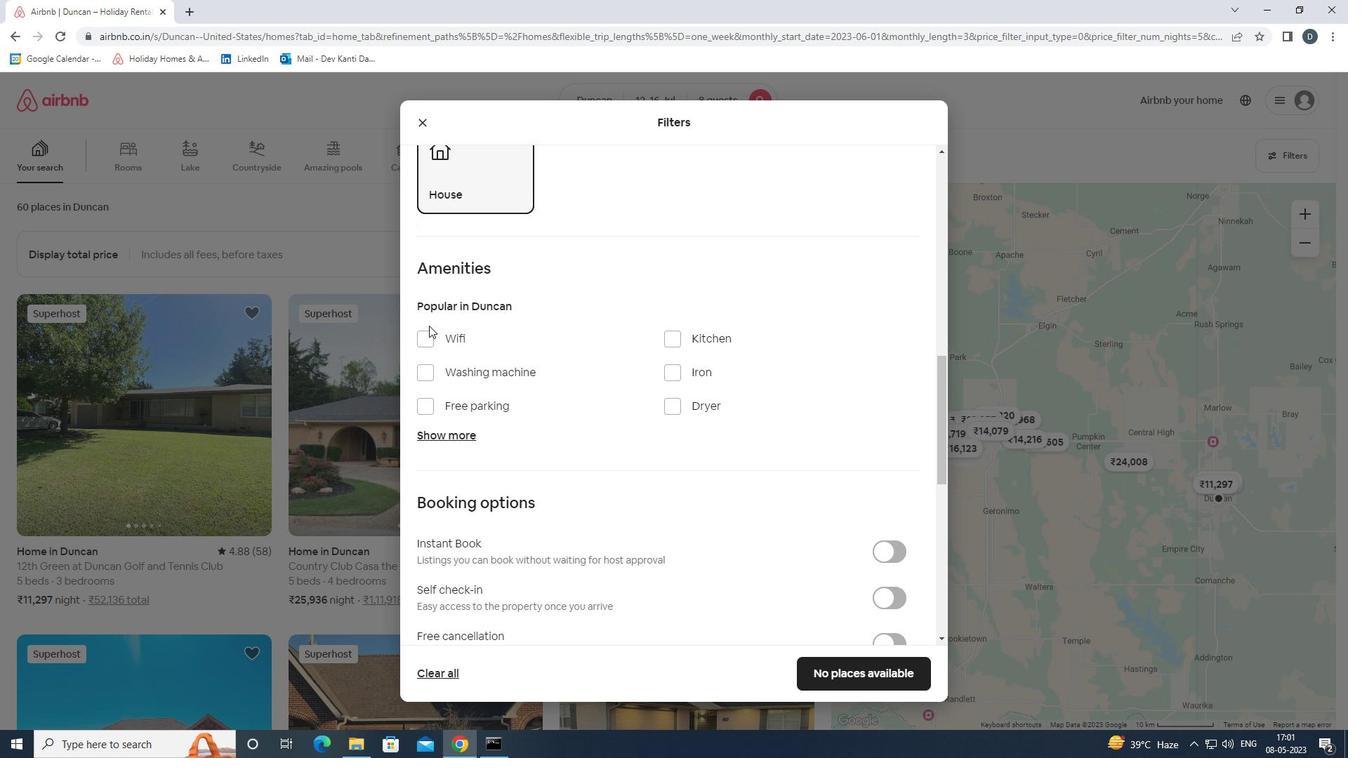 
Action: Mouse moved to (467, 408)
Screenshot: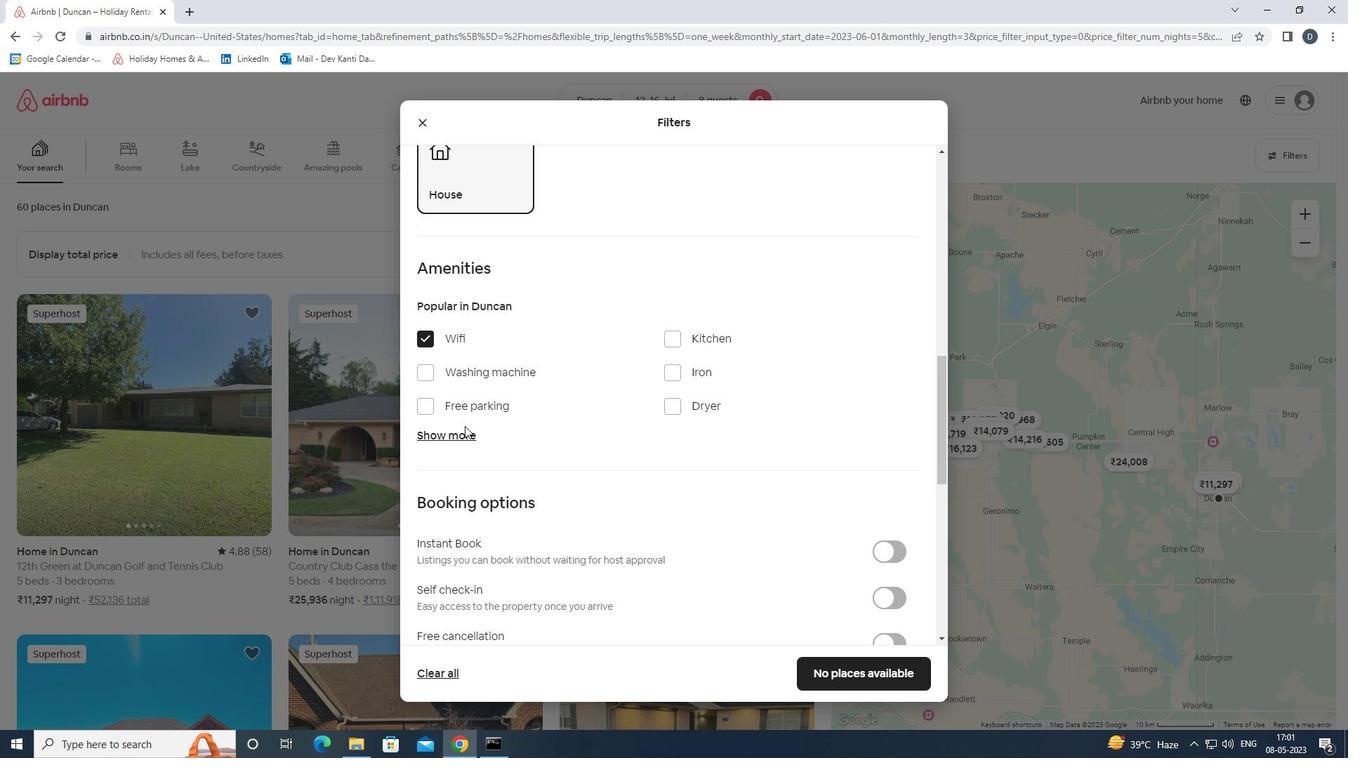 
Action: Mouse pressed left at (467, 408)
Screenshot: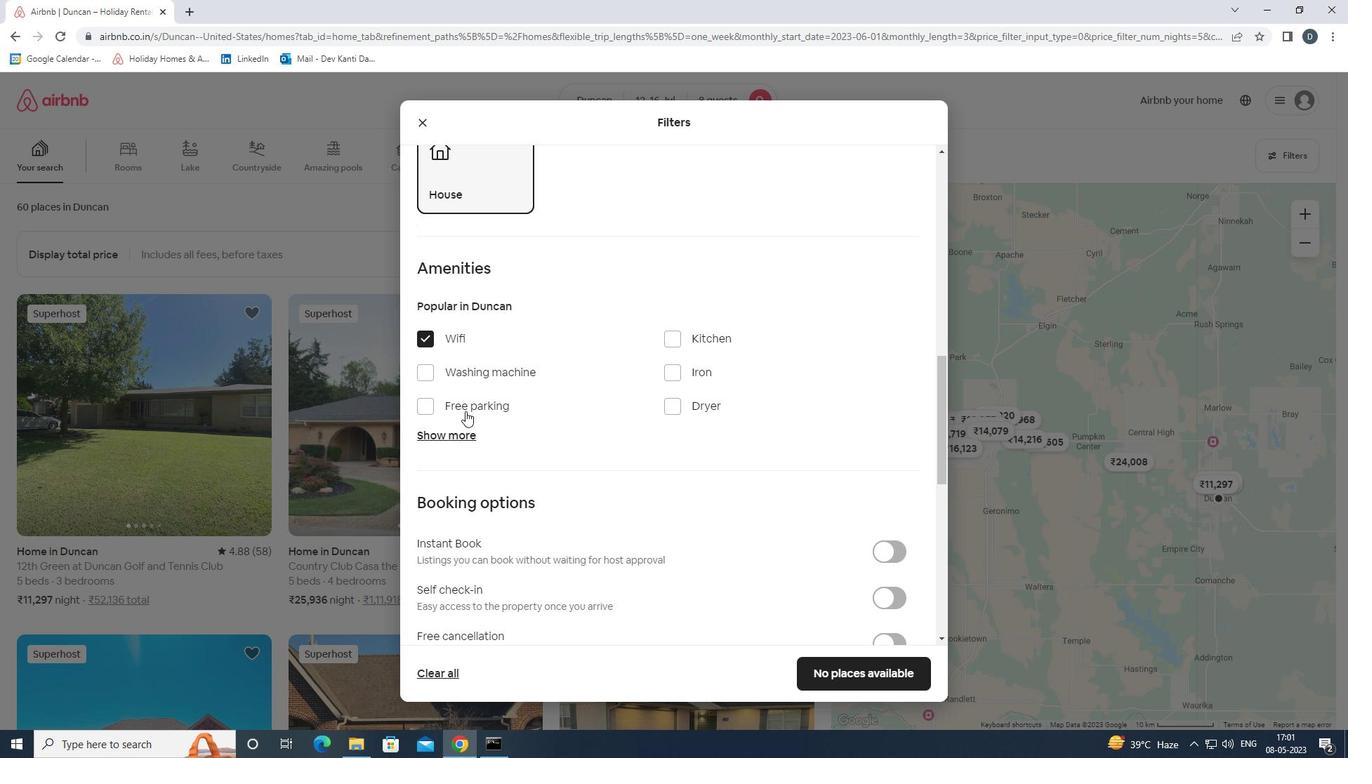 
Action: Mouse moved to (462, 429)
Screenshot: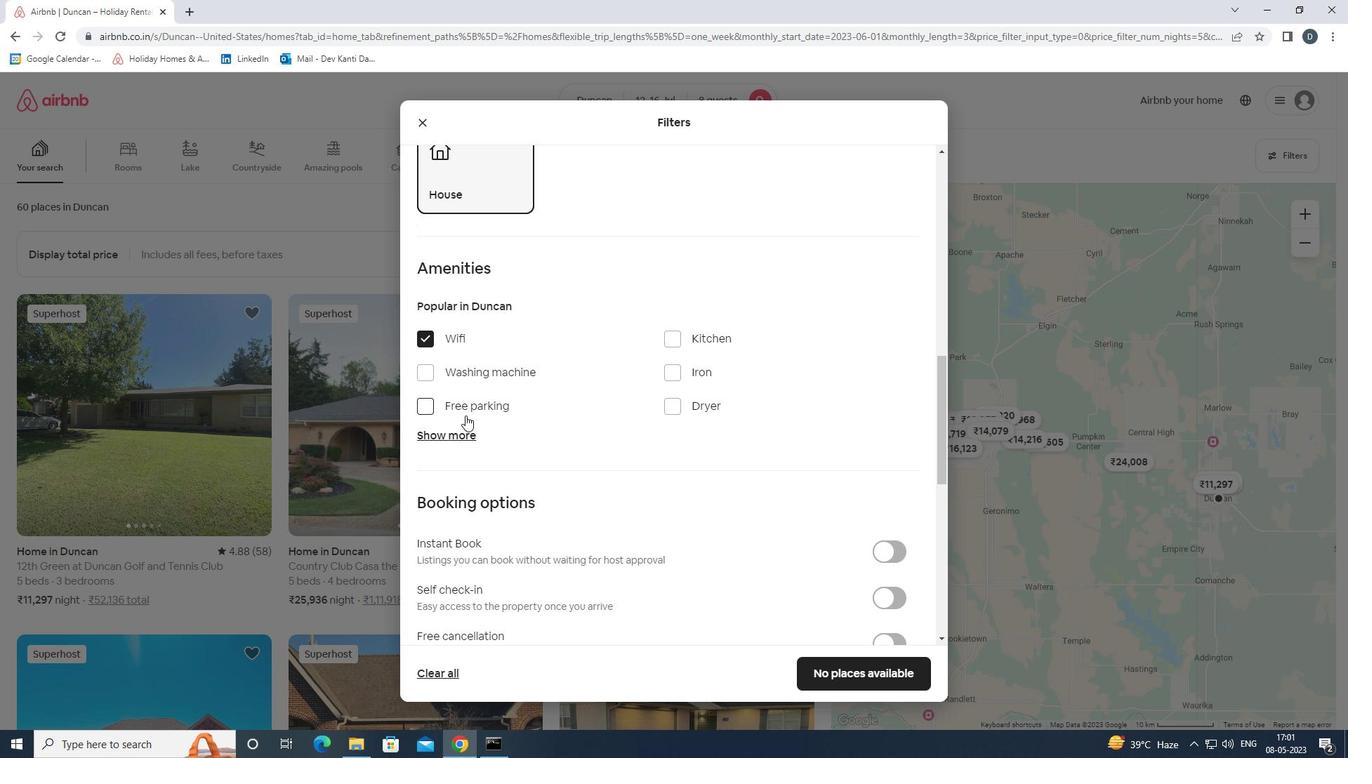 
Action: Mouse pressed left at (462, 429)
Screenshot: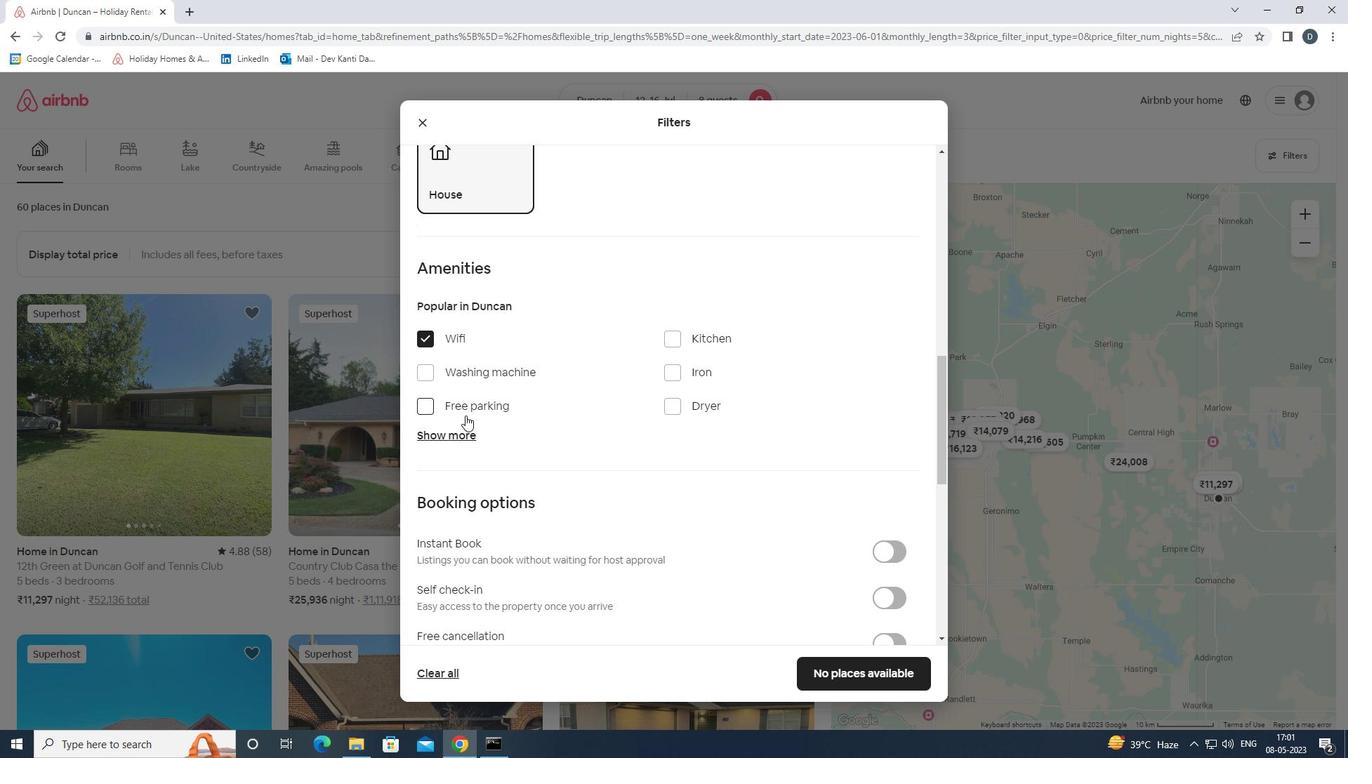 
Action: Mouse moved to (712, 400)
Screenshot: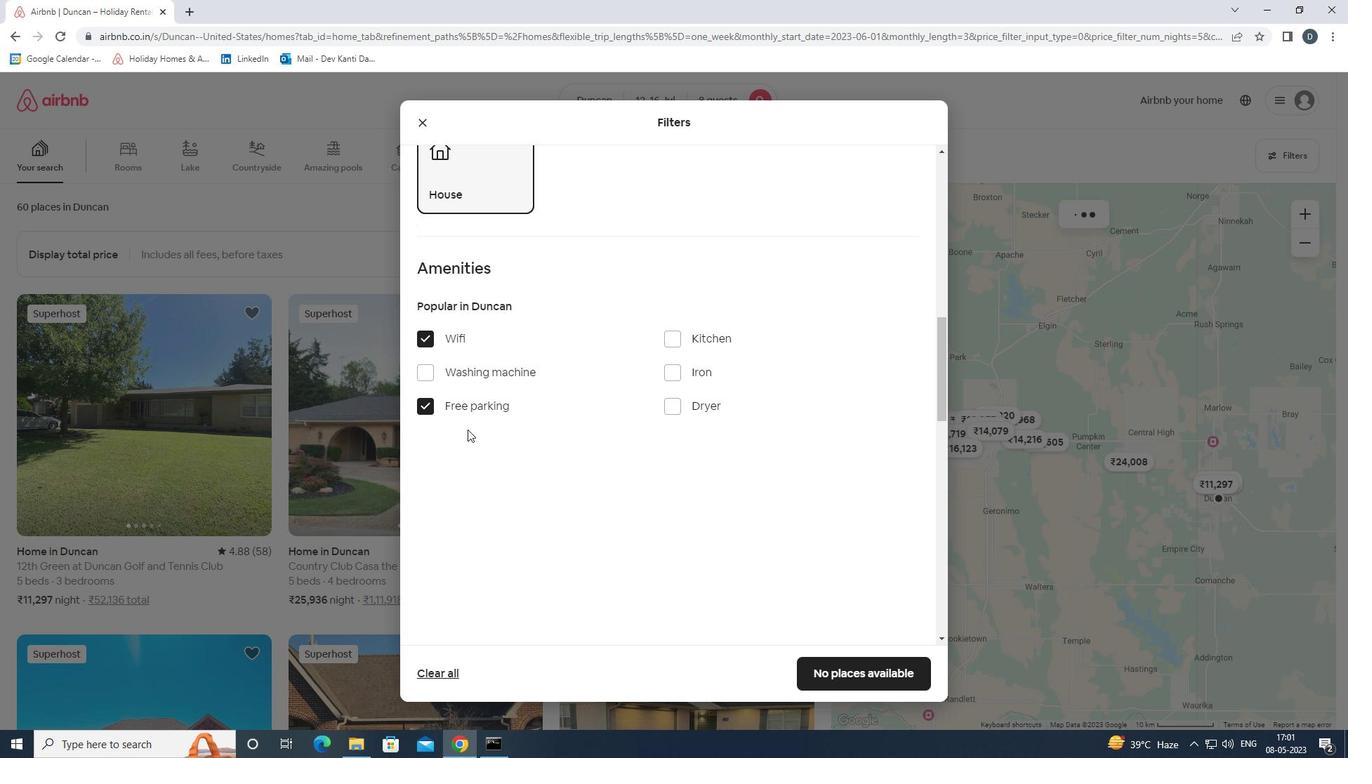 
Action: Mouse scrolled (712, 399) with delta (0, 0)
Screenshot: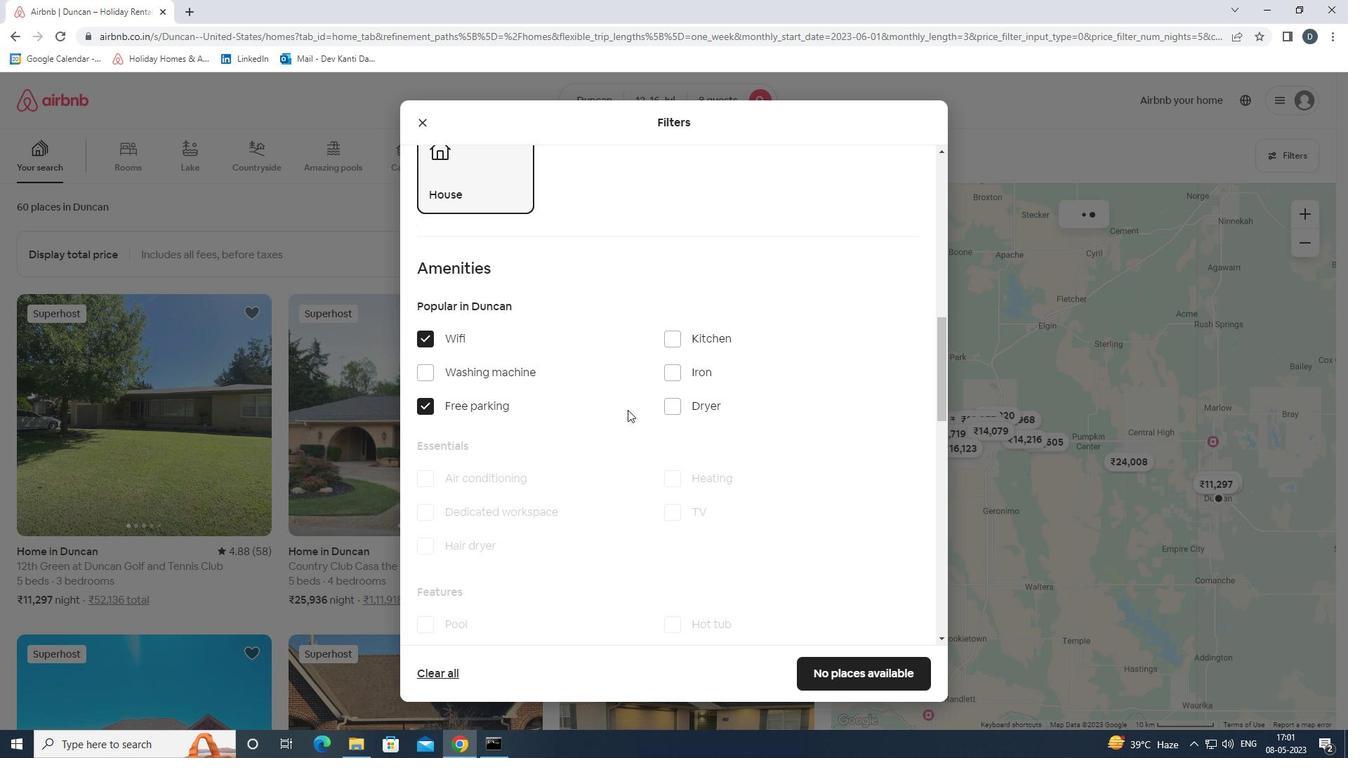 
Action: Mouse scrolled (712, 399) with delta (0, 0)
Screenshot: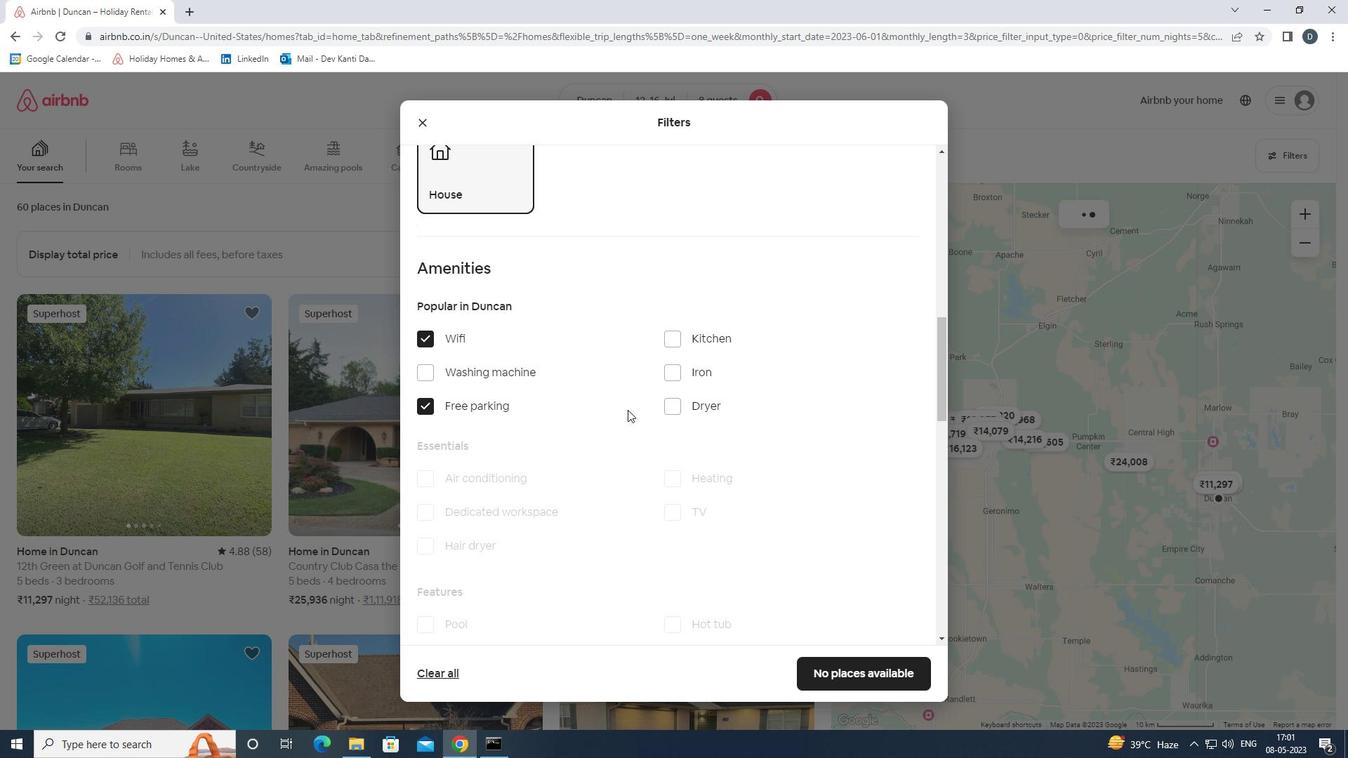 
Action: Mouse moved to (713, 400)
Screenshot: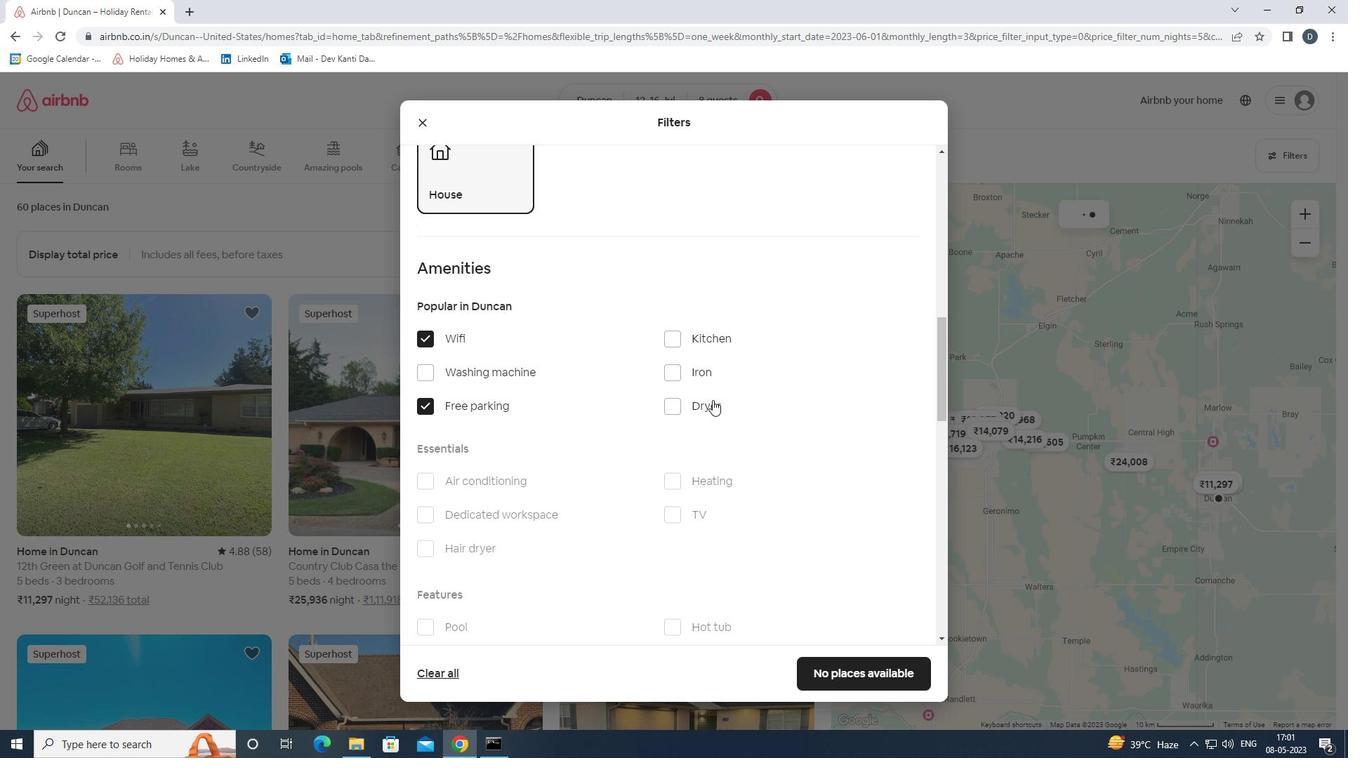 
Action: Mouse scrolled (713, 399) with delta (0, 0)
Screenshot: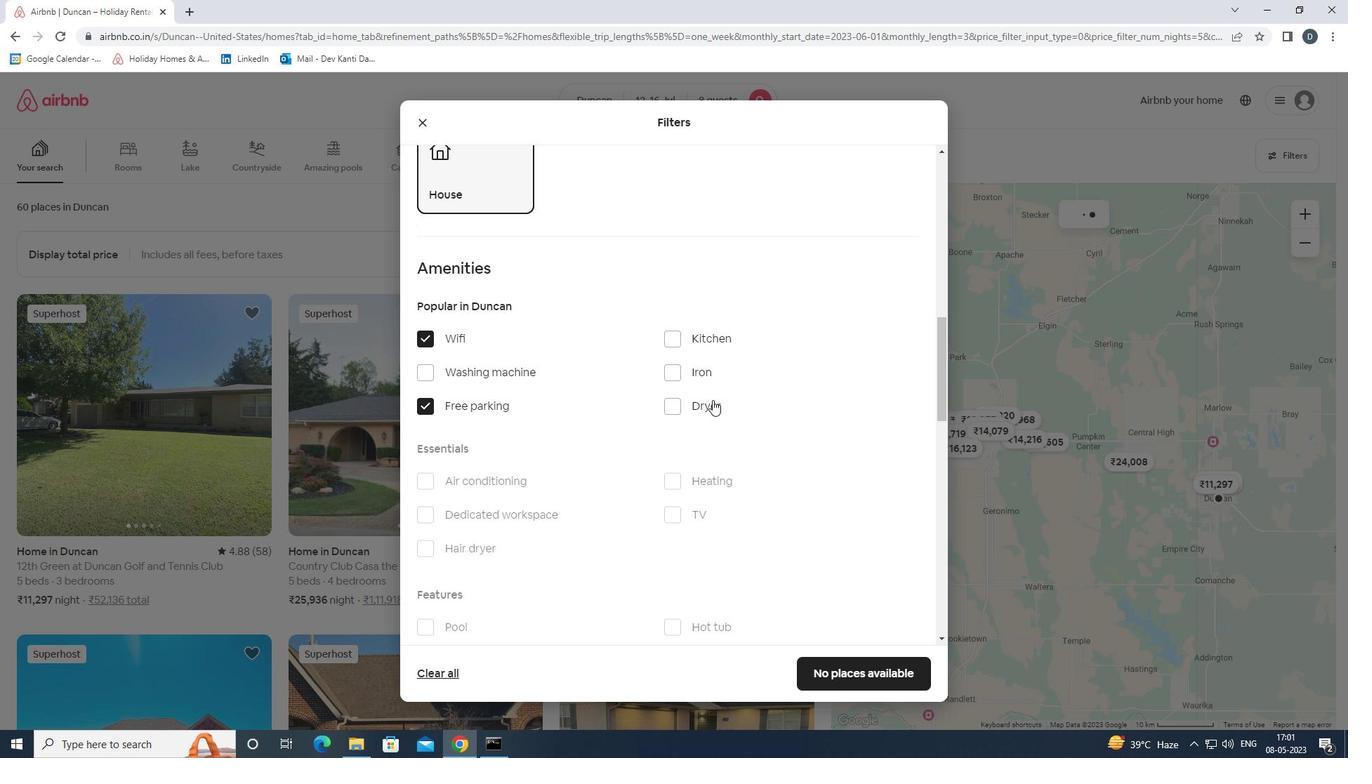 
Action: Mouse moved to (685, 299)
Screenshot: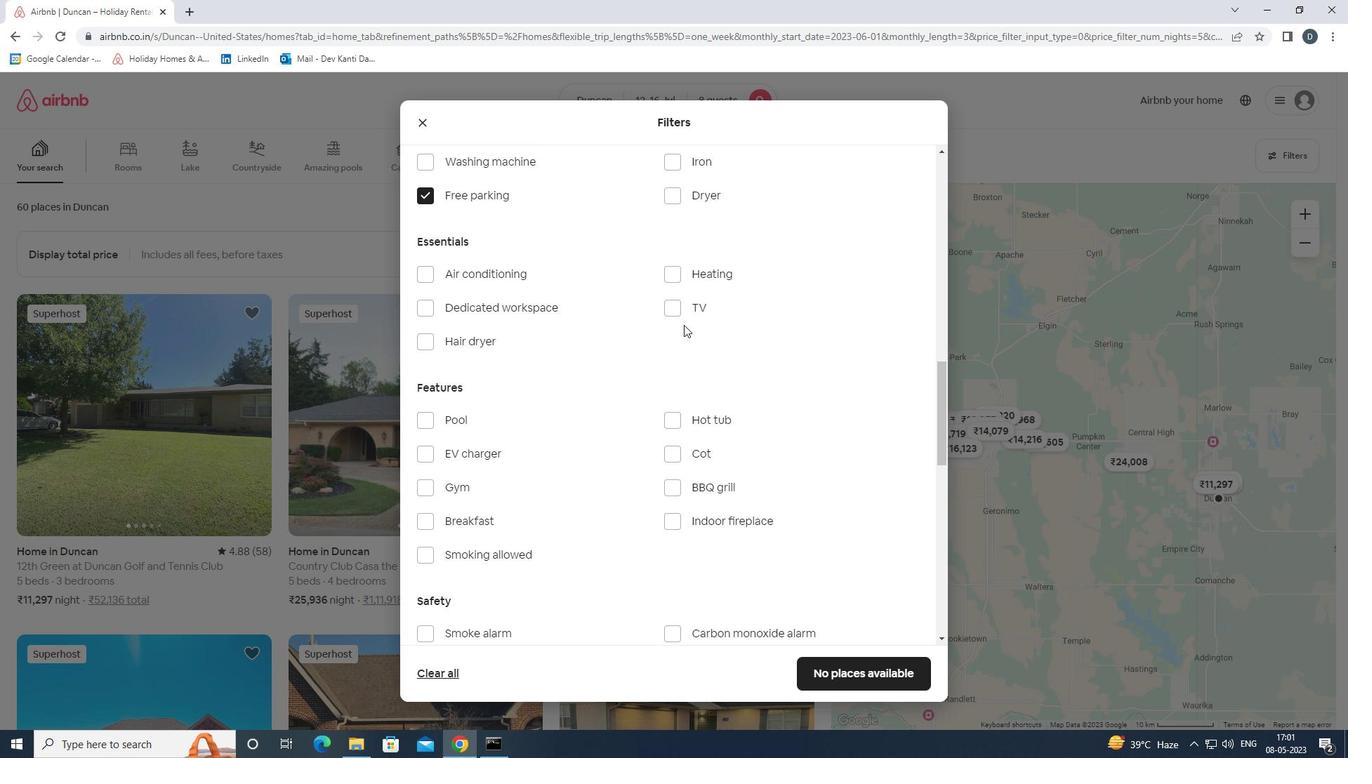 
Action: Mouse pressed left at (685, 299)
Screenshot: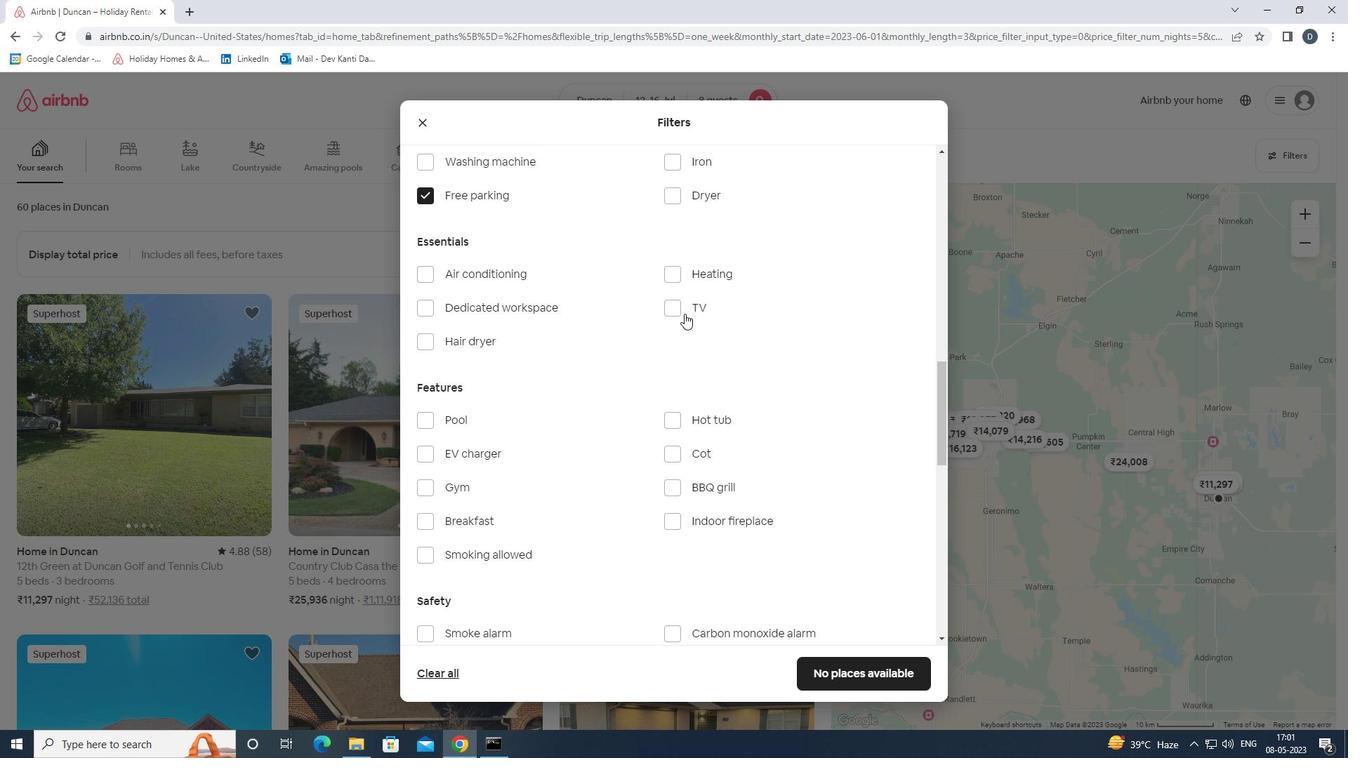 
Action: Mouse moved to (454, 492)
Screenshot: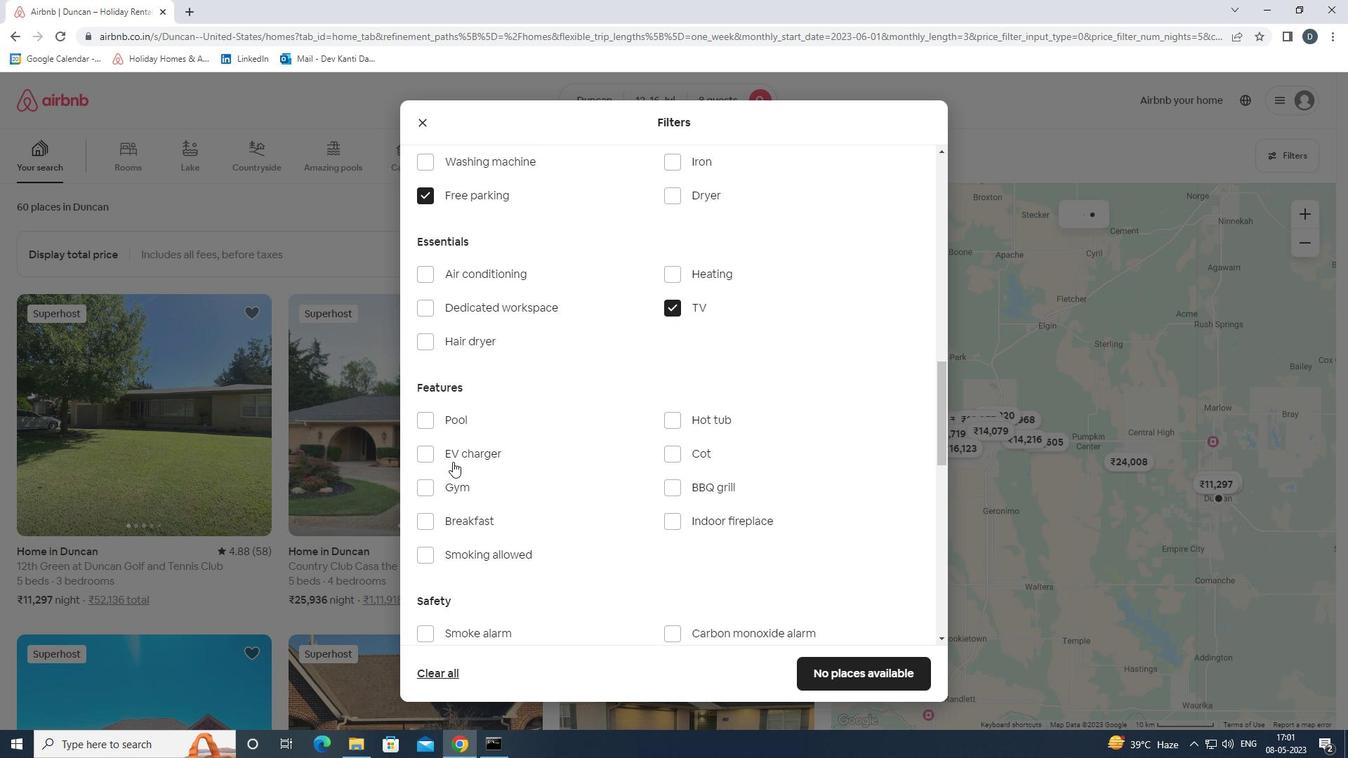 
Action: Mouse pressed left at (454, 492)
Screenshot: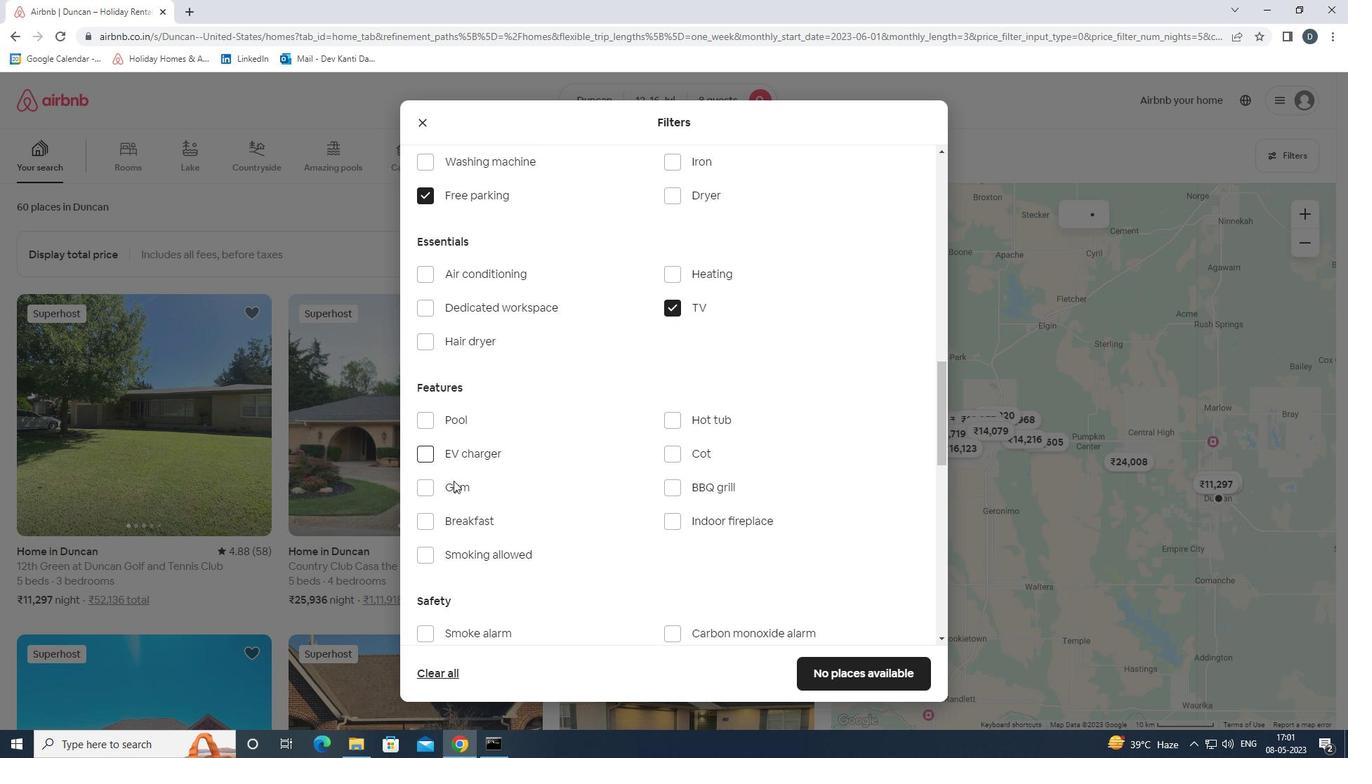 
Action: Mouse moved to (457, 509)
Screenshot: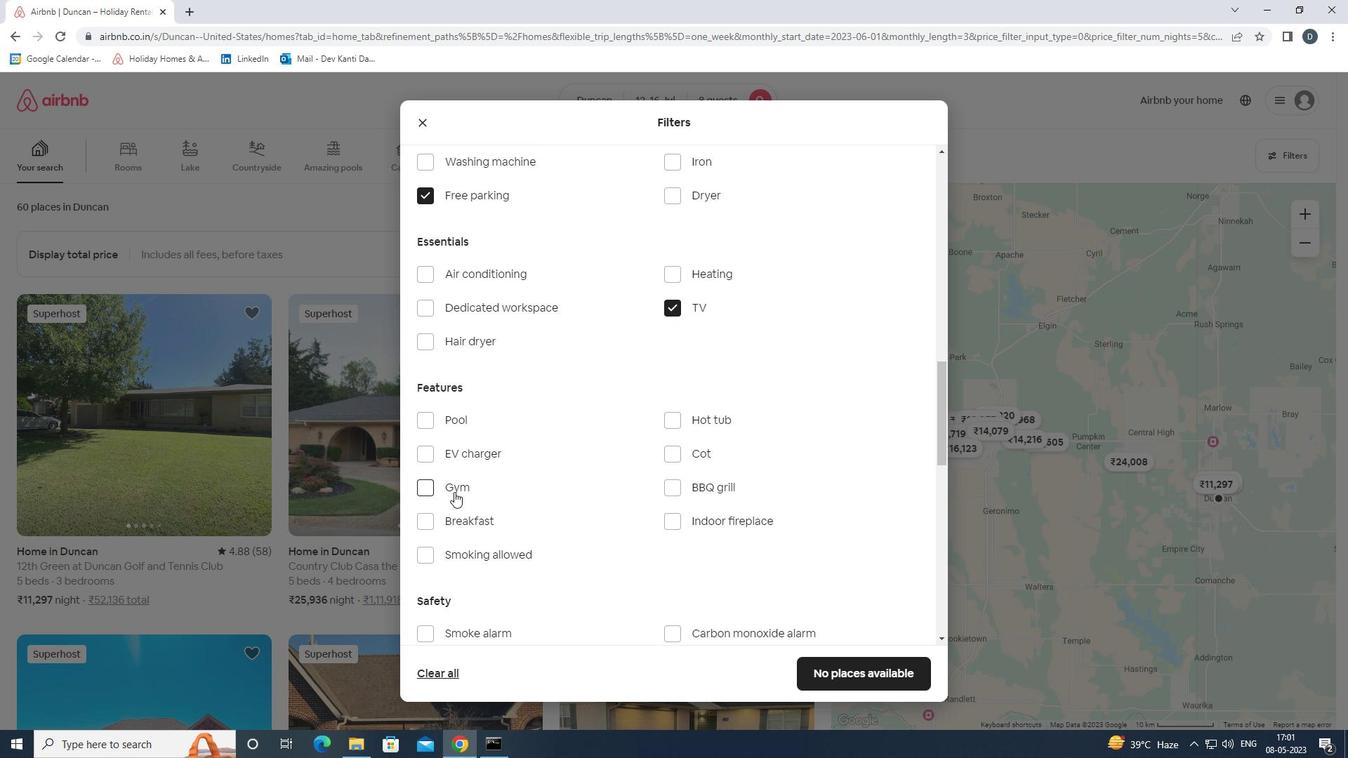 
Action: Mouse pressed left at (457, 509)
Screenshot: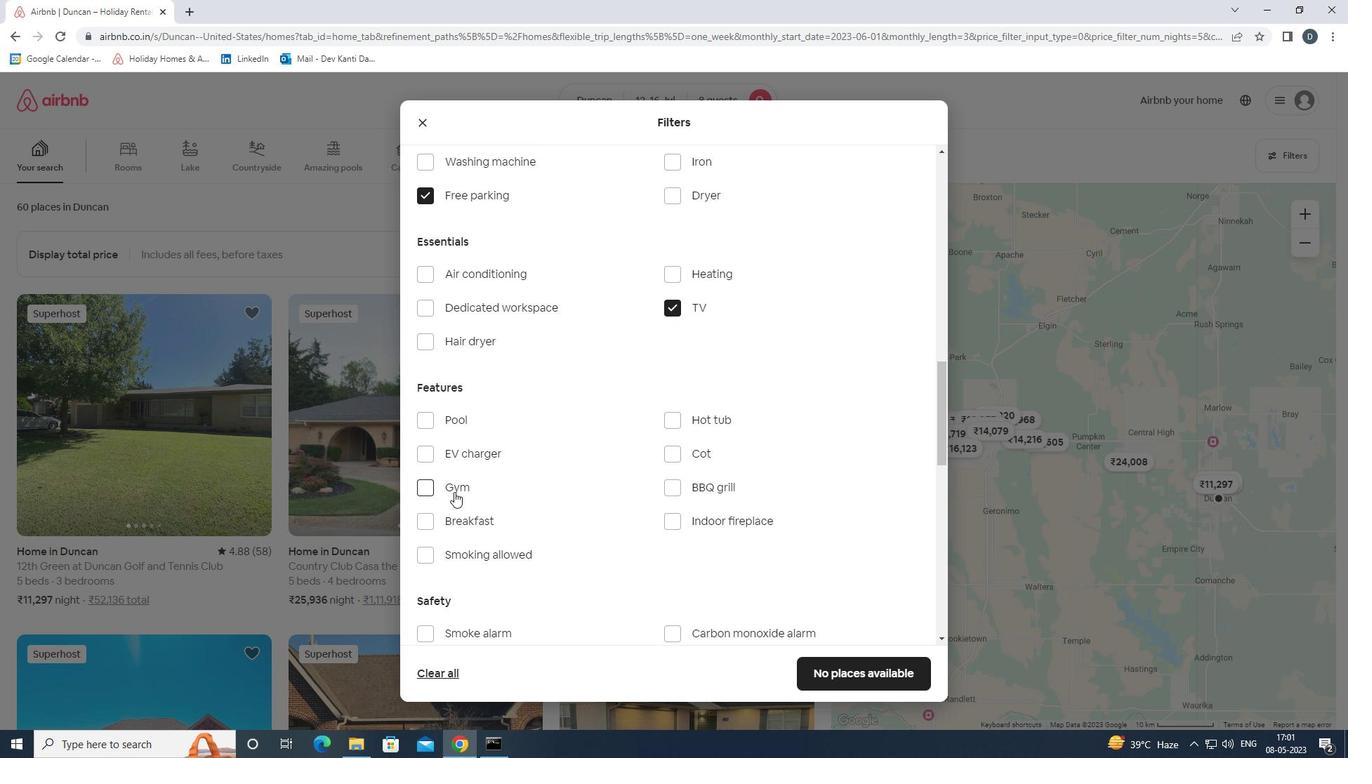 
Action: Mouse moved to (459, 514)
Screenshot: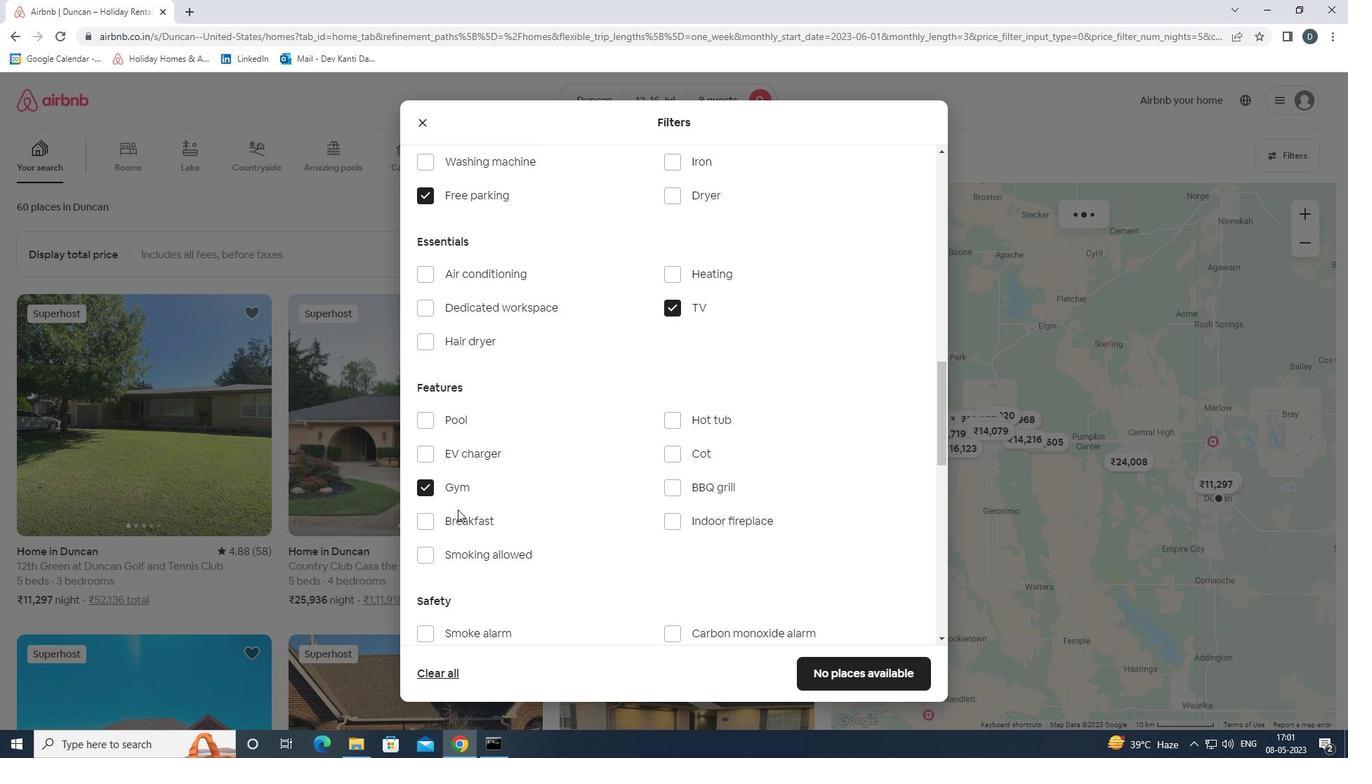
Action: Mouse pressed left at (459, 514)
Screenshot: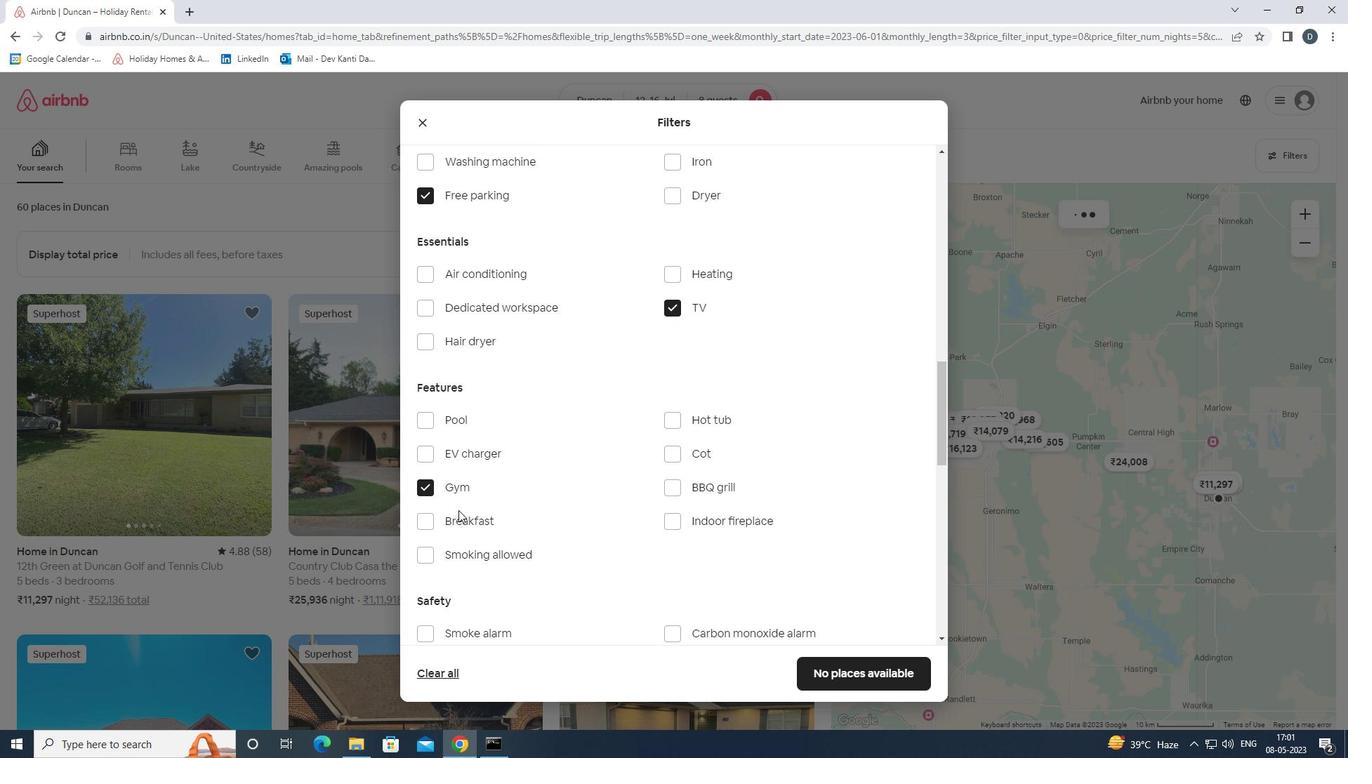 
Action: Mouse moved to (548, 513)
Screenshot: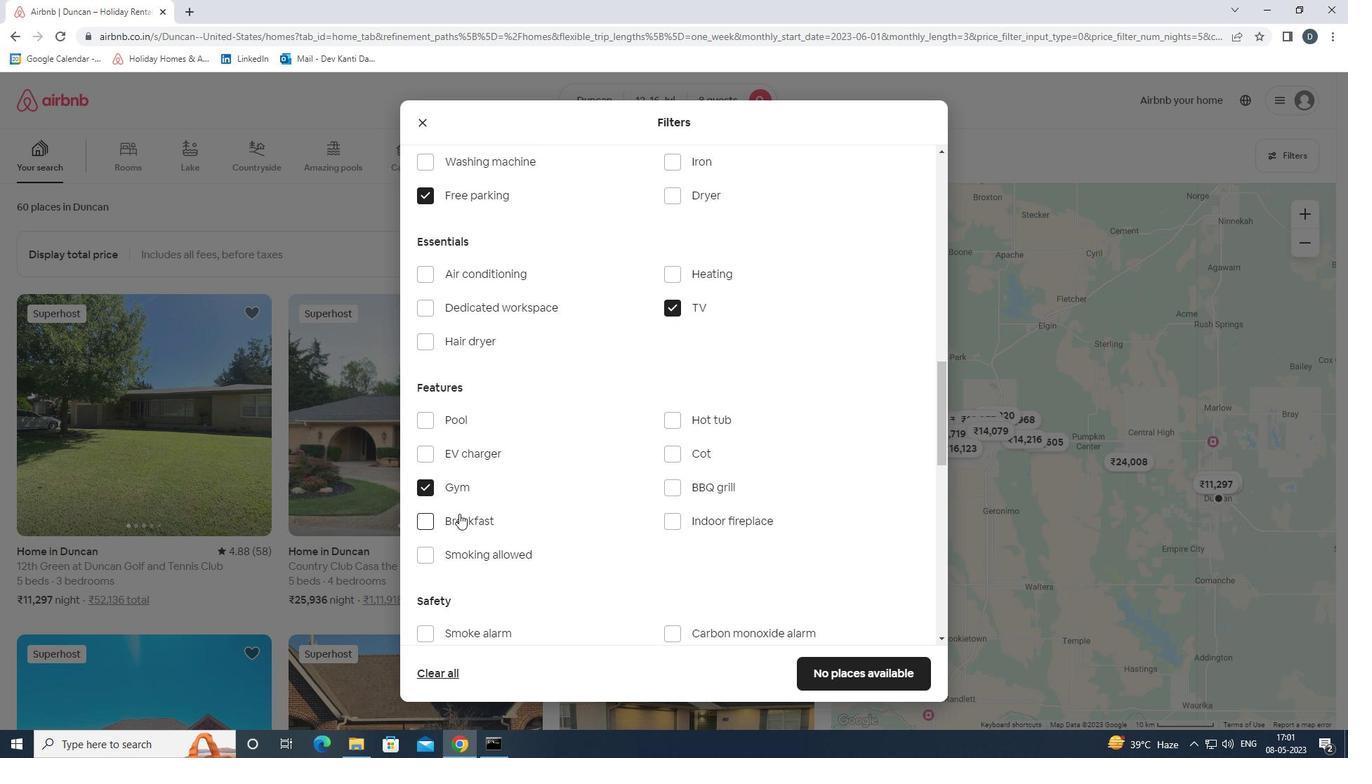 
Action: Mouse scrolled (548, 514) with delta (0, 0)
Screenshot: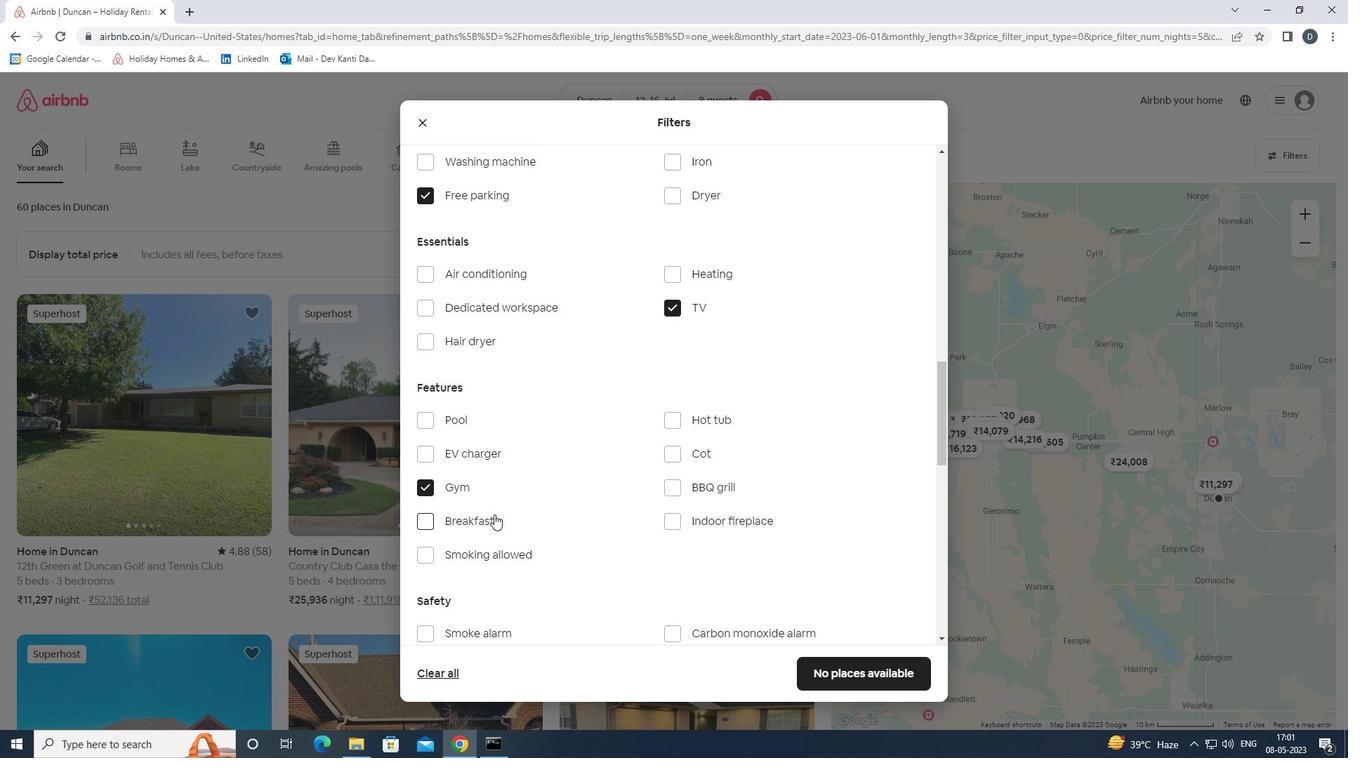 
Action: Mouse scrolled (548, 514) with delta (0, 0)
Screenshot: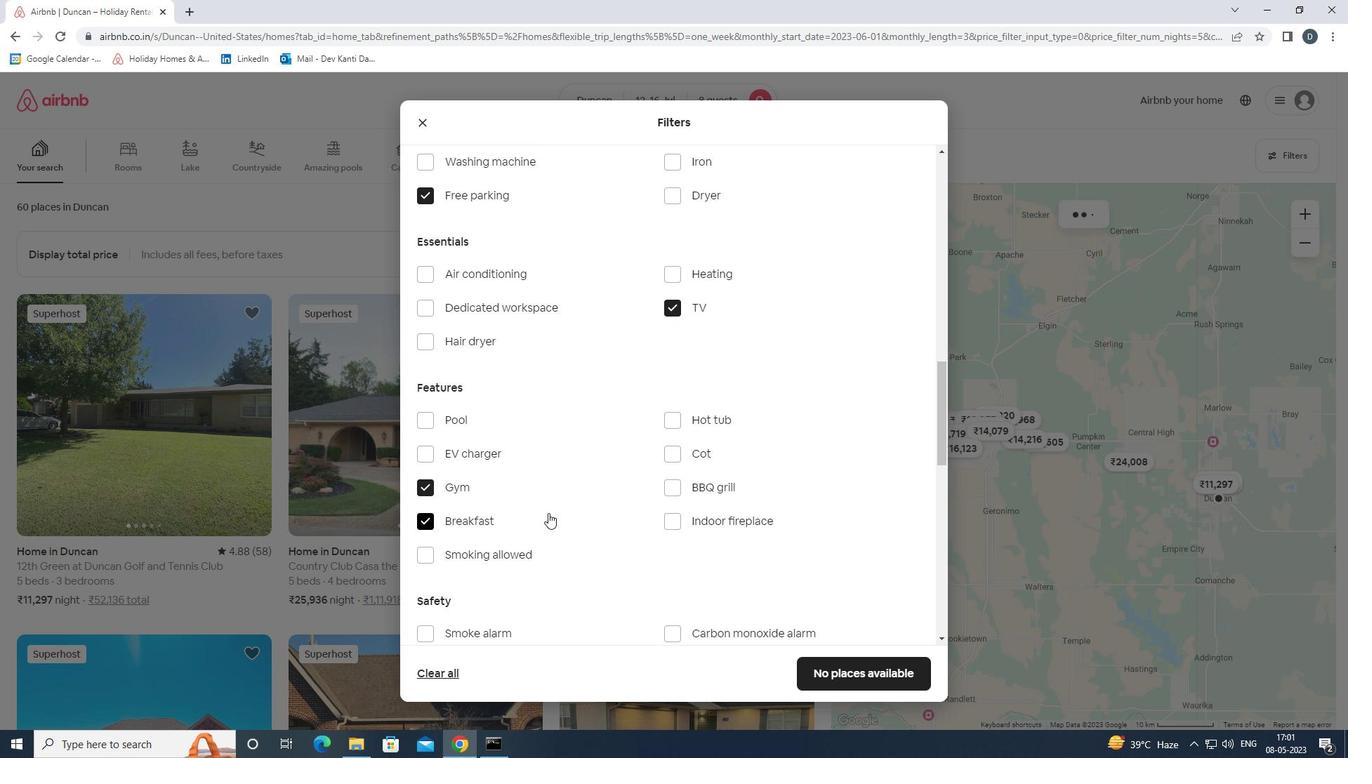 
Action: Mouse moved to (576, 506)
Screenshot: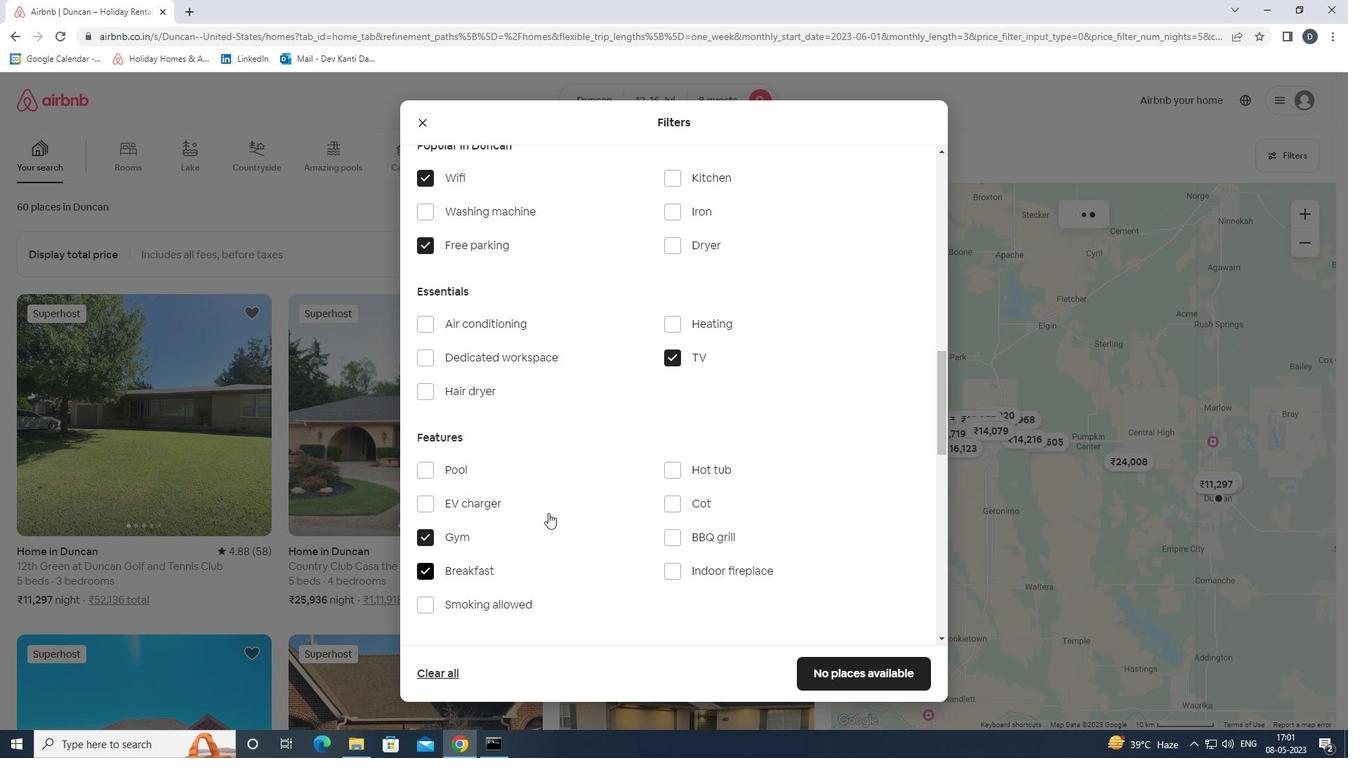
Action: Mouse scrolled (576, 505) with delta (0, 0)
Screenshot: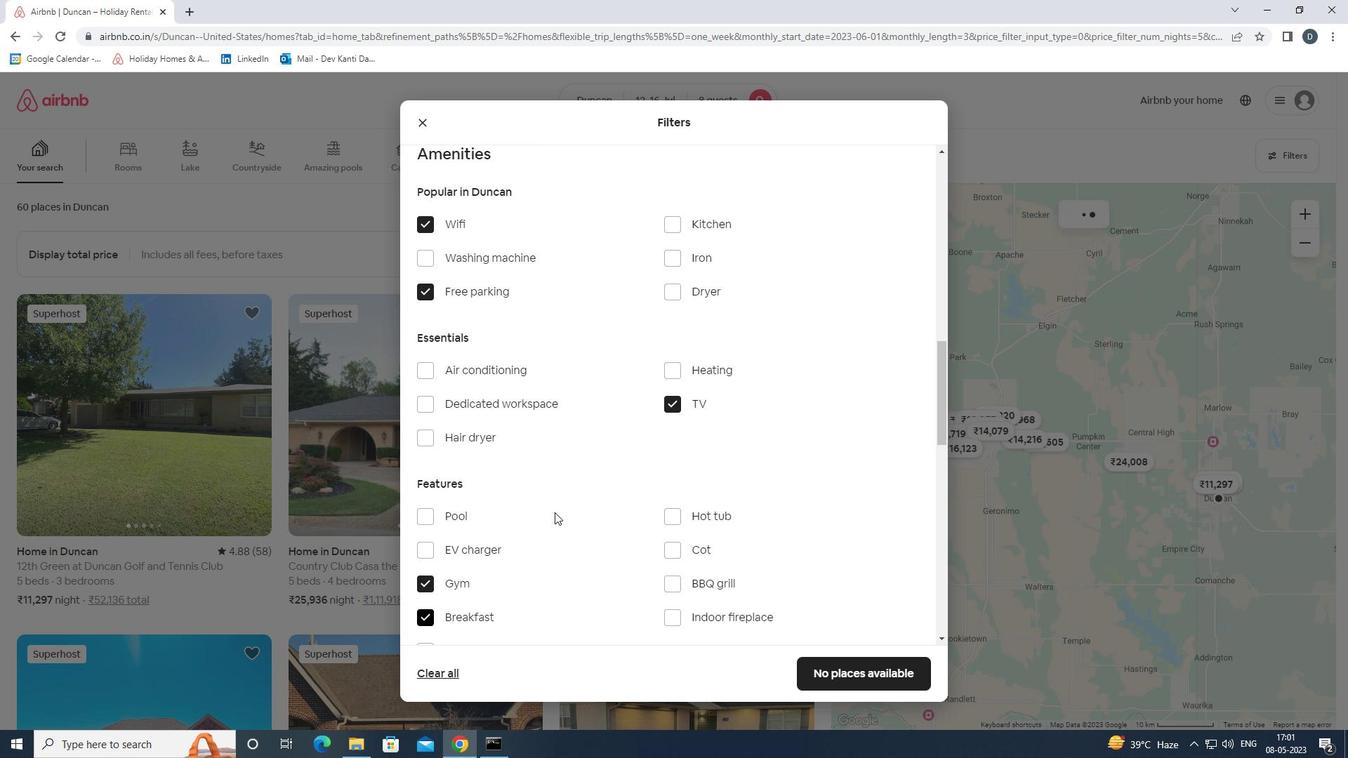 
Action: Mouse moved to (585, 505)
Screenshot: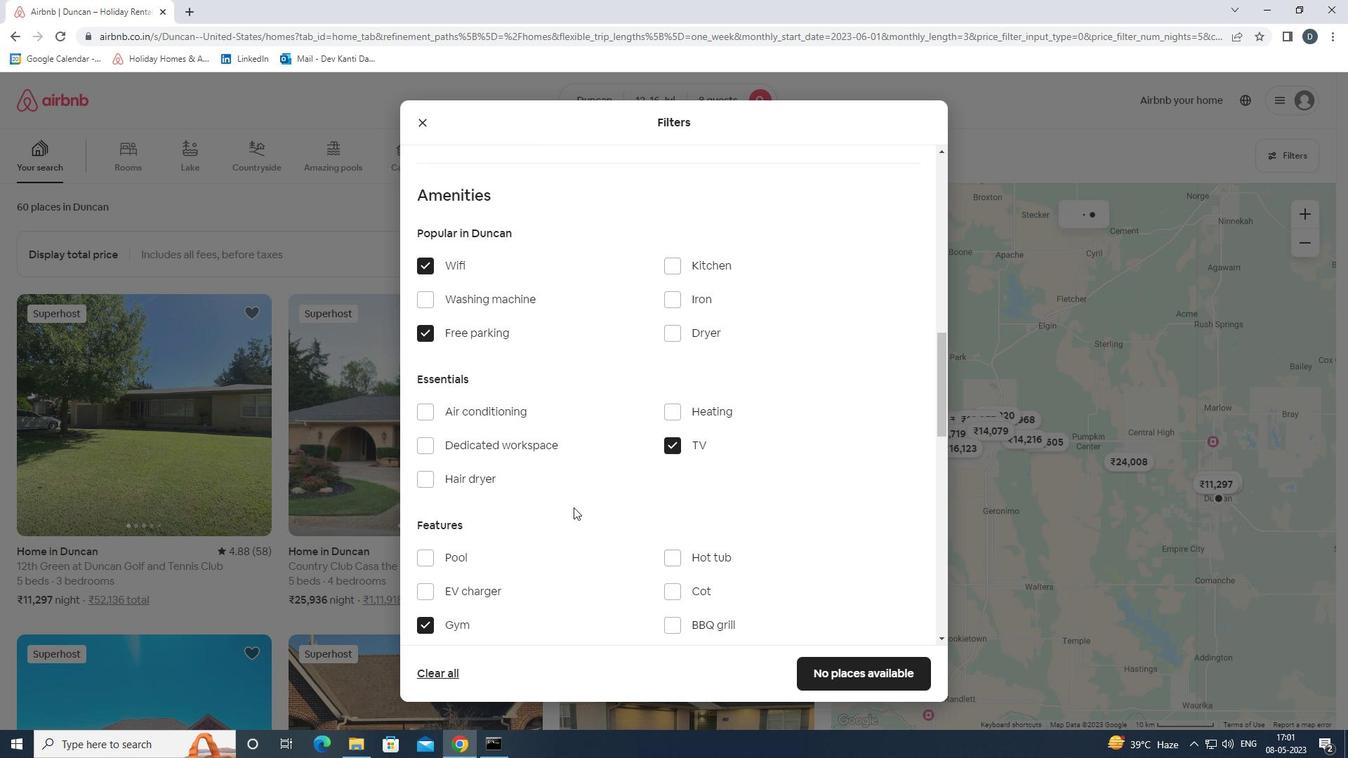 
Action: Mouse scrolled (585, 504) with delta (0, 0)
Screenshot: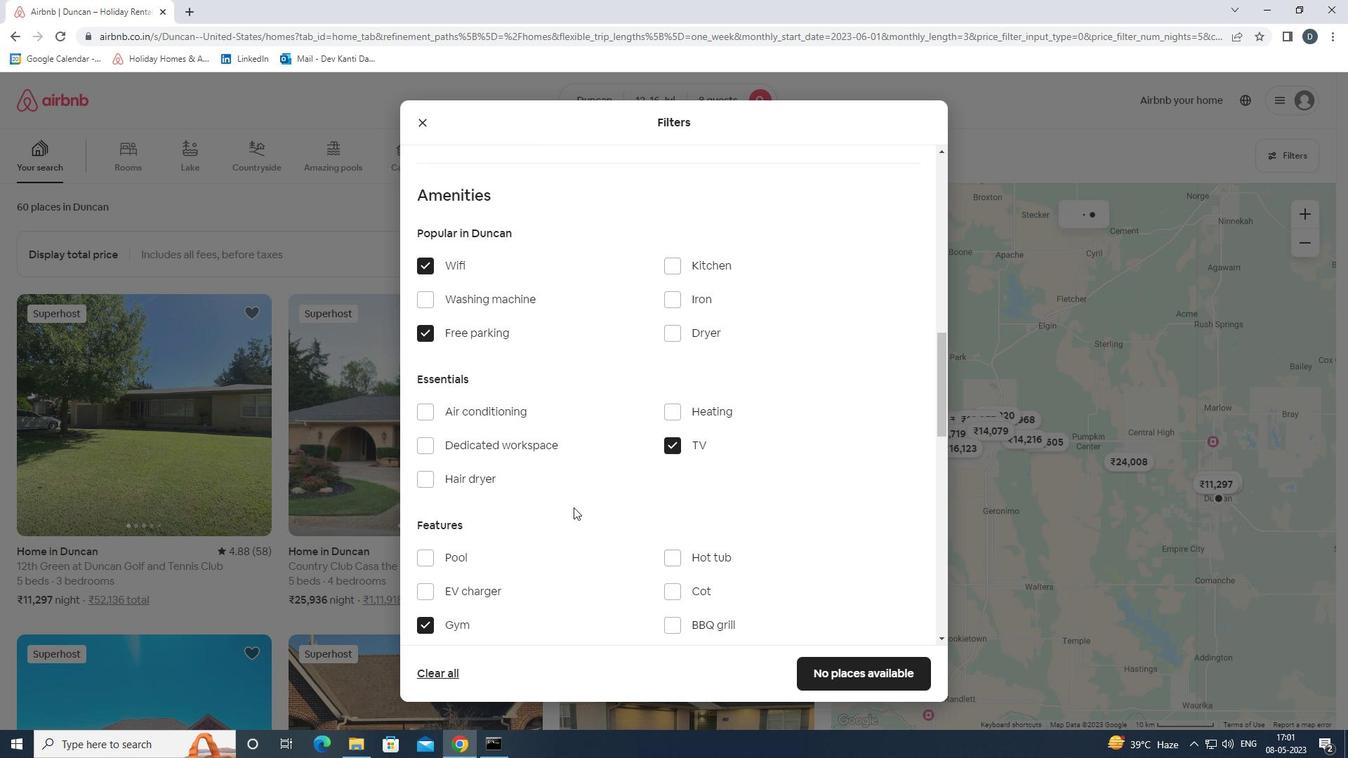 
Action: Mouse moved to (605, 505)
Screenshot: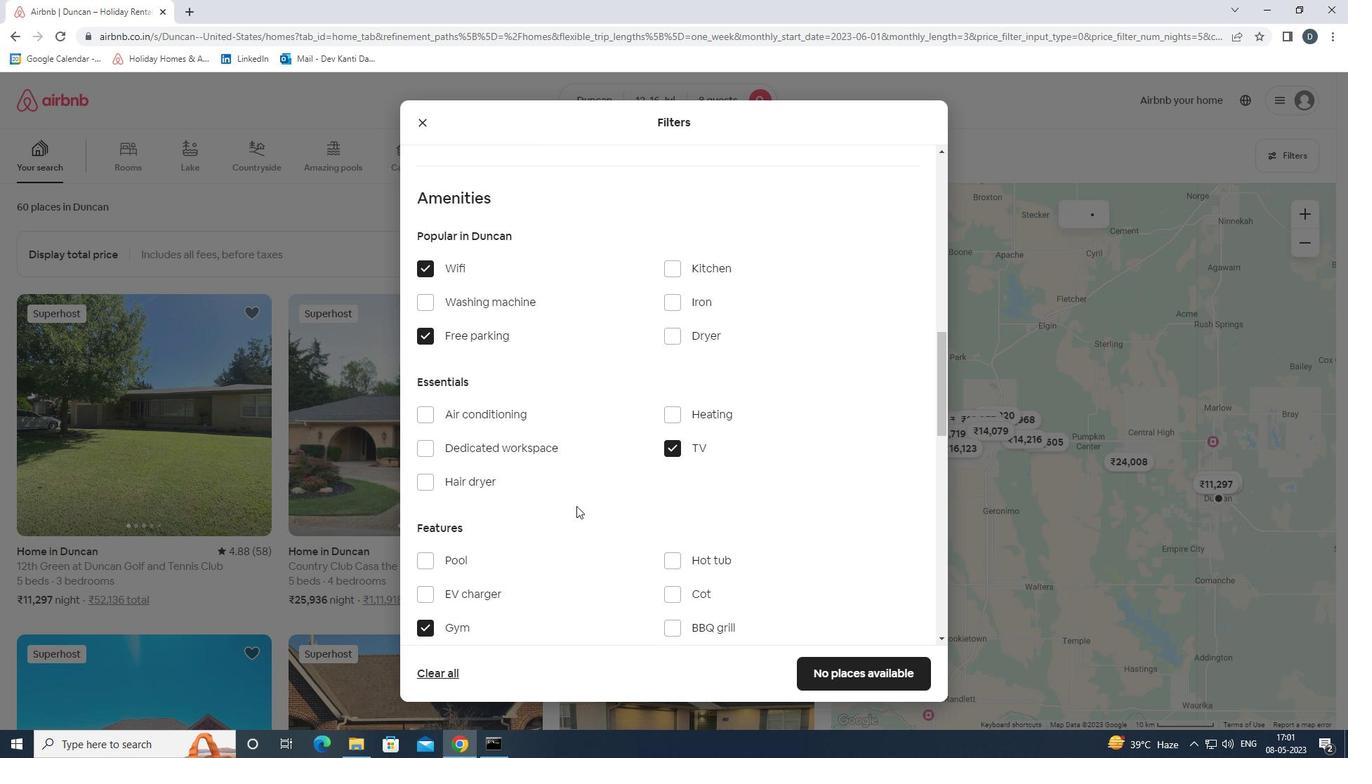 
Action: Mouse scrolled (605, 504) with delta (0, 0)
Screenshot: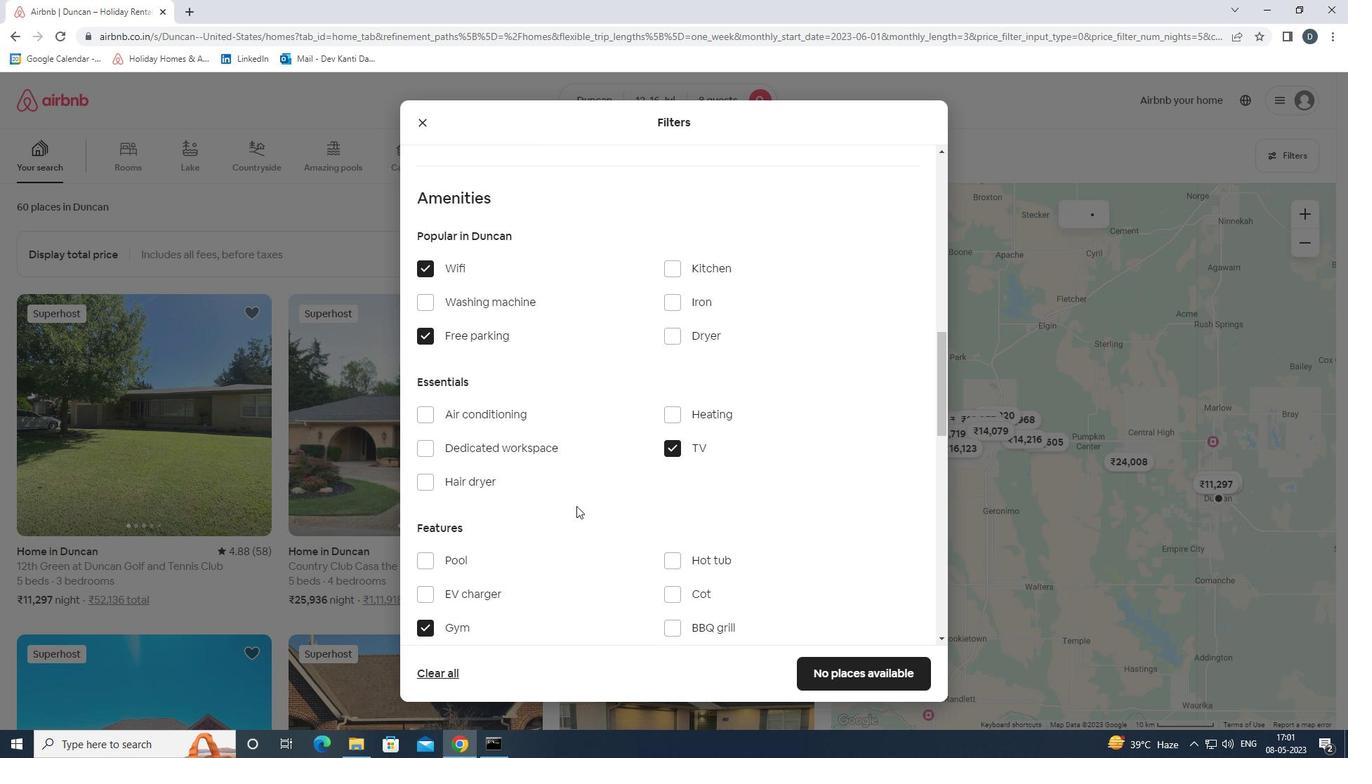 
Action: Mouse moved to (663, 486)
Screenshot: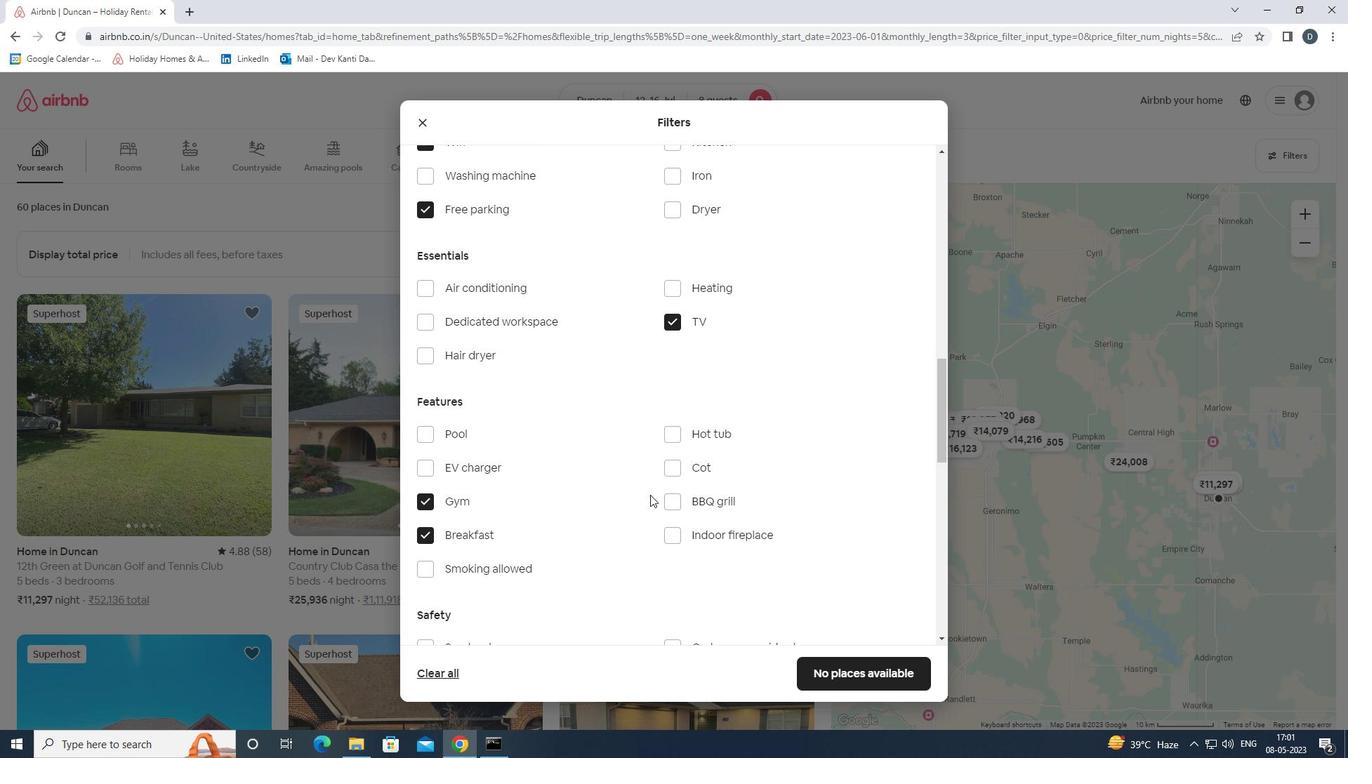 
Action: Mouse scrolled (663, 485) with delta (0, 0)
Screenshot: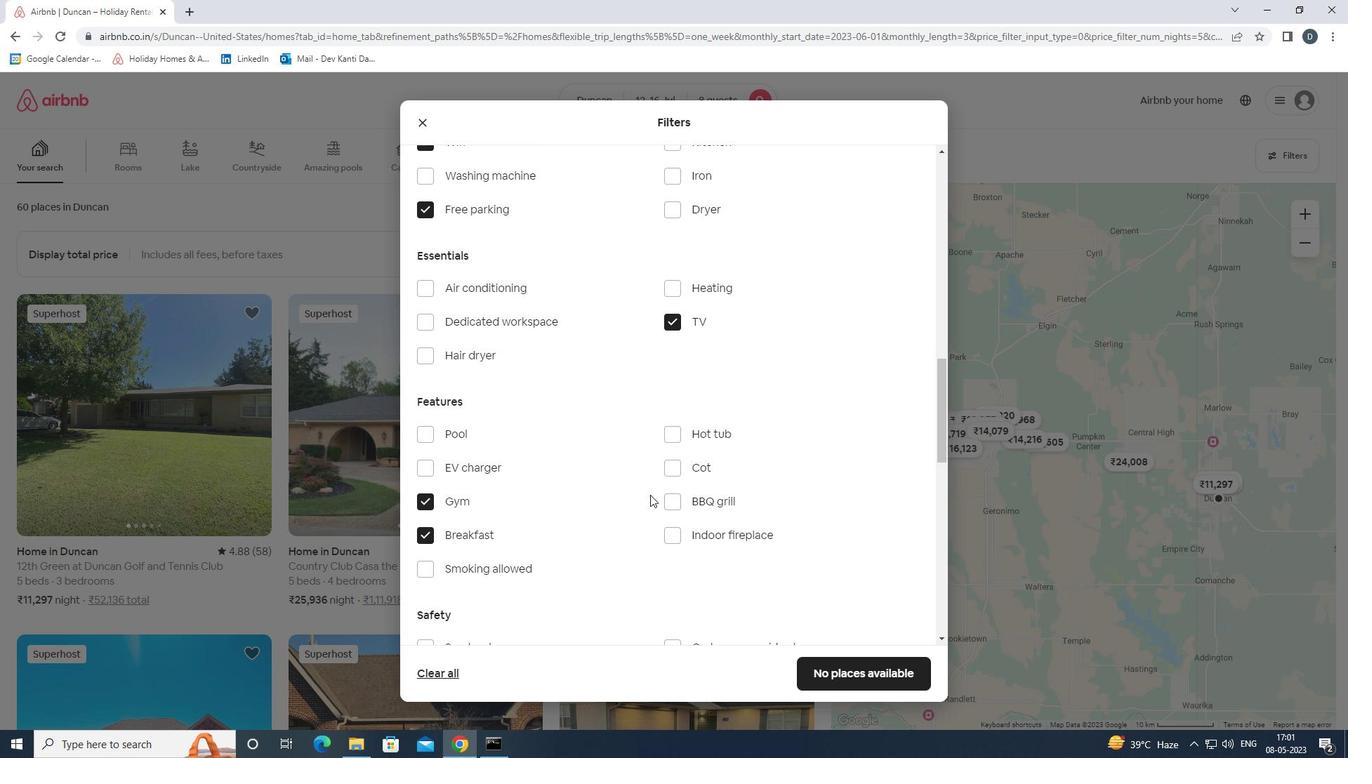 
Action: Mouse moved to (667, 484)
Screenshot: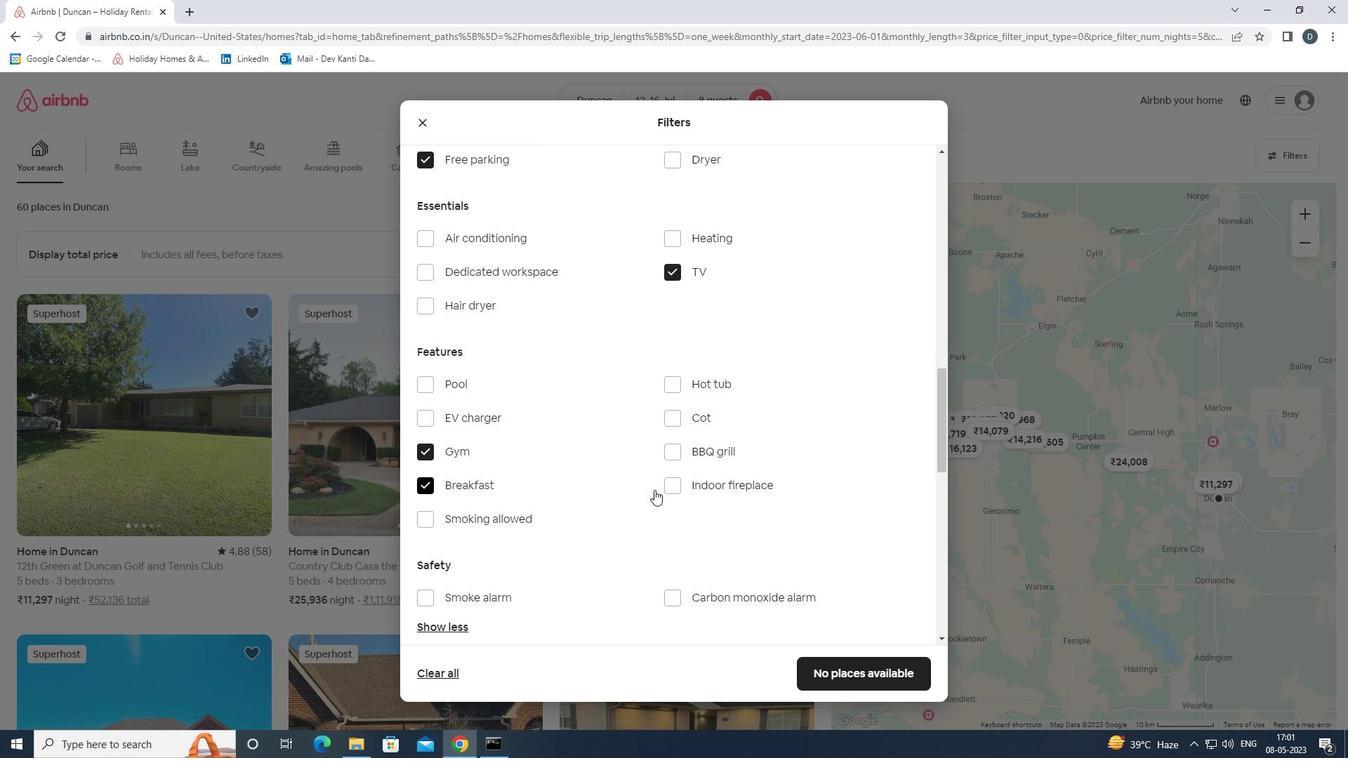 
Action: Mouse scrolled (667, 483) with delta (0, 0)
Screenshot: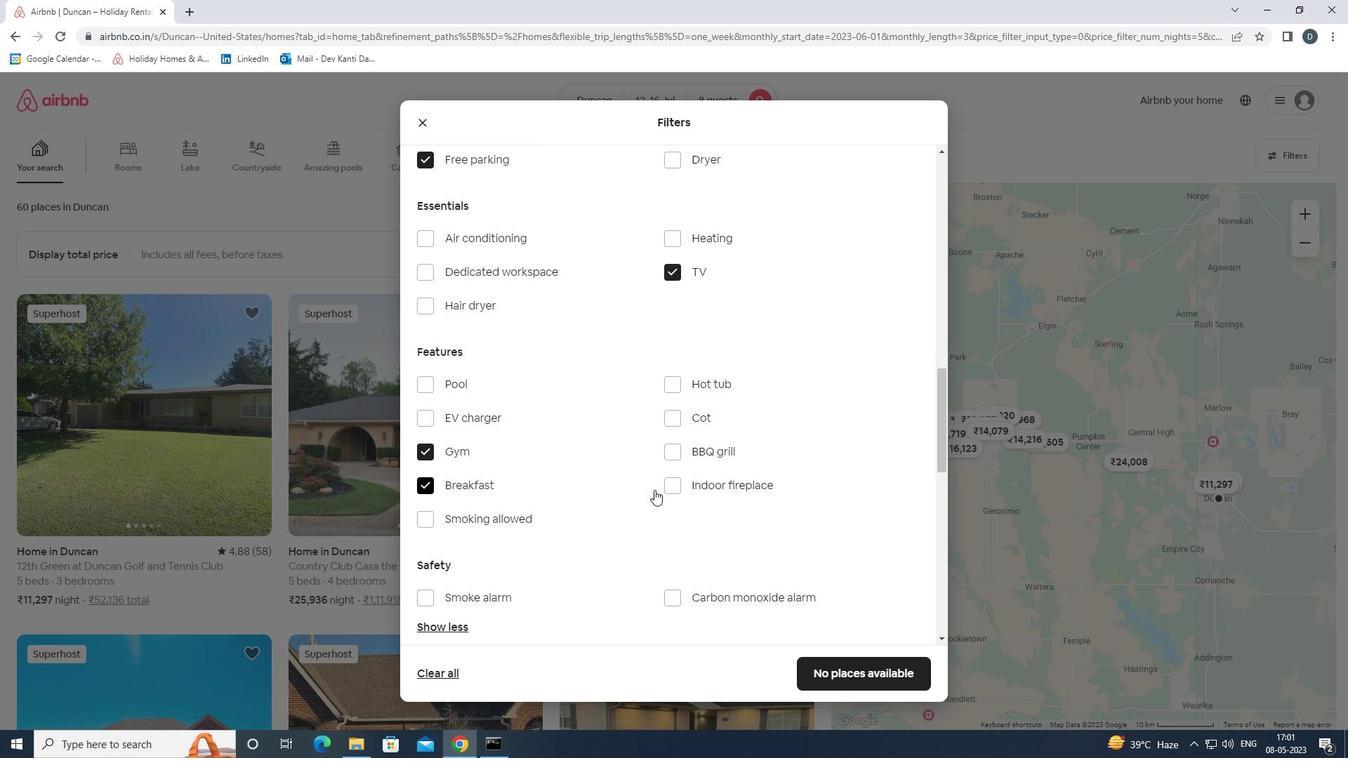 
Action: Mouse moved to (831, 453)
Screenshot: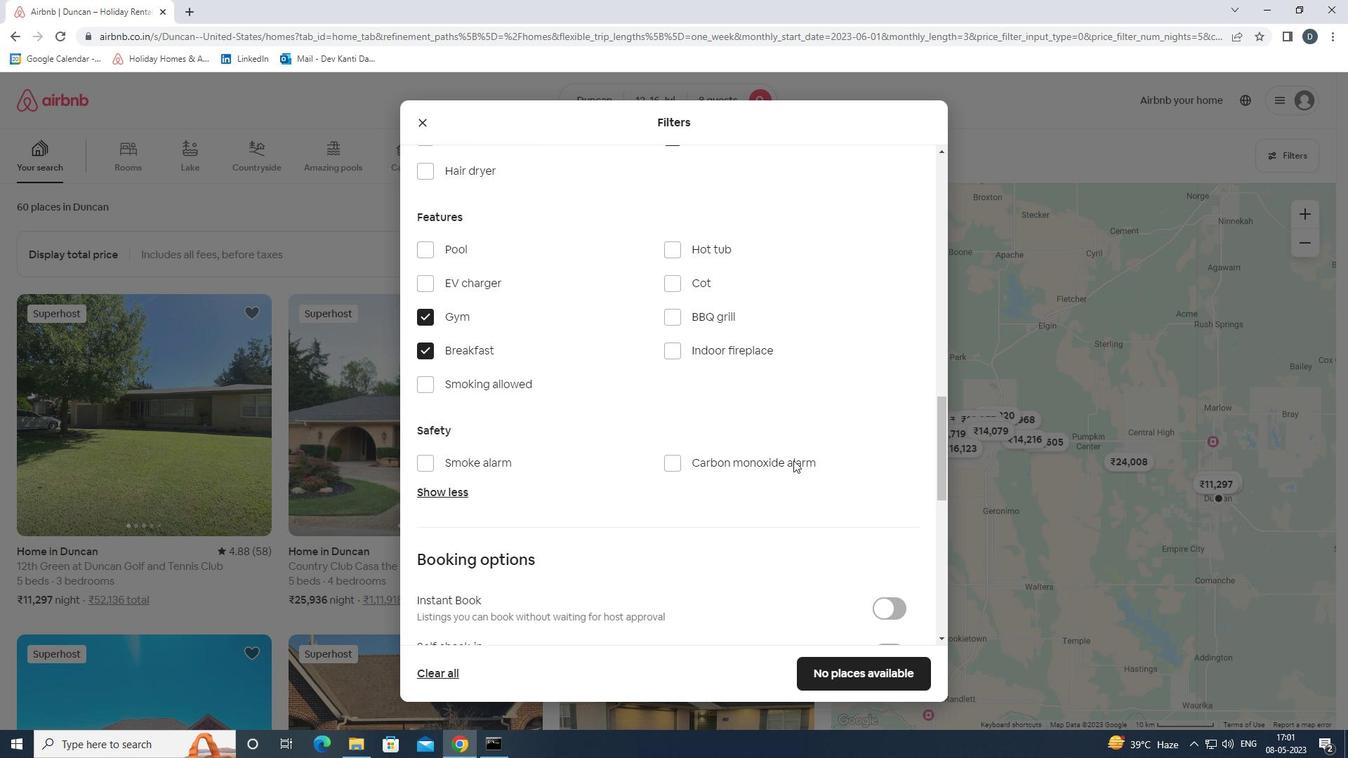 
Action: Mouse scrolled (831, 453) with delta (0, 0)
Screenshot: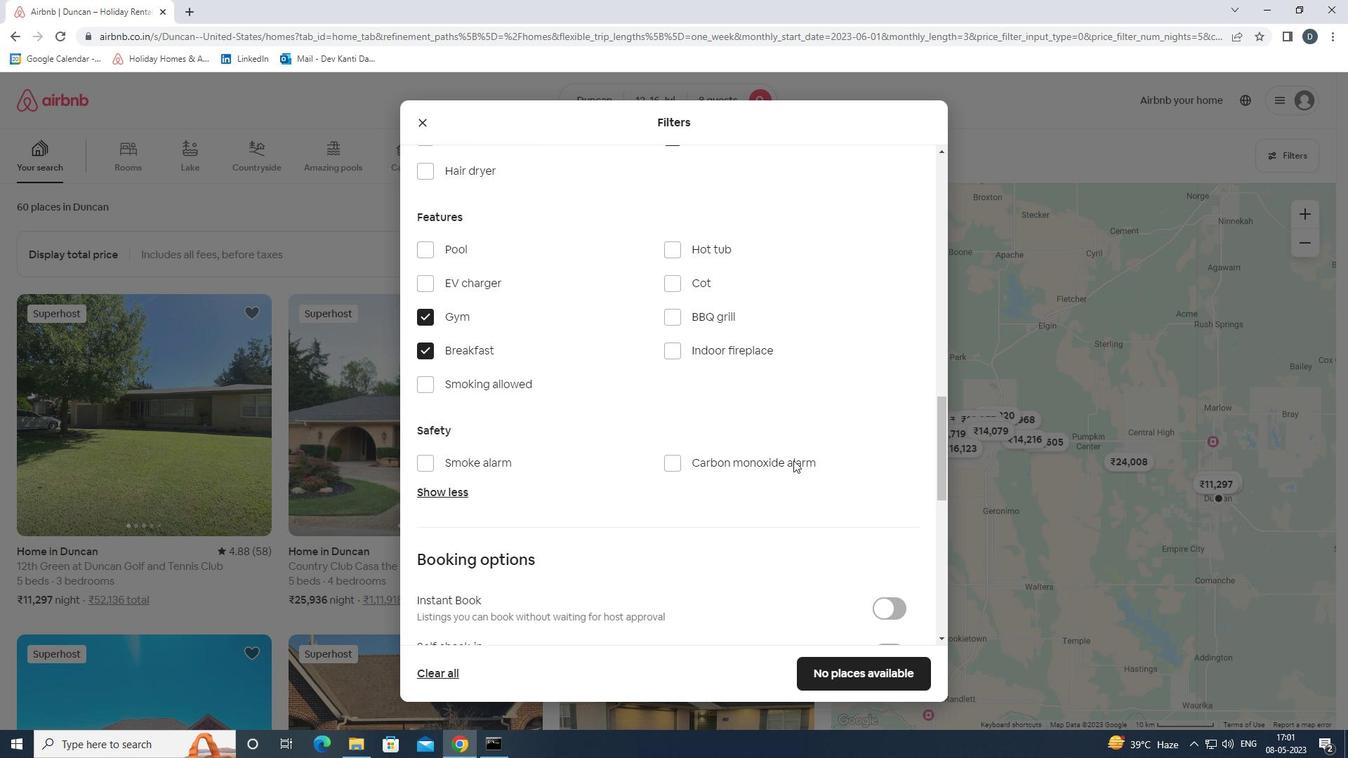 
Action: Mouse moved to (839, 453)
Screenshot: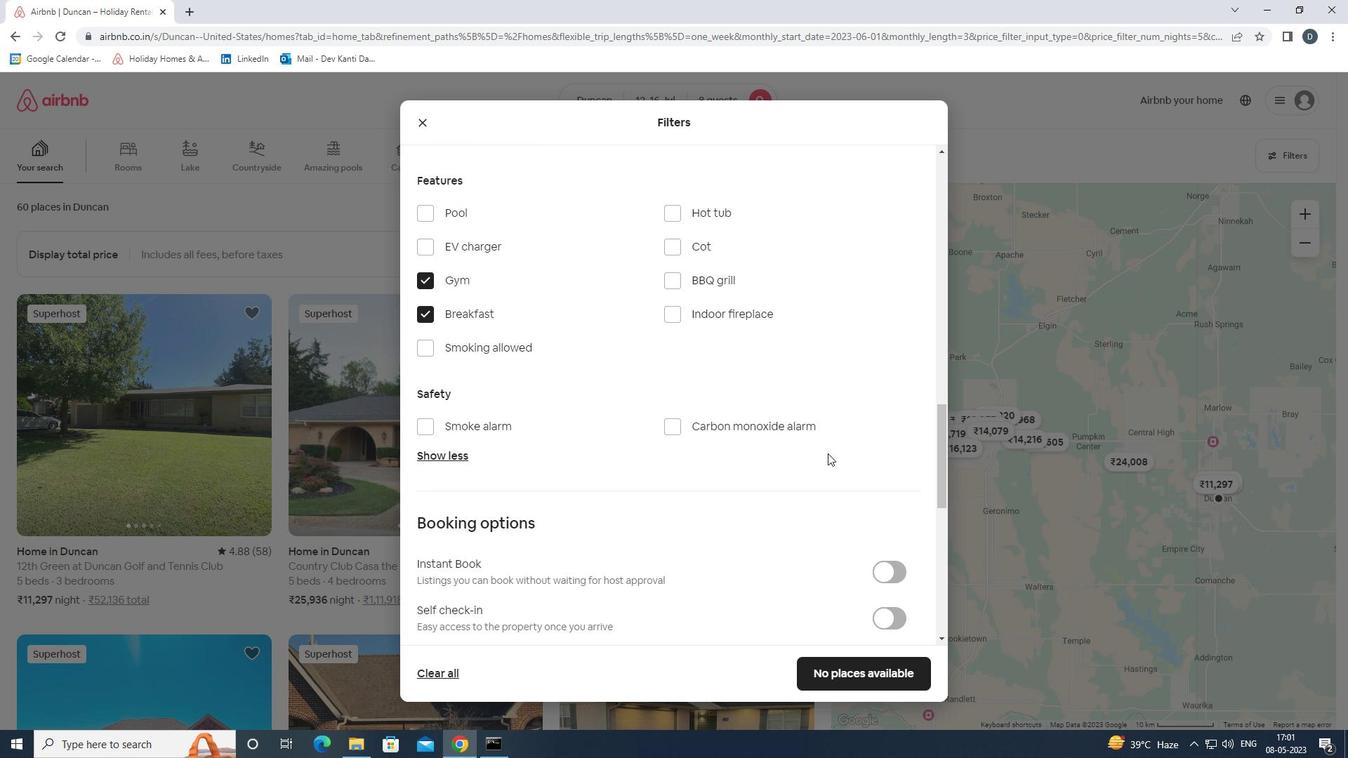 
Action: Mouse scrolled (839, 453) with delta (0, 0)
Screenshot: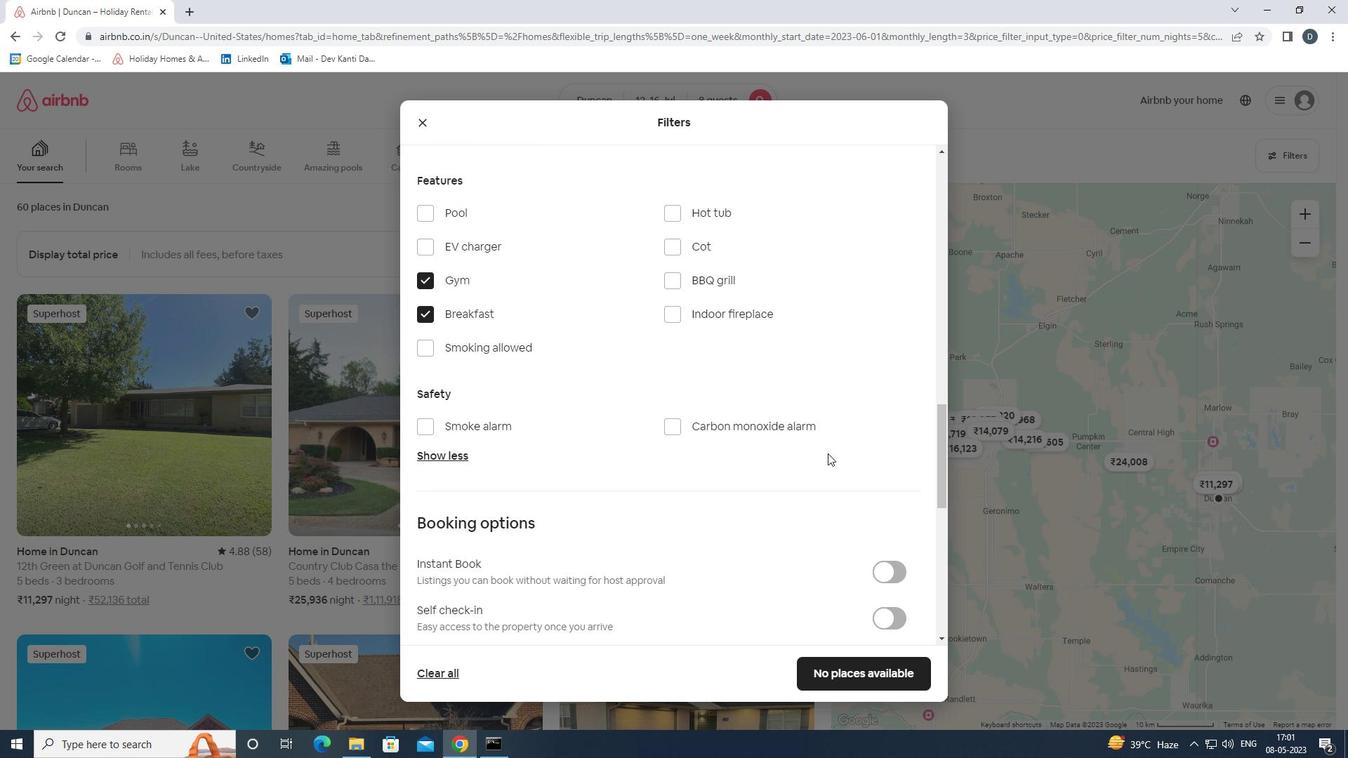 
Action: Mouse moved to (898, 476)
Screenshot: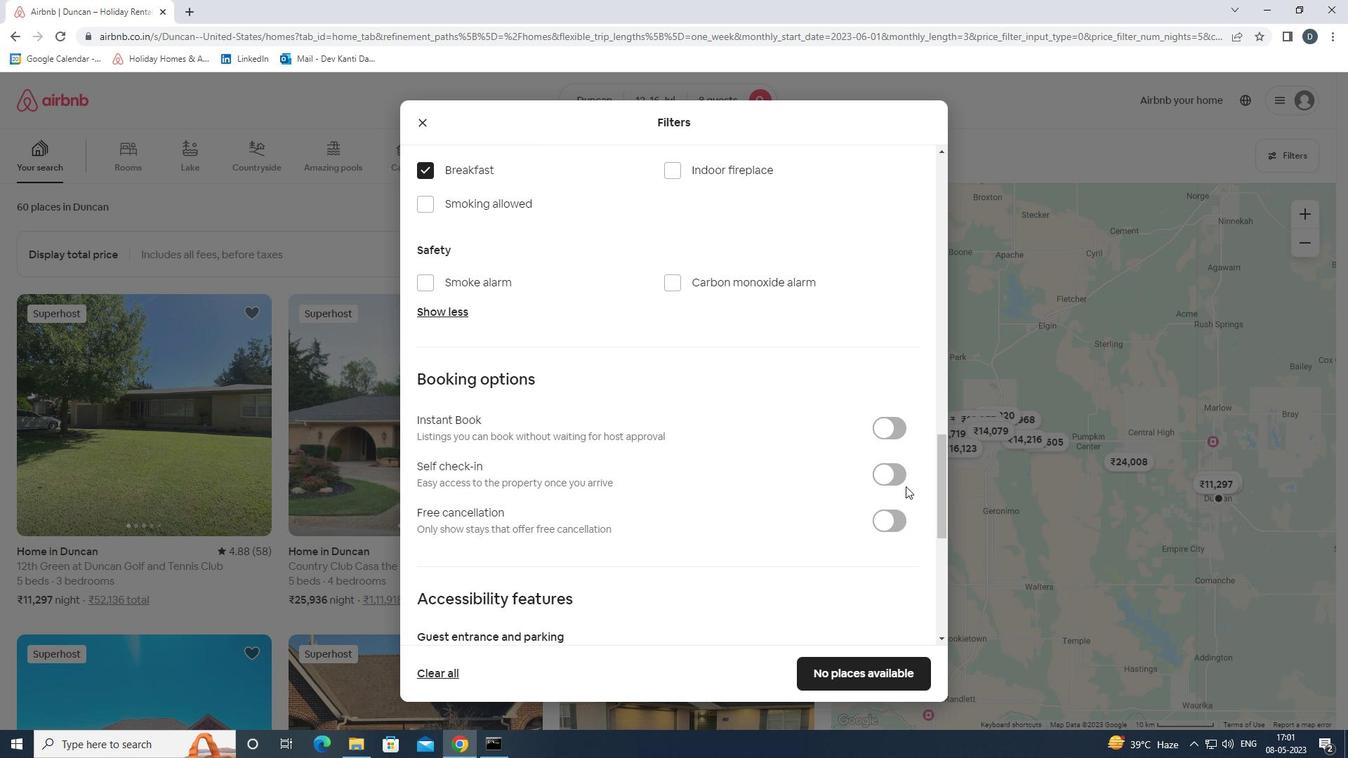 
Action: Mouse pressed left at (898, 476)
Screenshot: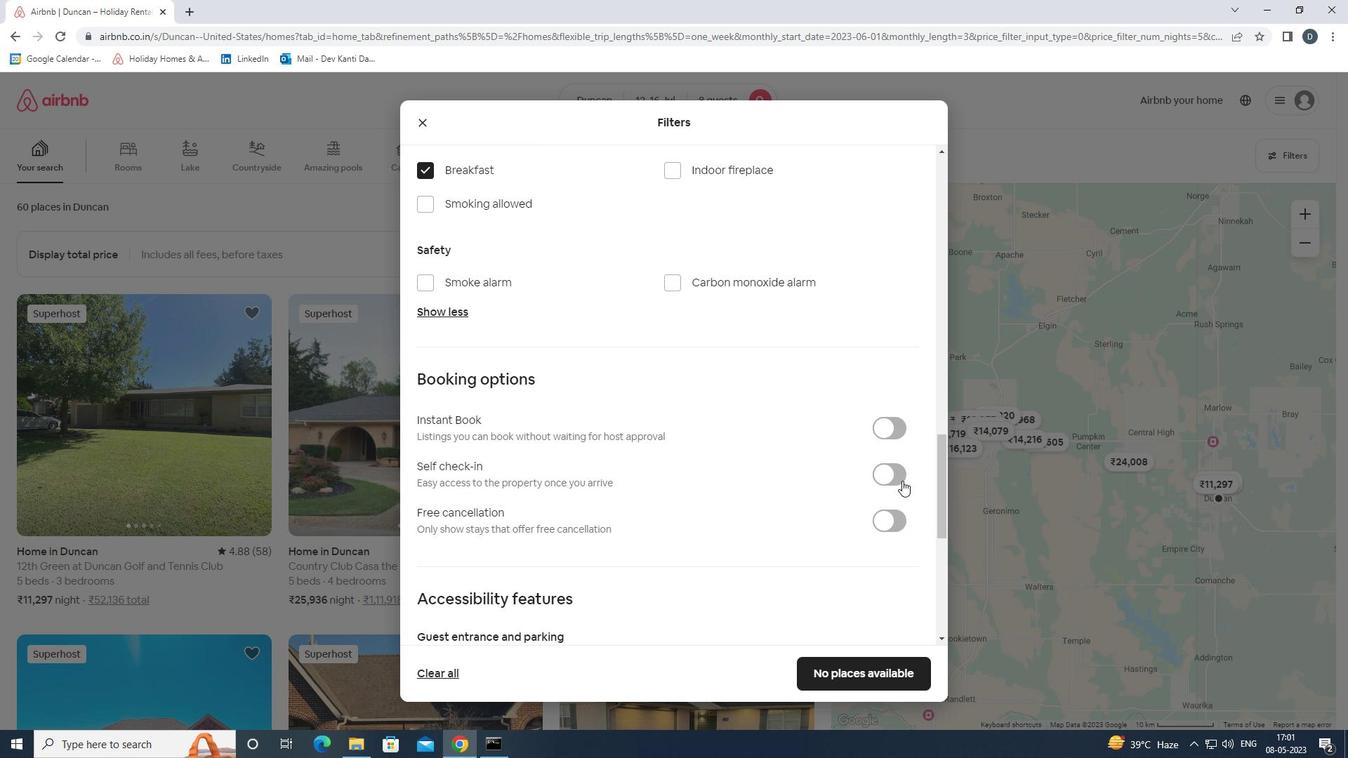 
Action: Mouse moved to (806, 474)
Screenshot: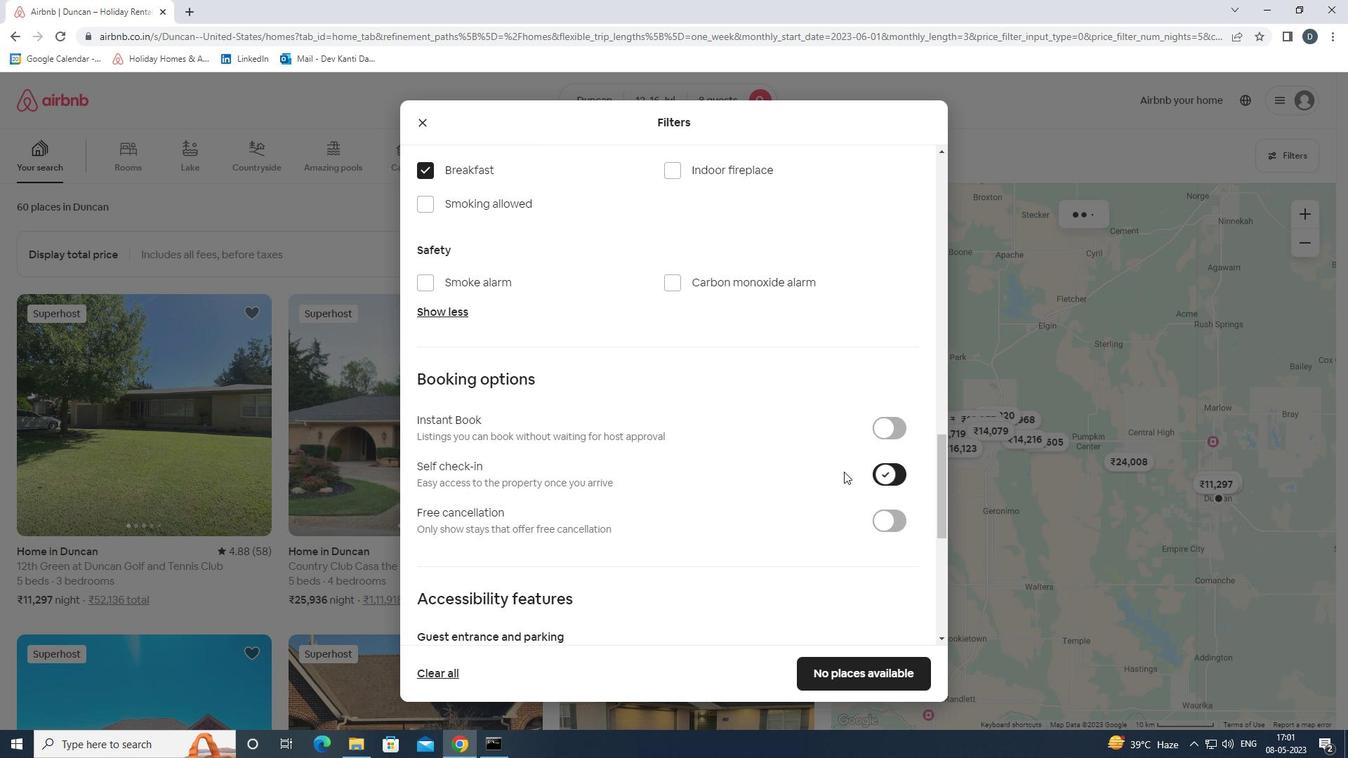 
Action: Mouse scrolled (806, 474) with delta (0, 0)
Screenshot: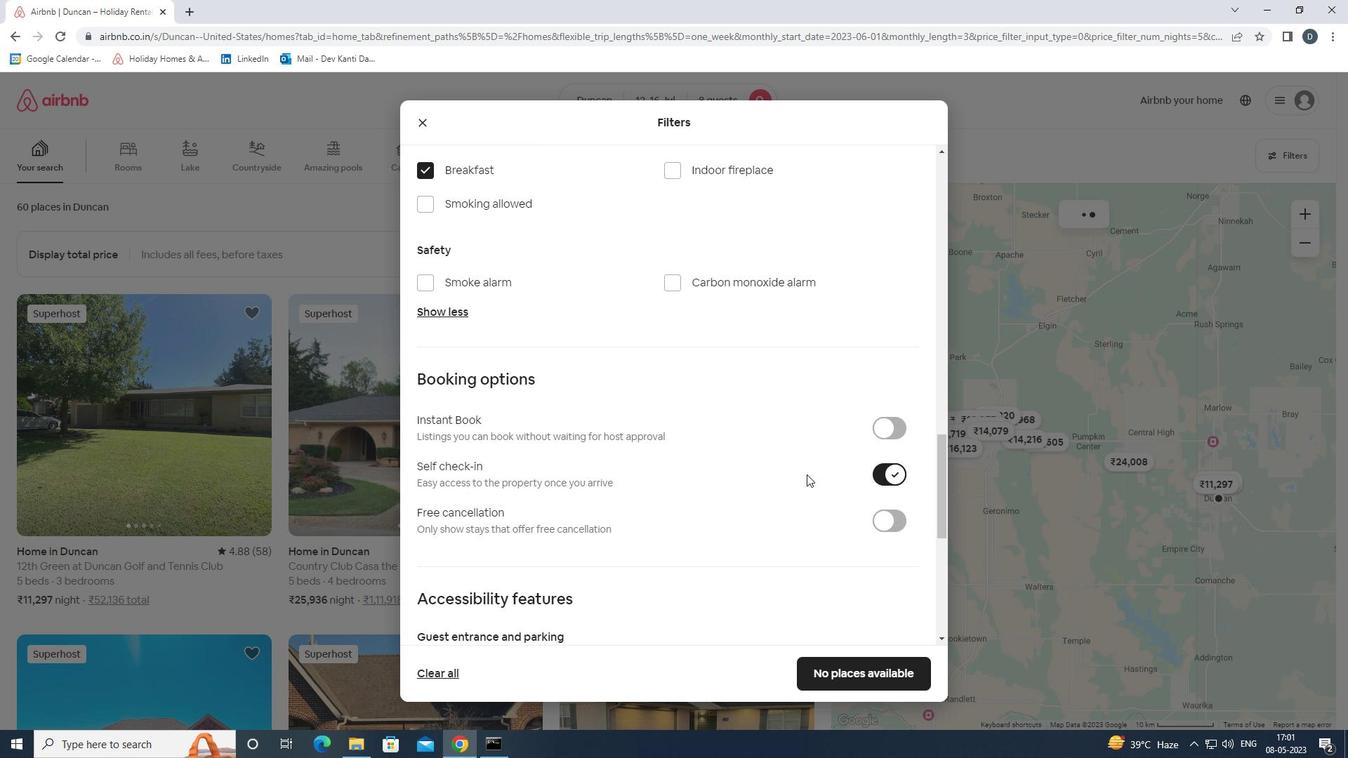 
Action: Mouse scrolled (806, 474) with delta (0, 0)
Screenshot: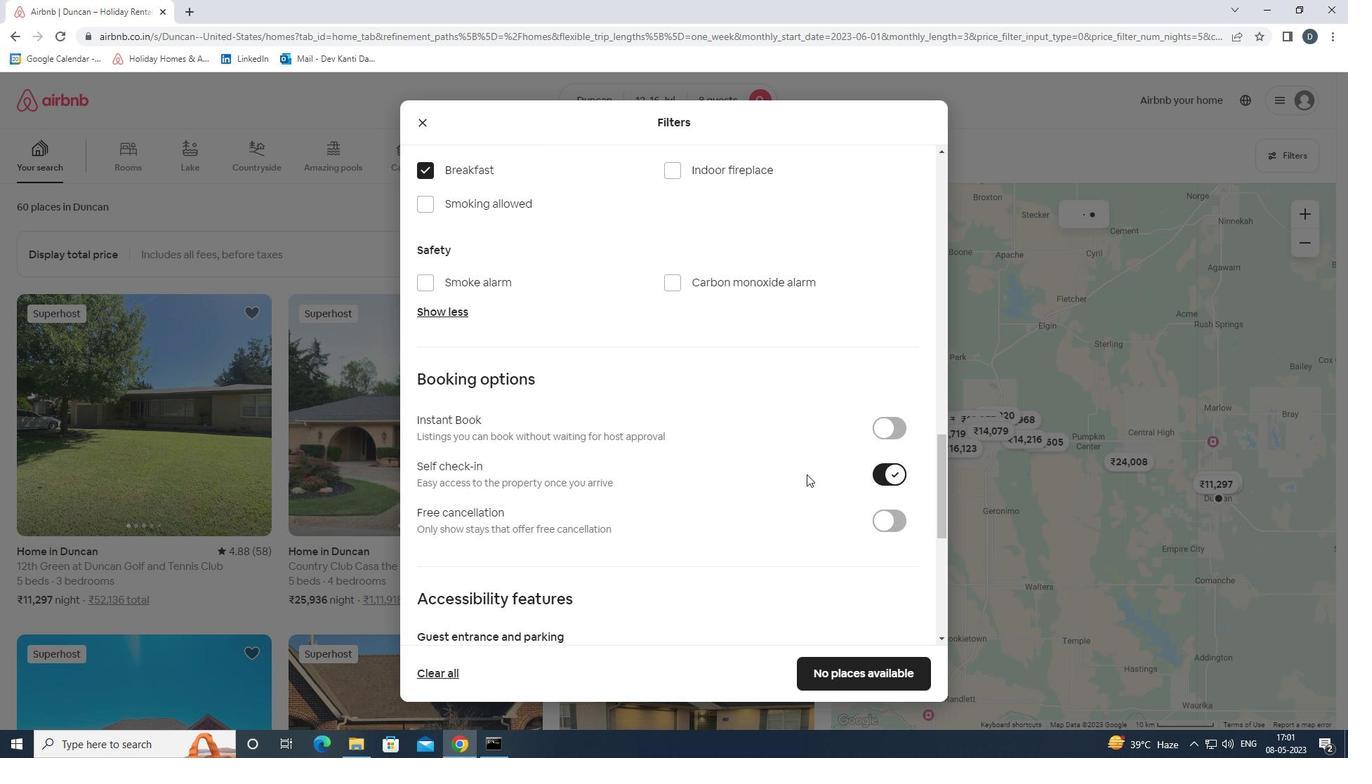 
Action: Mouse moved to (803, 447)
Screenshot: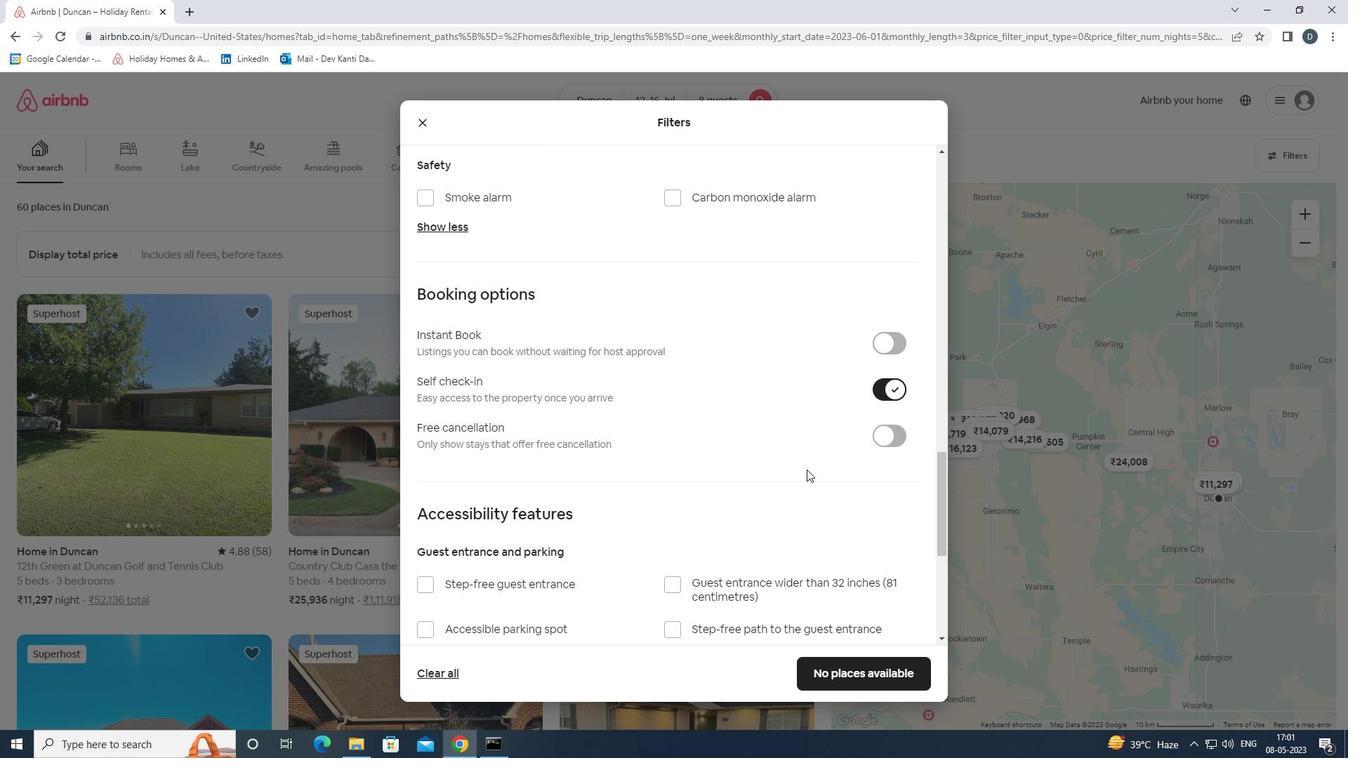 
Action: Mouse scrolled (803, 446) with delta (0, 0)
Screenshot: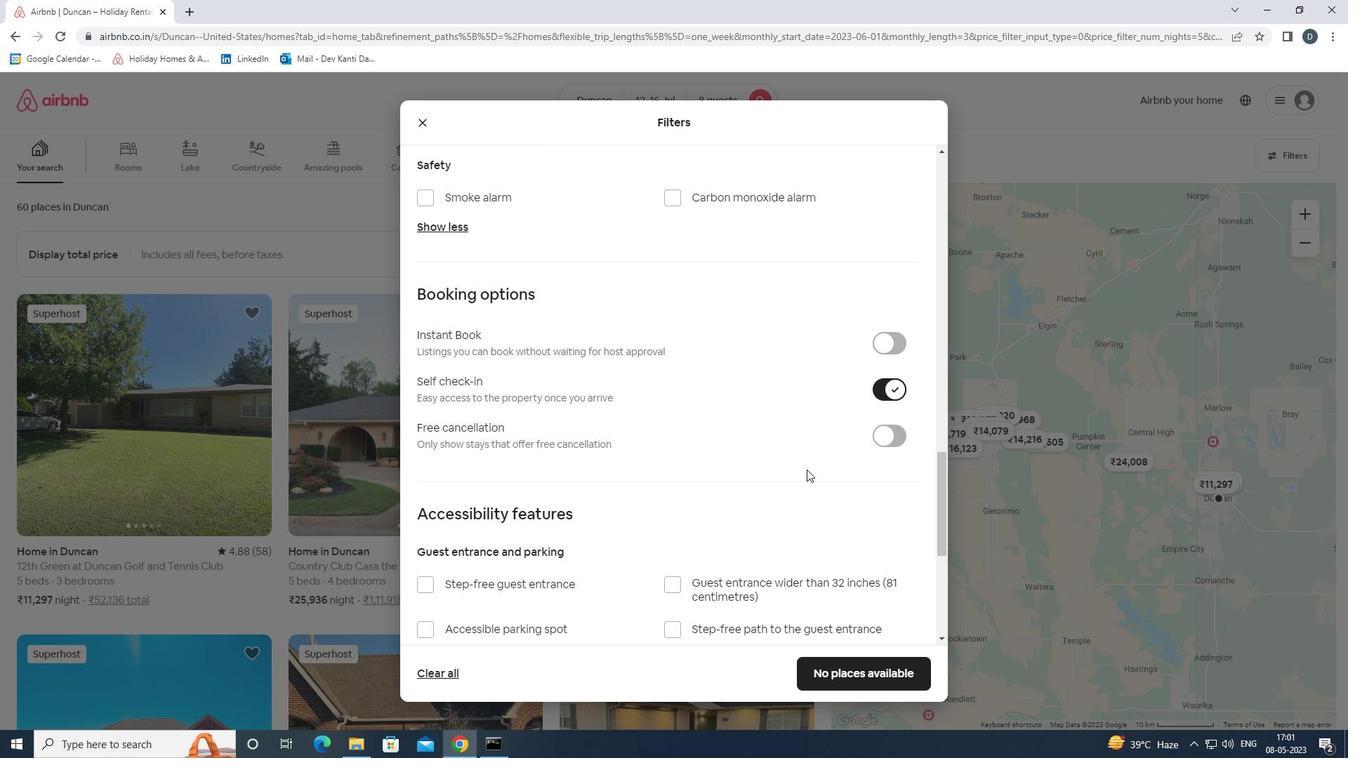 
Action: Mouse scrolled (803, 446) with delta (0, 0)
Screenshot: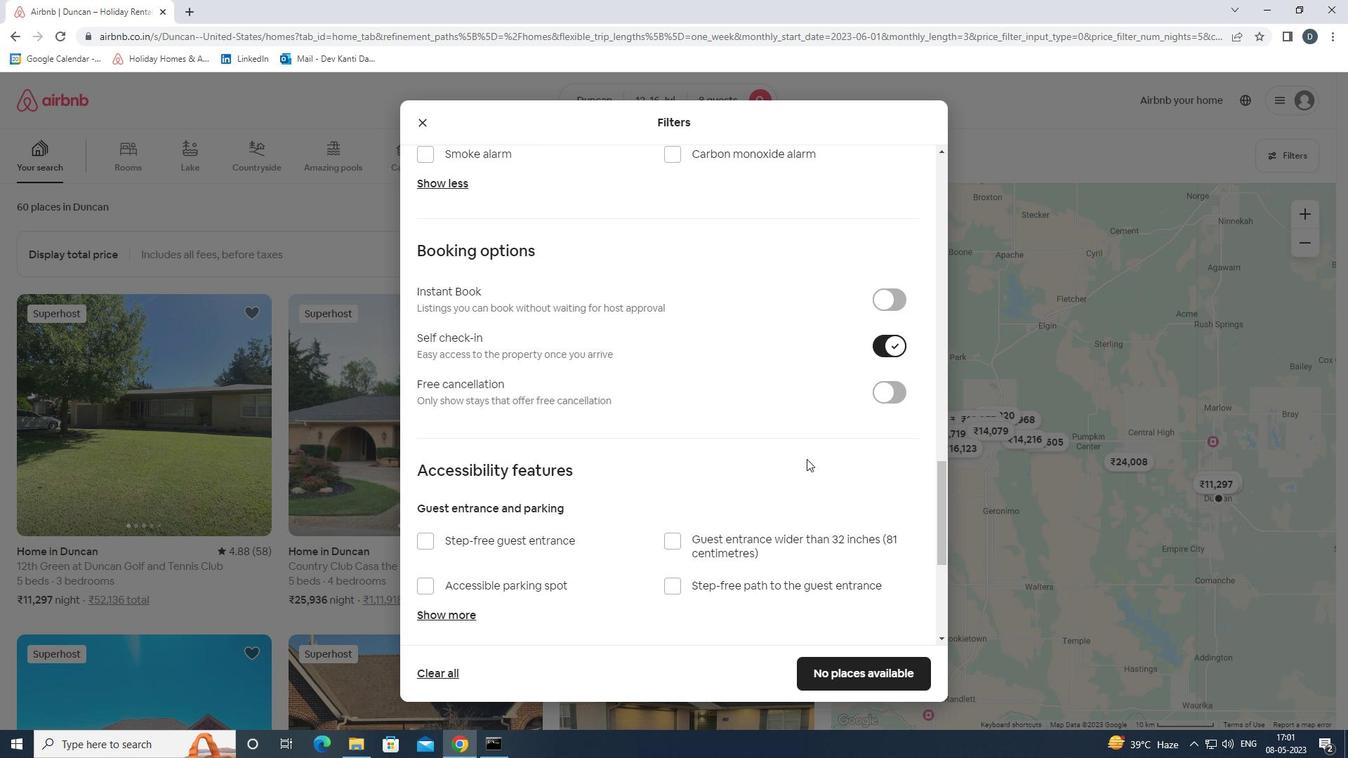 
Action: Mouse moved to (795, 449)
Screenshot: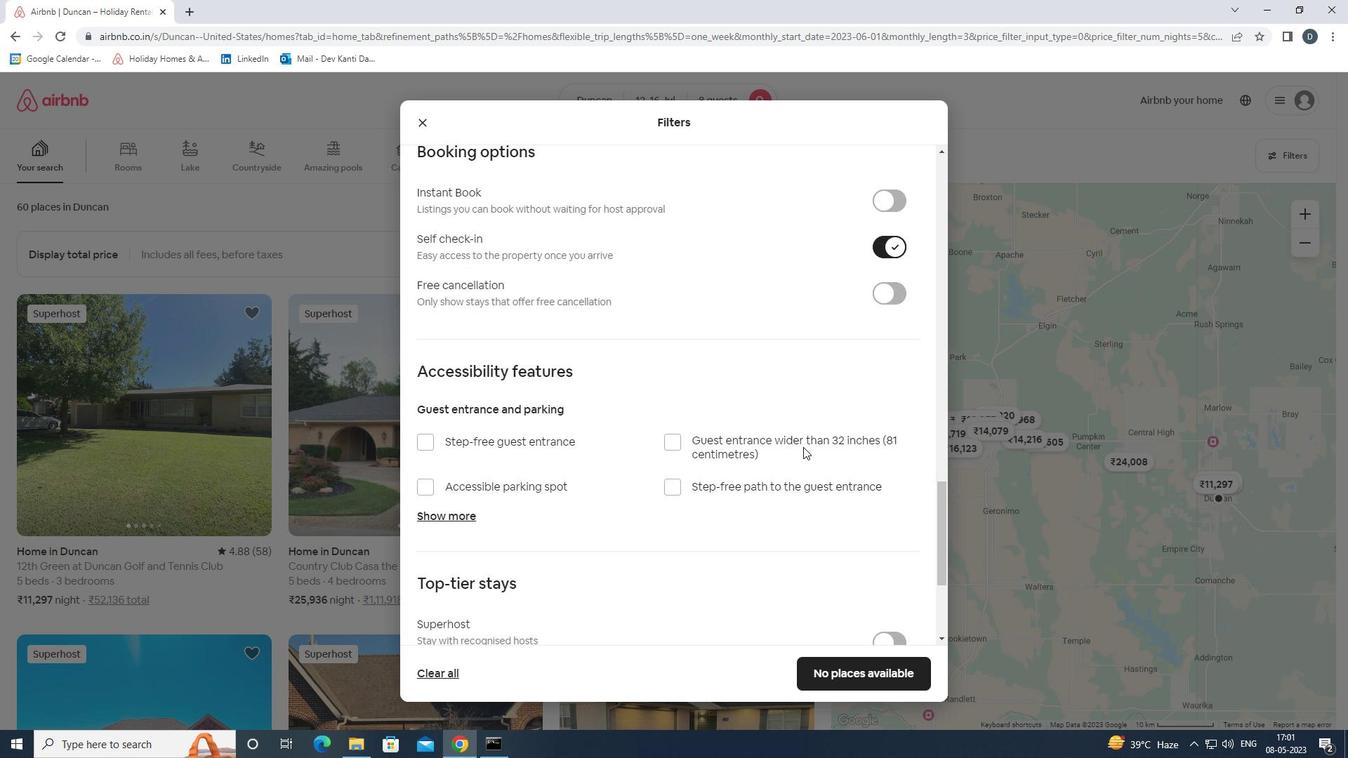 
Action: Mouse scrolled (795, 448) with delta (0, 0)
Screenshot: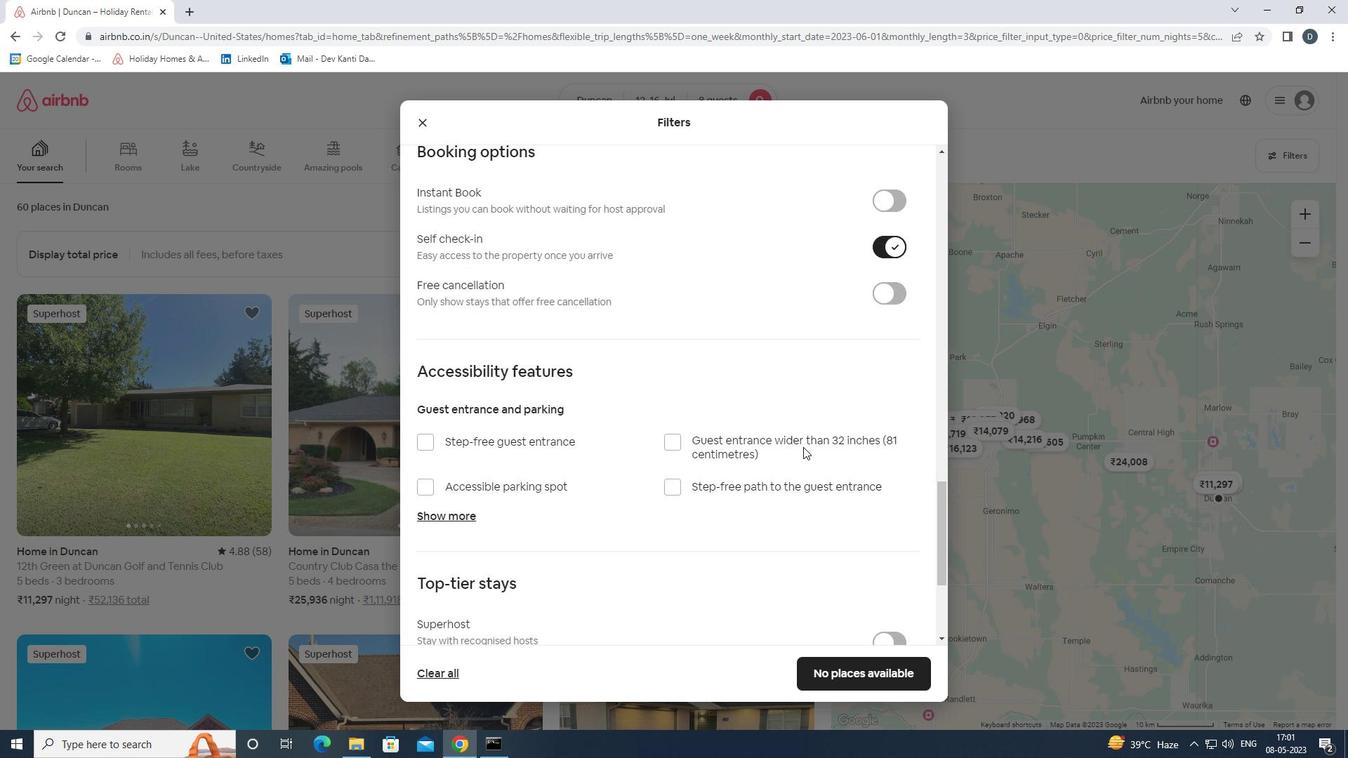 
Action: Mouse moved to (795, 450)
Screenshot: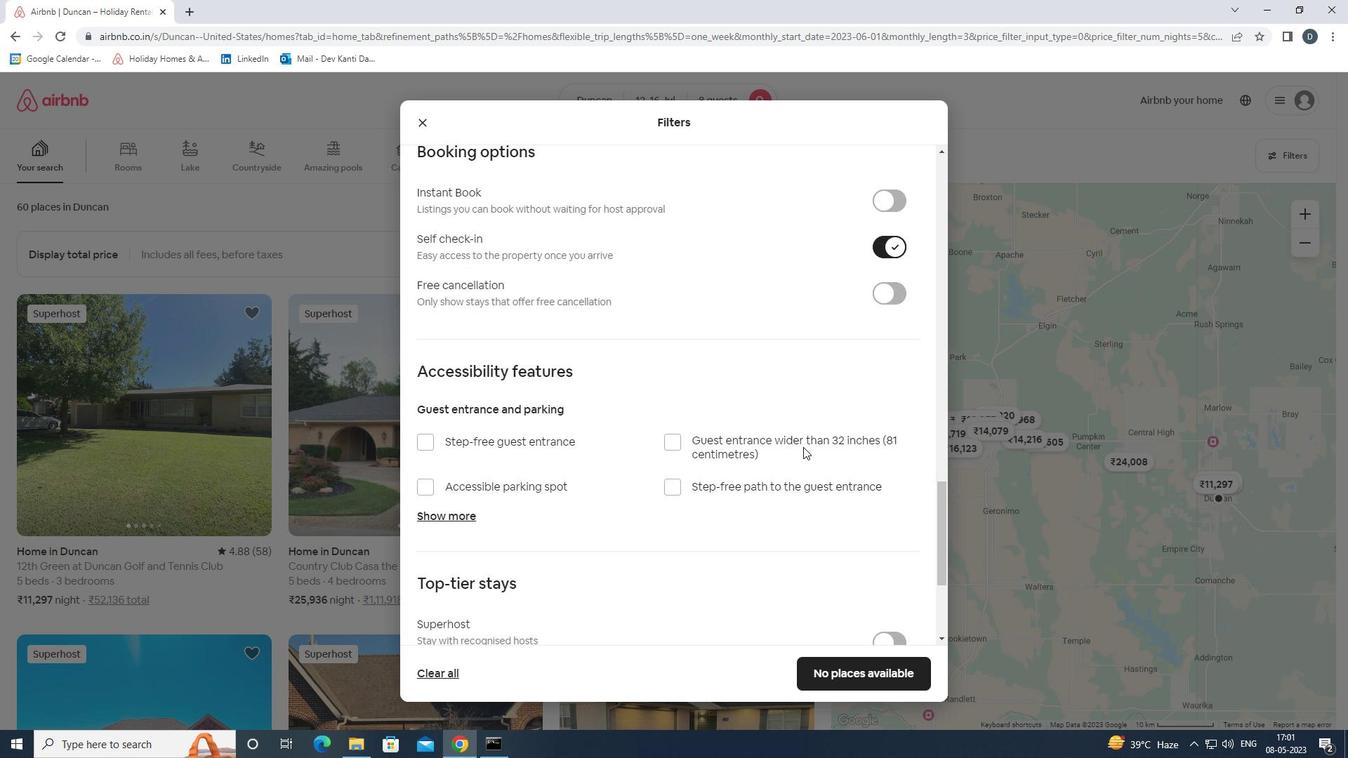 
Action: Mouse scrolled (795, 449) with delta (0, 0)
Screenshot: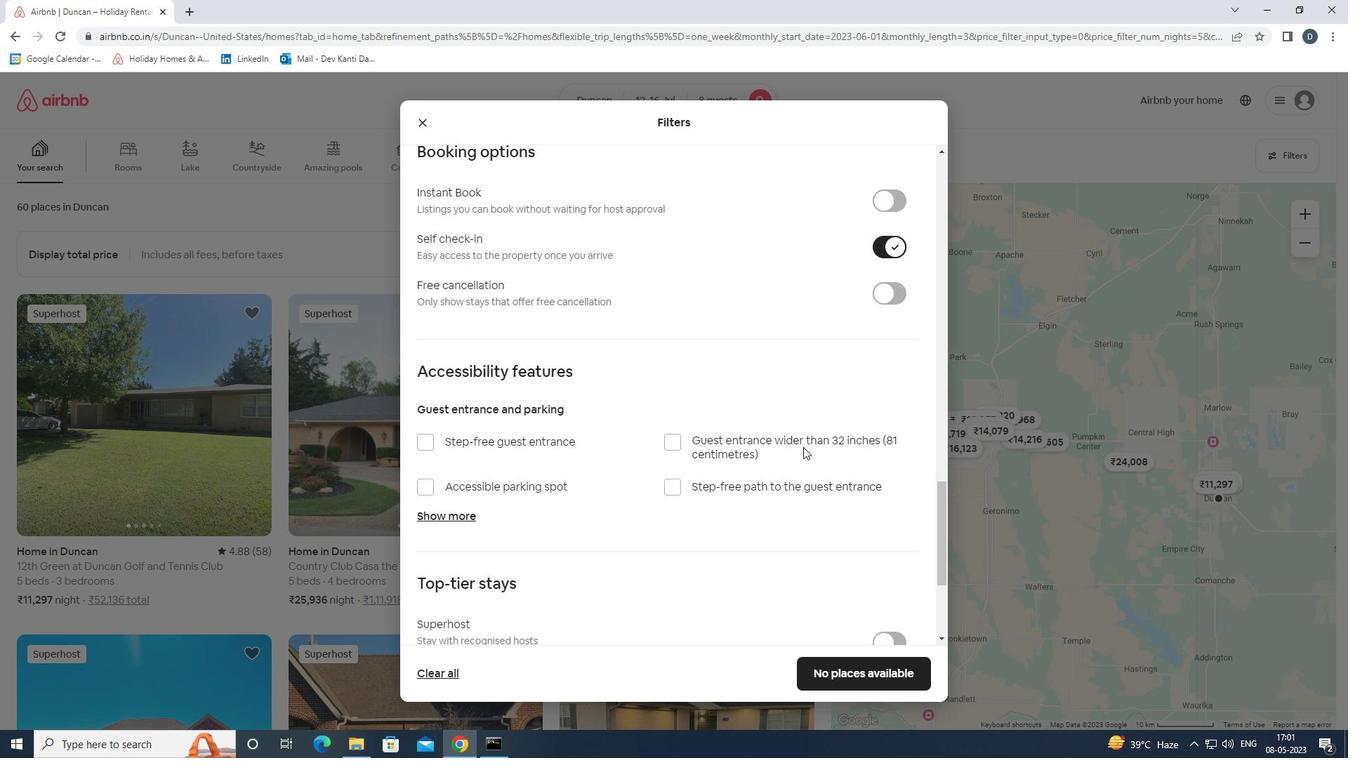 
Action: Mouse moved to (471, 586)
Screenshot: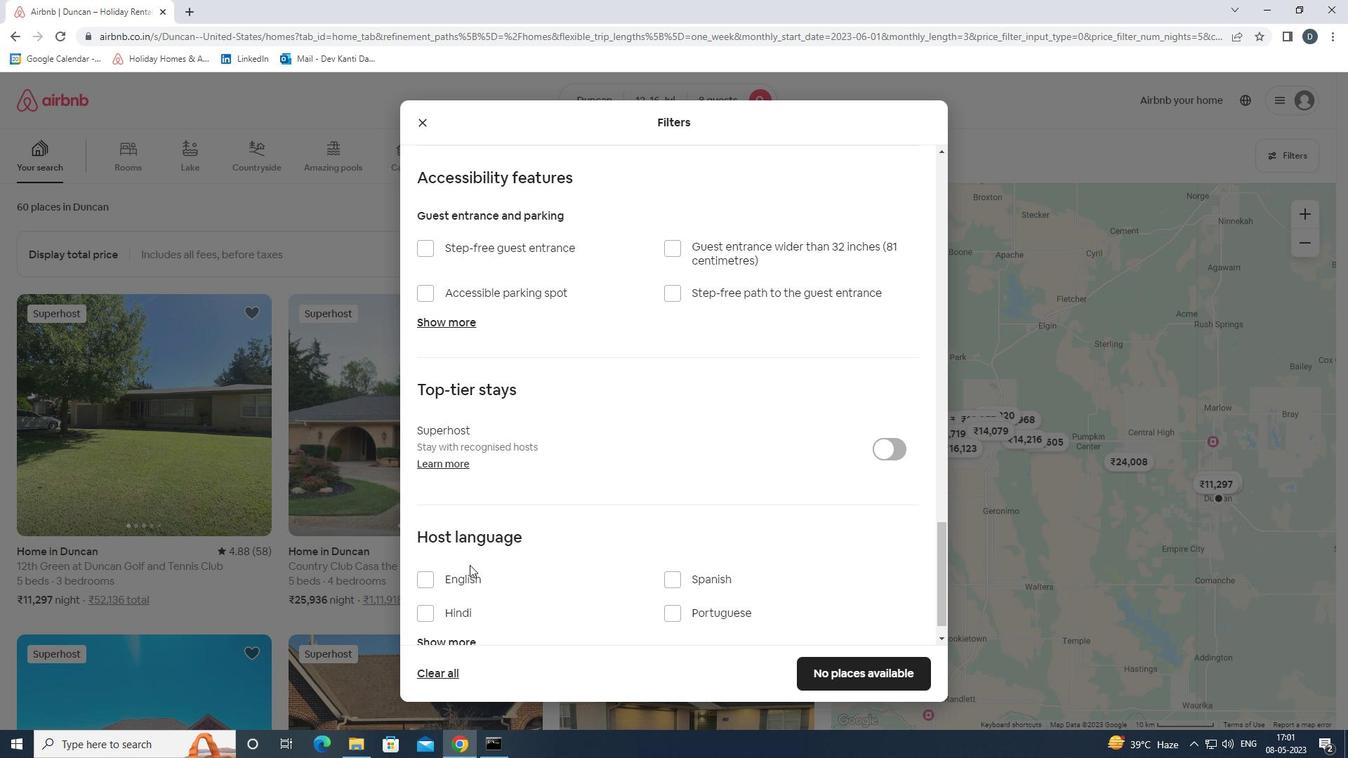 
Action: Mouse pressed left at (471, 586)
Screenshot: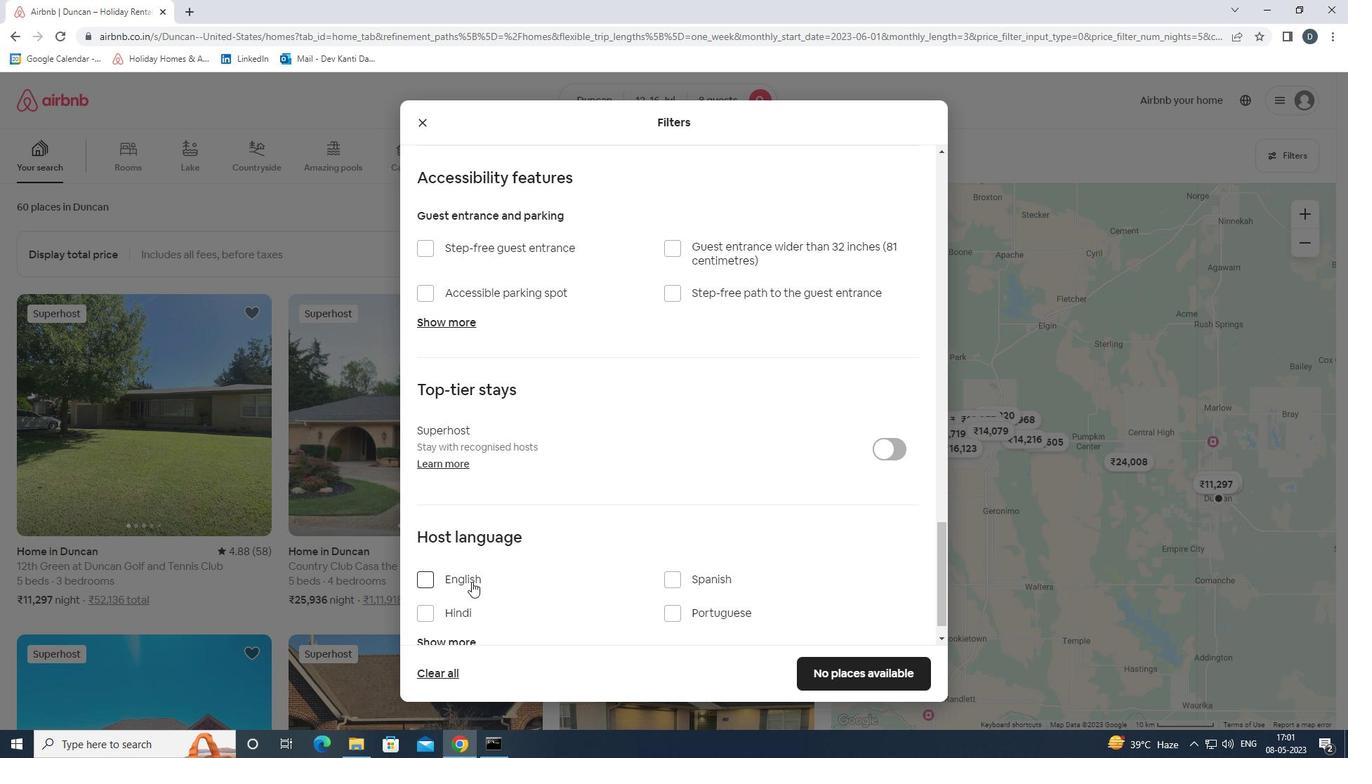 
Action: Mouse moved to (870, 667)
Screenshot: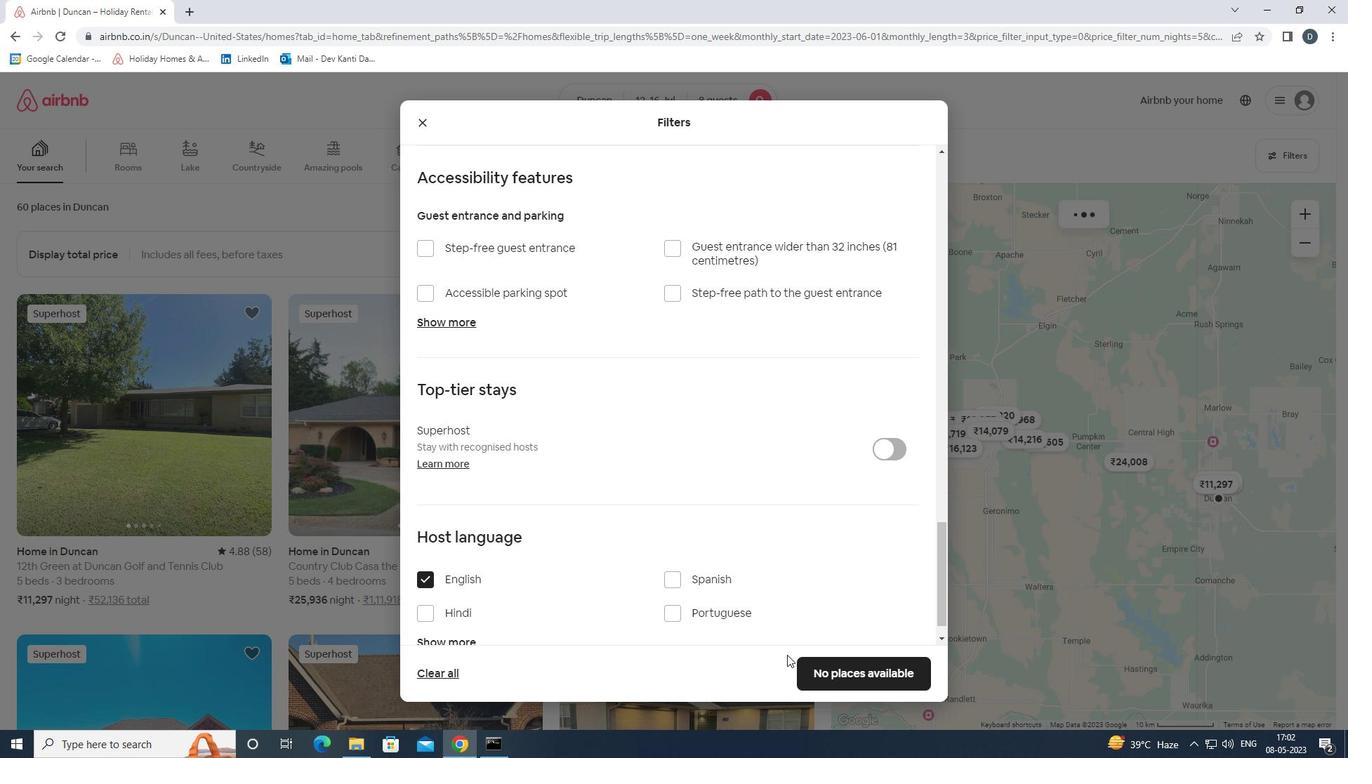 
Action: Mouse pressed left at (870, 667)
Screenshot: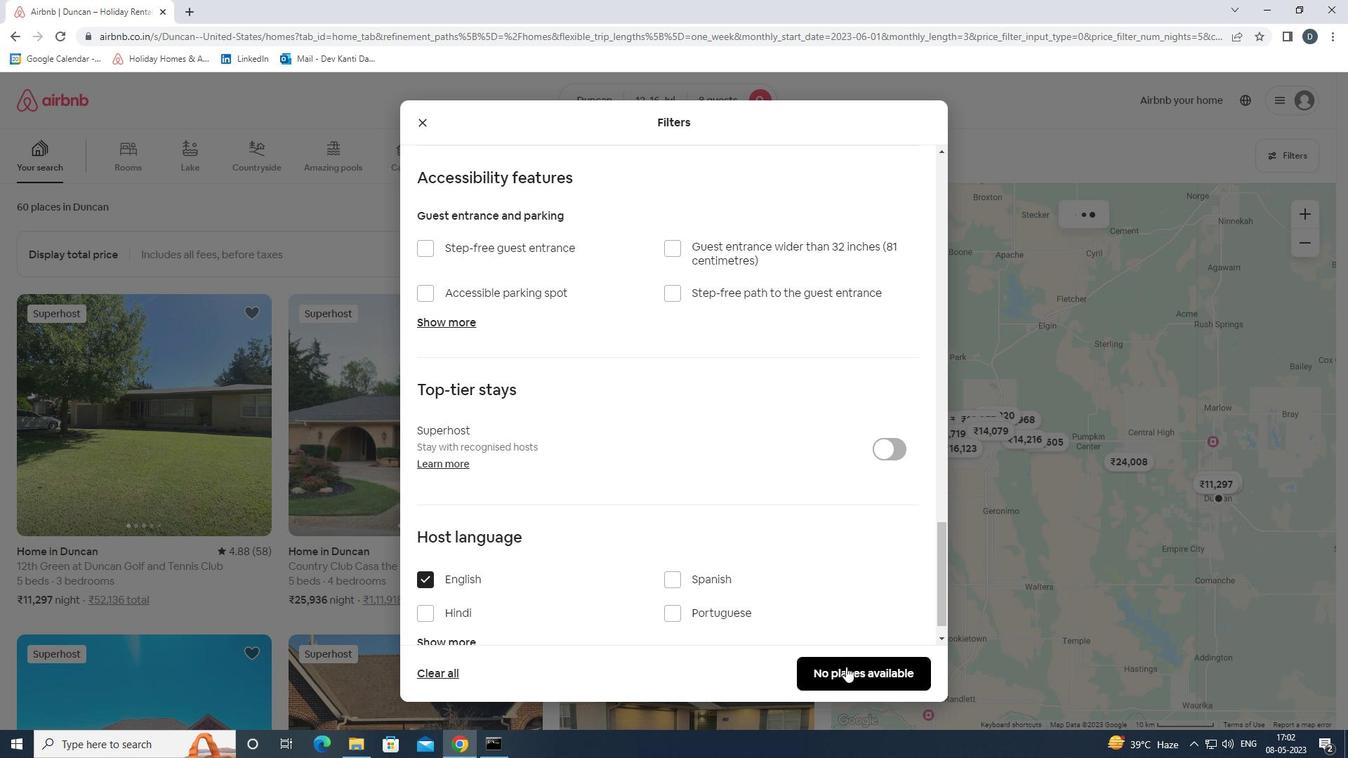 
Action: Mouse moved to (747, 433)
Screenshot: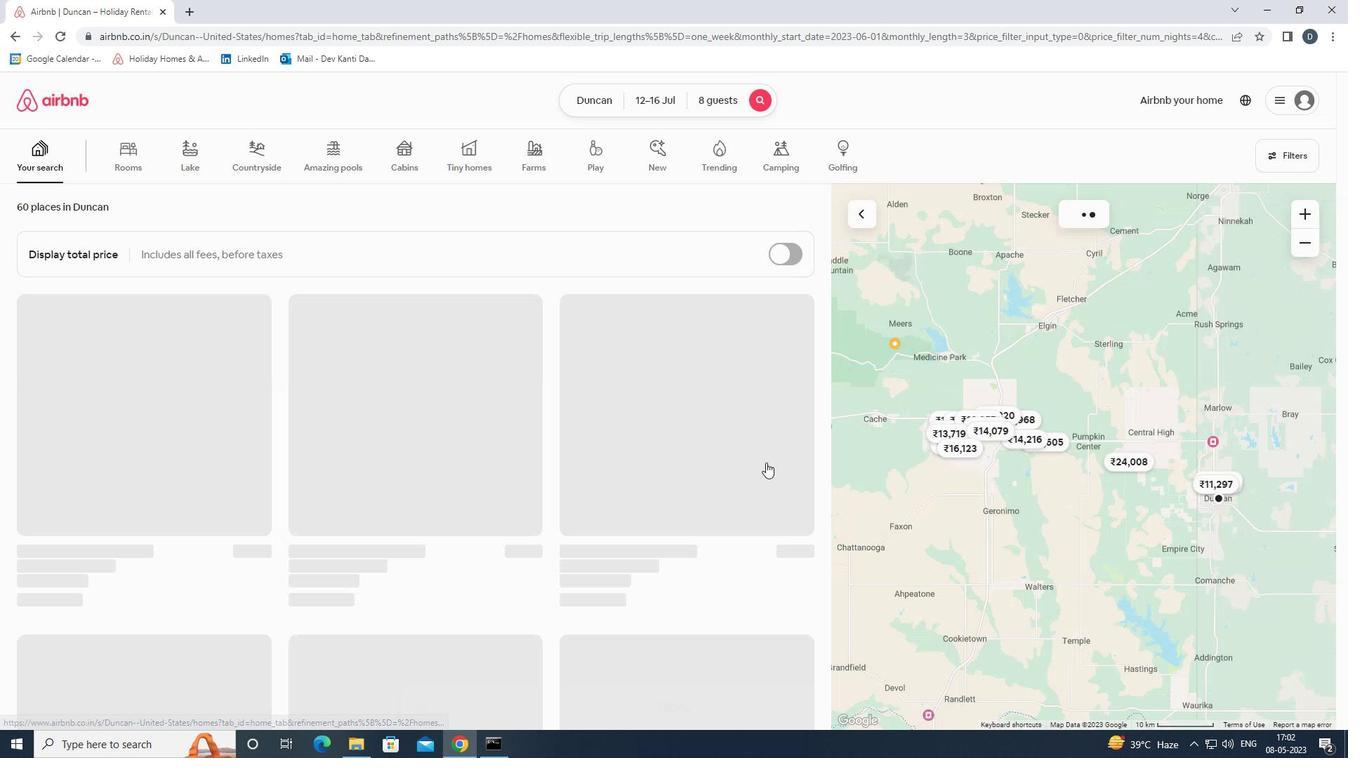 
